 Task: Find a place to stay in Kaset Sombun, Thailand, from 10th to 25th July for 4 guests, with a price range of ₹15,000 to ₹25,000, and amenities like WiFi, TV, and free parking.
Action: Mouse moved to (444, 95)
Screenshot: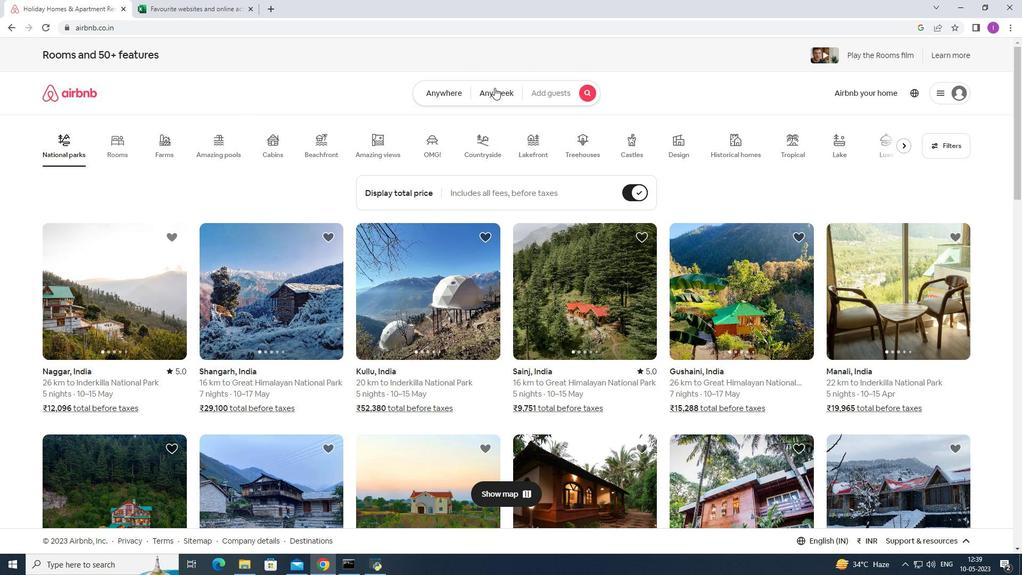 
Action: Mouse pressed left at (444, 95)
Screenshot: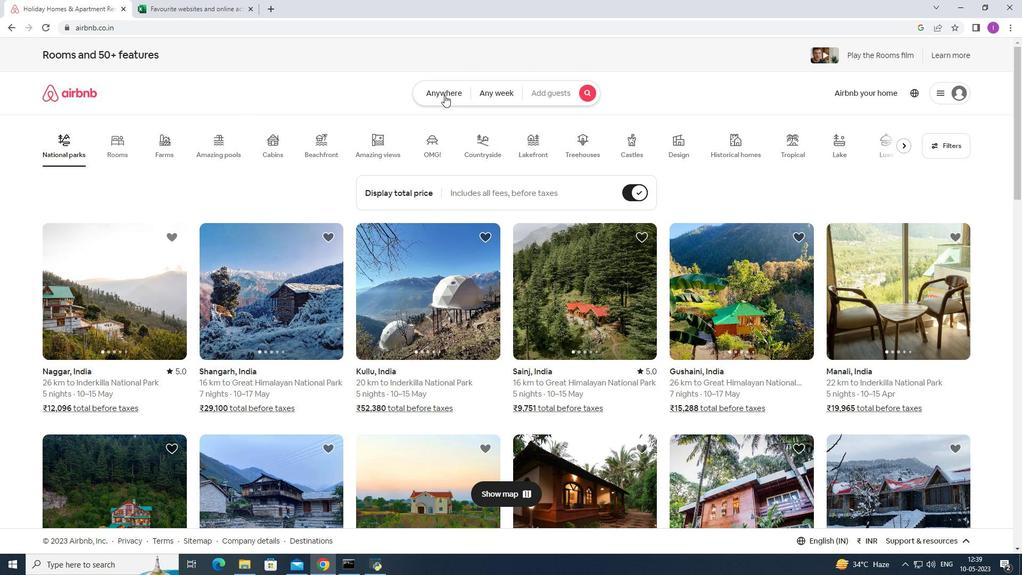 
Action: Mouse moved to (318, 141)
Screenshot: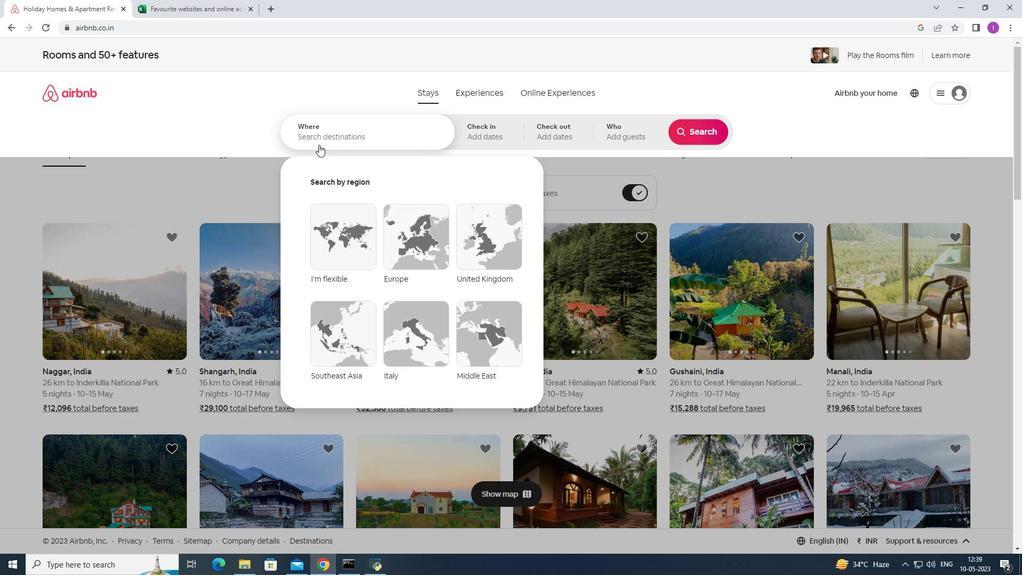 
Action: Mouse pressed left at (318, 141)
Screenshot: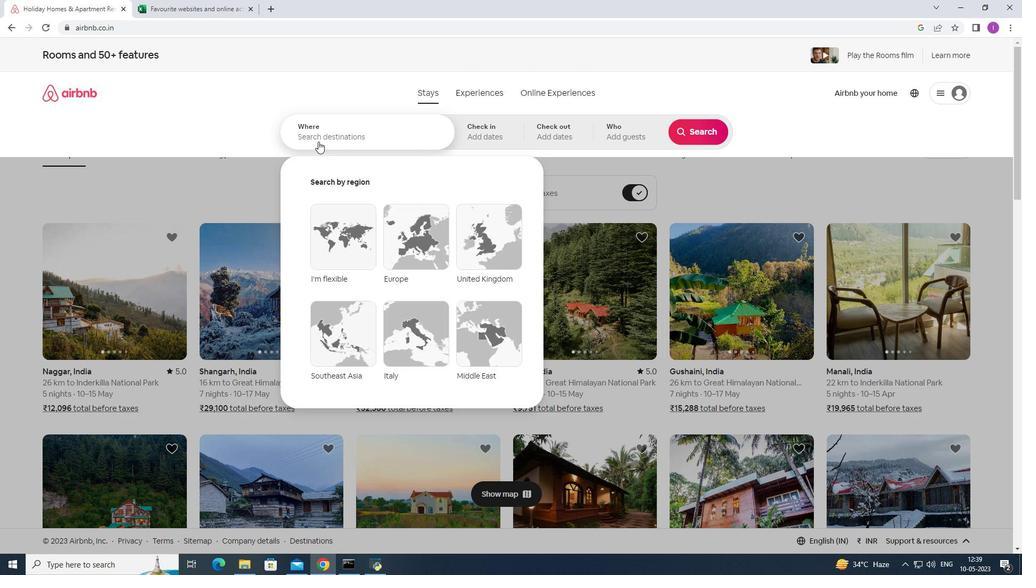 
Action: Mouse moved to (392, 128)
Screenshot: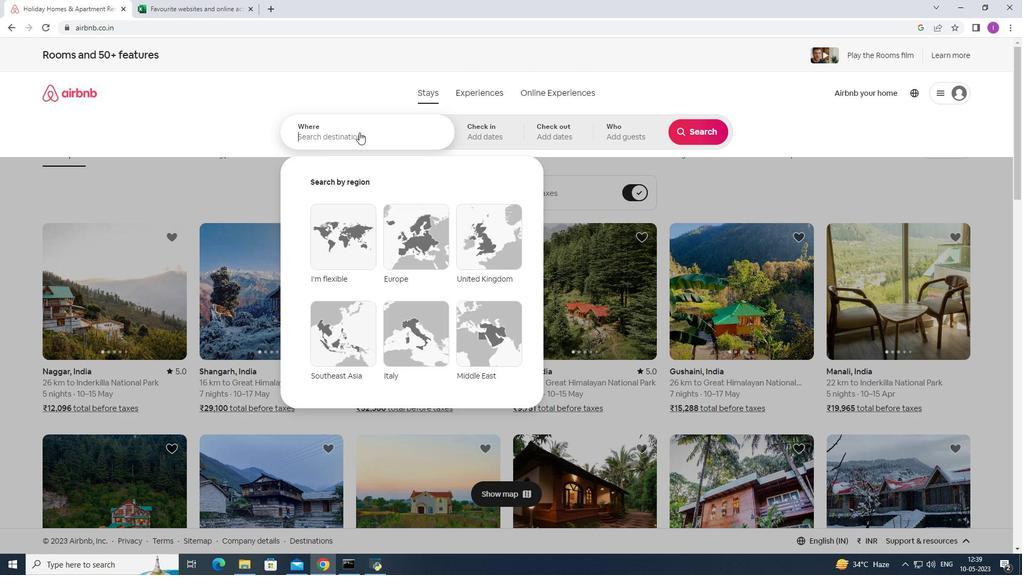 
Action: Key pressed <Key.shift>Kaset,<Key.shift><Key.shift><Key.shift><Key.shift><Key.shift><Key.shift><Key.shift><Key.shift><Key.shift><Key.shift><Key.shift><Key.shift><Key.shift><Key.shift><Key.shift><Key.shift><Key.shift><Key.shift><Key.shift><Key.shift><Key.shift><Key.shift><Key.shift><Key.shift><Key.shift>Sombun
Screenshot: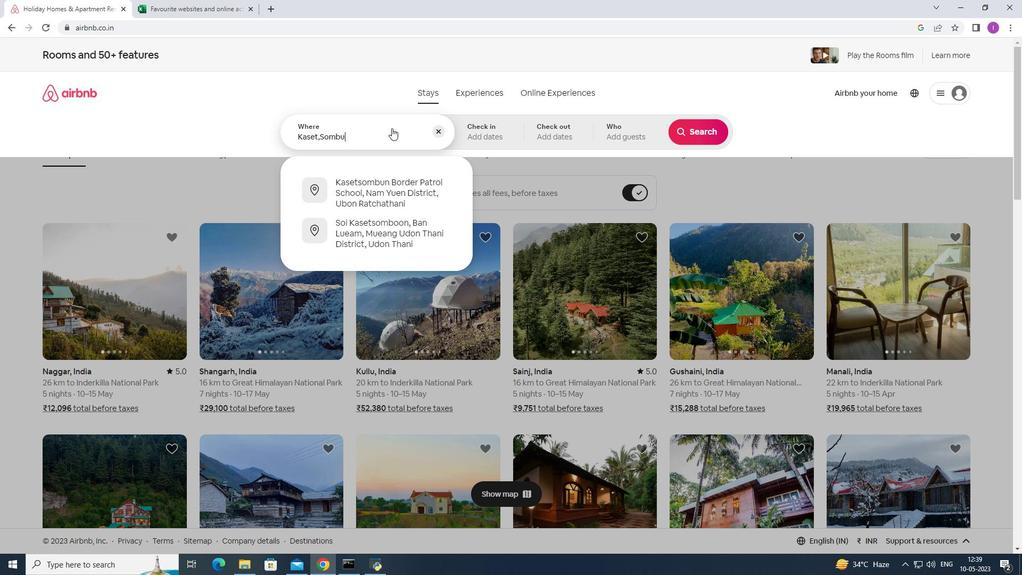 
Action: Mouse moved to (480, 131)
Screenshot: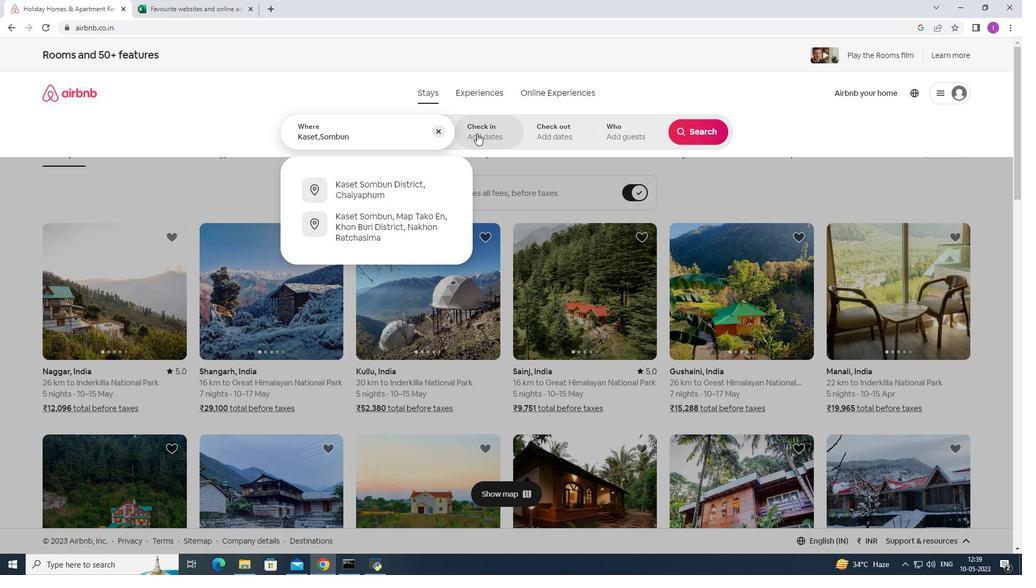 
Action: Mouse pressed left at (480, 131)
Screenshot: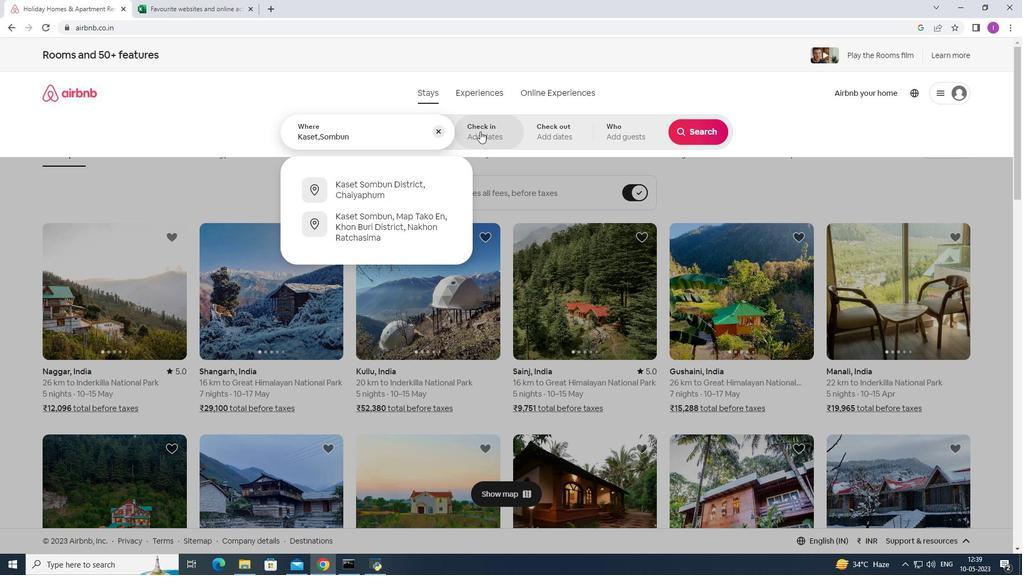 
Action: Mouse moved to (353, 133)
Screenshot: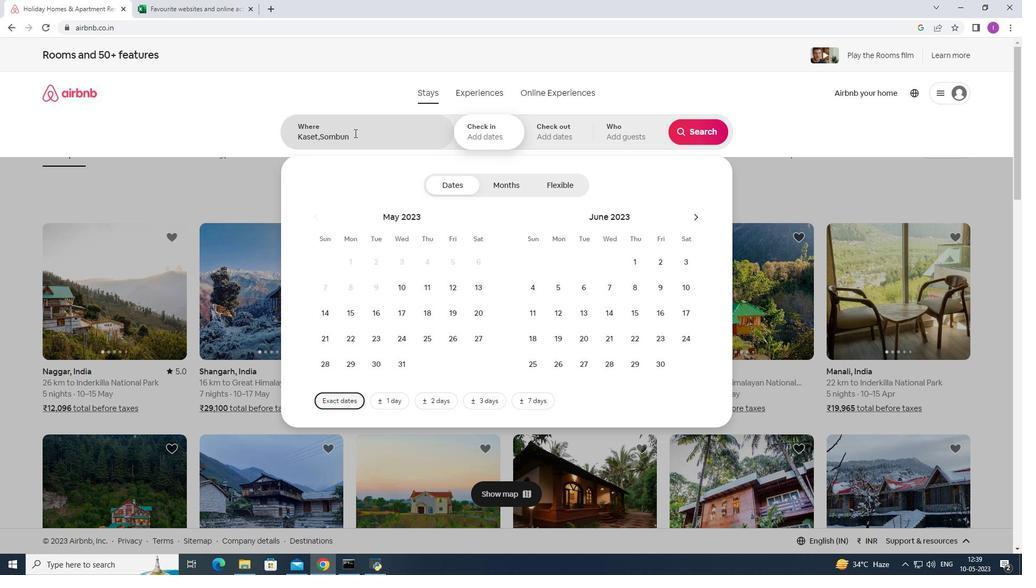 
Action: Mouse pressed left at (353, 133)
Screenshot: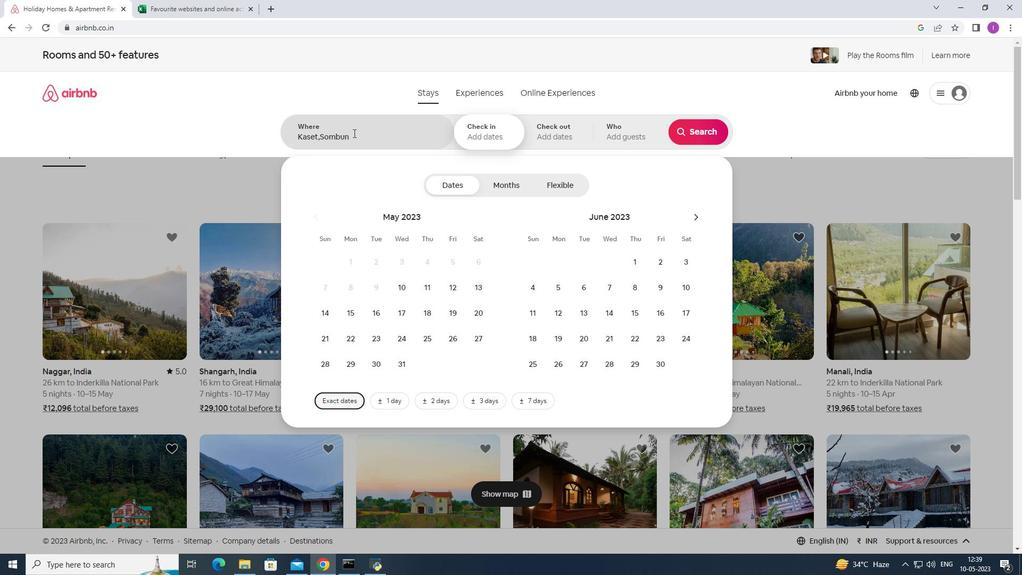 
Action: Mouse moved to (320, 135)
Screenshot: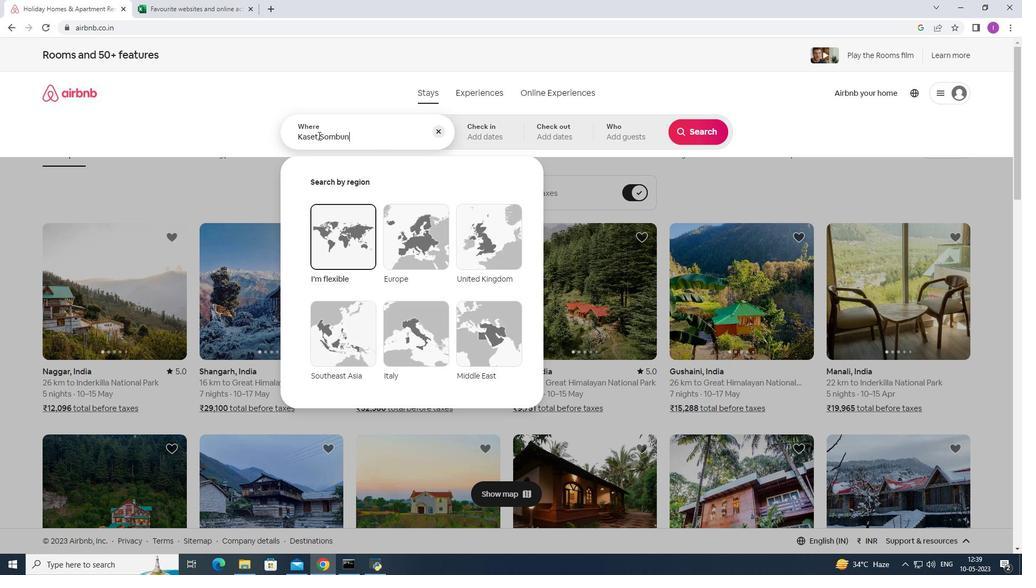 
Action: Mouse pressed left at (320, 135)
Screenshot: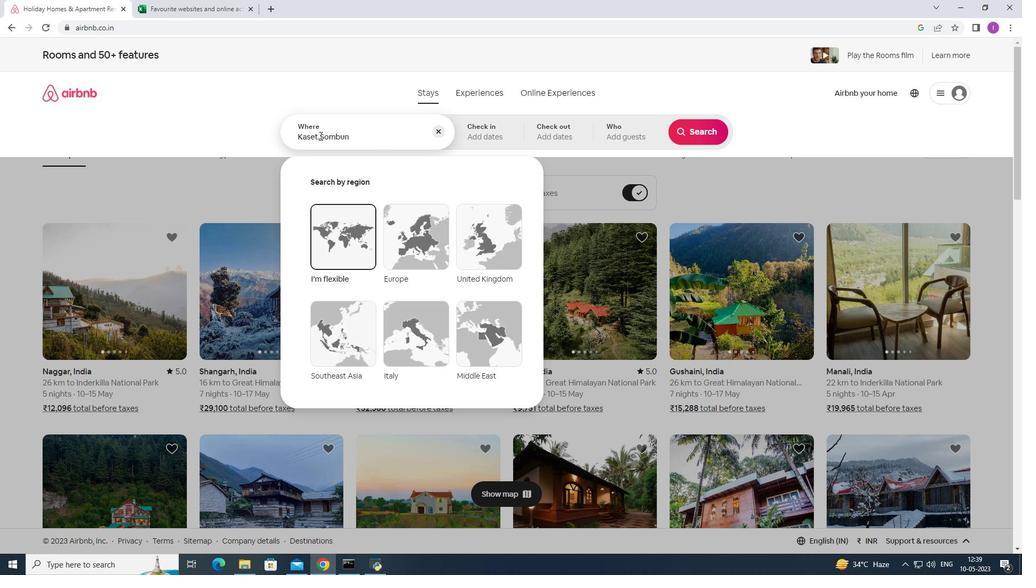 
Action: Mouse moved to (340, 143)
Screenshot: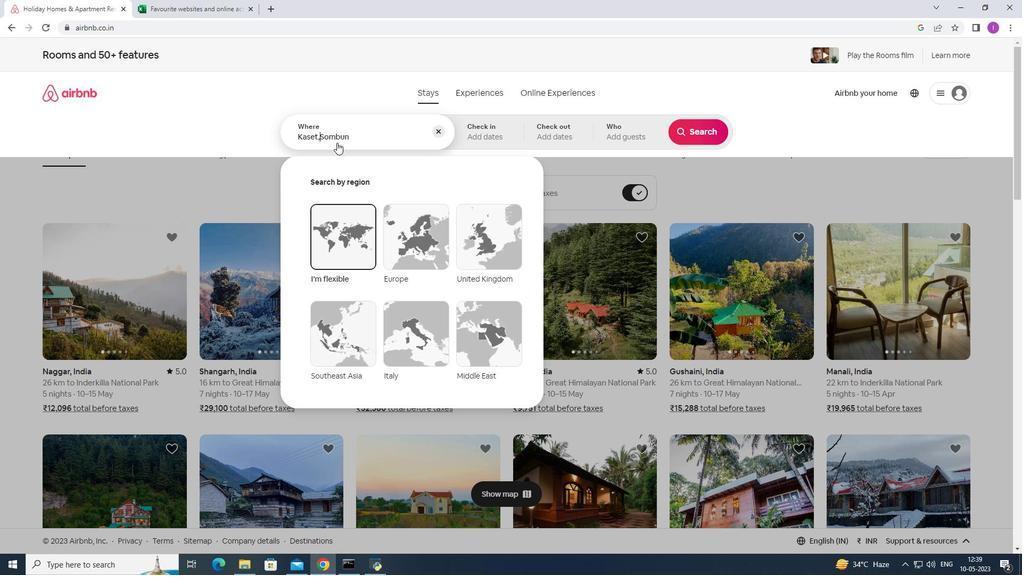 
Action: Key pressed <Key.backspace><Key.space><Key.shift><Key.shift><Key.shift><Key.shift><Key.shift><Key.shift><Key.shift><Key.shift><<Key.shift>Thailand<Key.backspace><Key.backspace><Key.backspace><Key.backspace><Key.backspace><Key.backspace><Key.backspace><Key.backspace><Key.backspace>
Screenshot: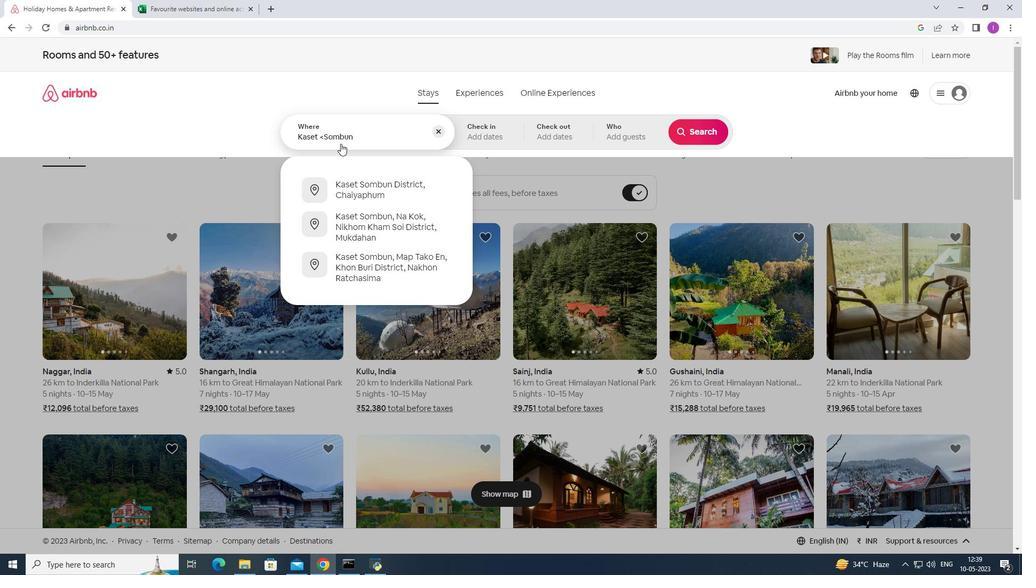 
Action: Mouse moved to (370, 136)
Screenshot: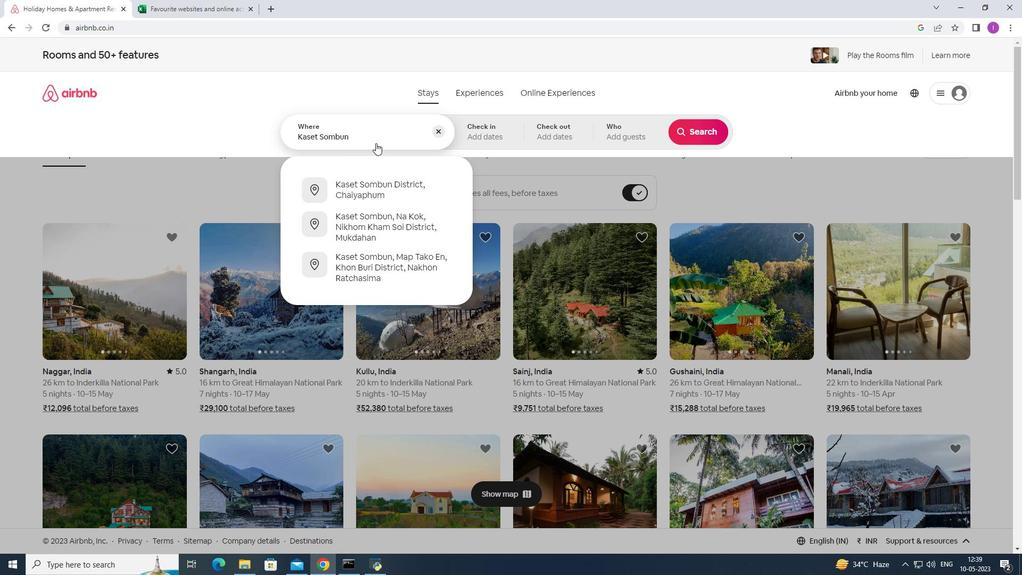 
Action: Mouse pressed left at (370, 136)
Screenshot: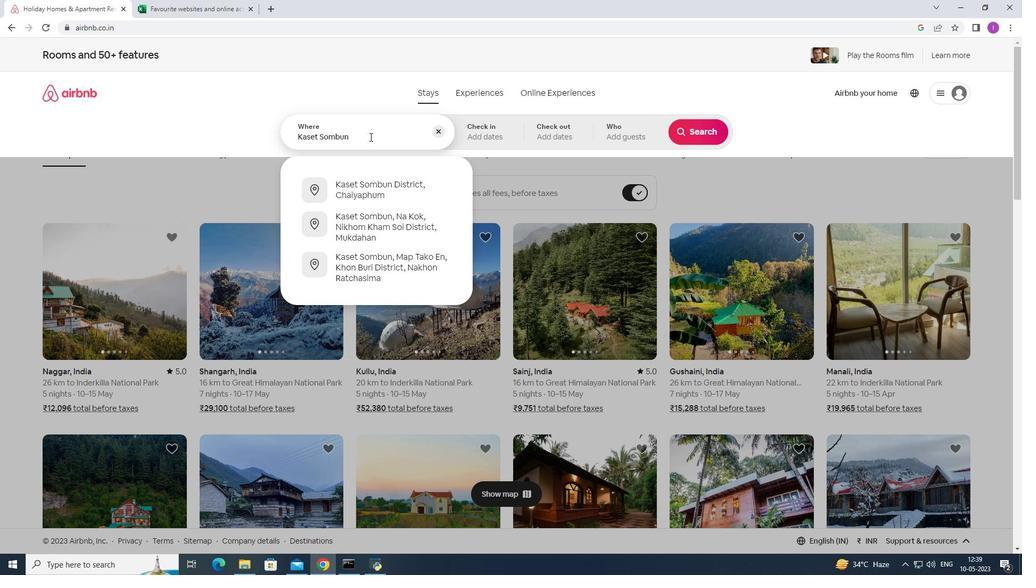 
Action: Mouse moved to (370, 142)
Screenshot: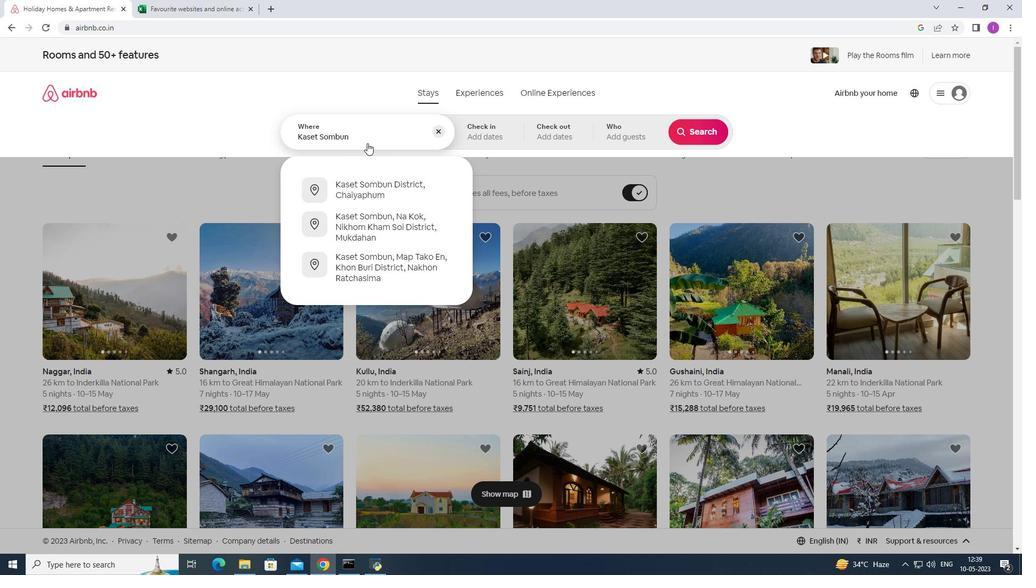 
Action: Key pressed ,<Key.shift>Thau<Key.backspace>iland
Screenshot: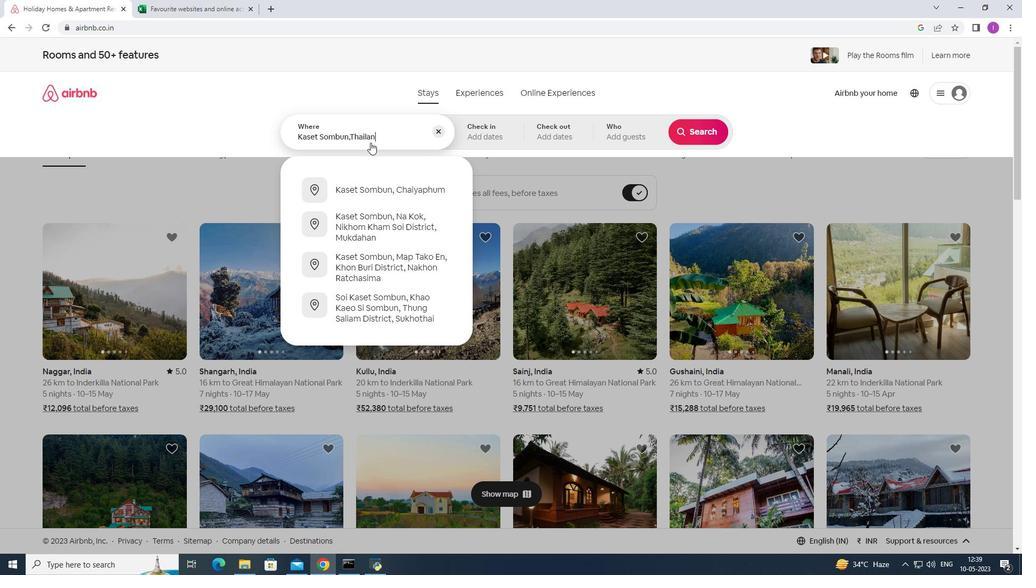 
Action: Mouse moved to (457, 135)
Screenshot: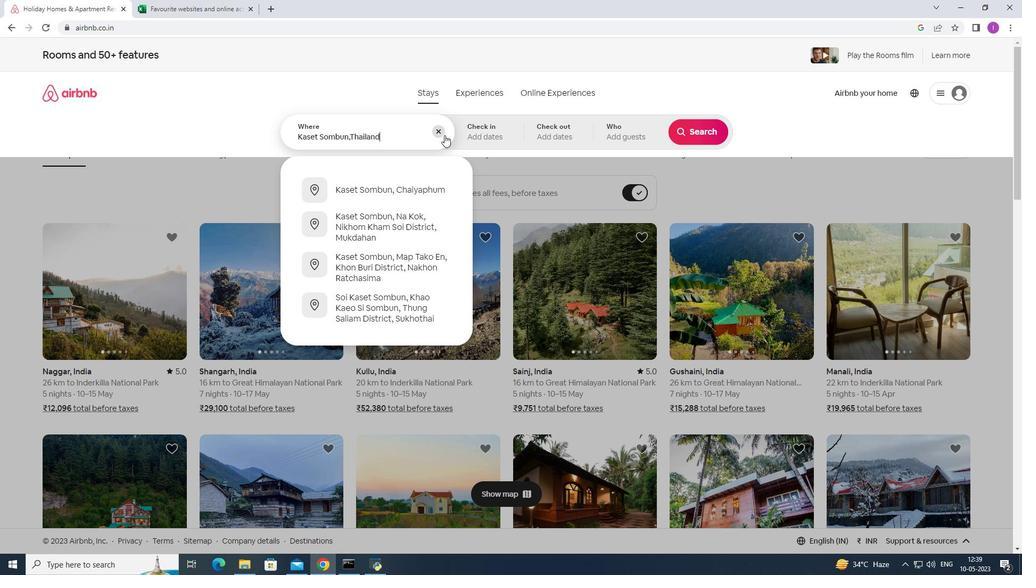 
Action: Mouse pressed left at (457, 135)
Screenshot: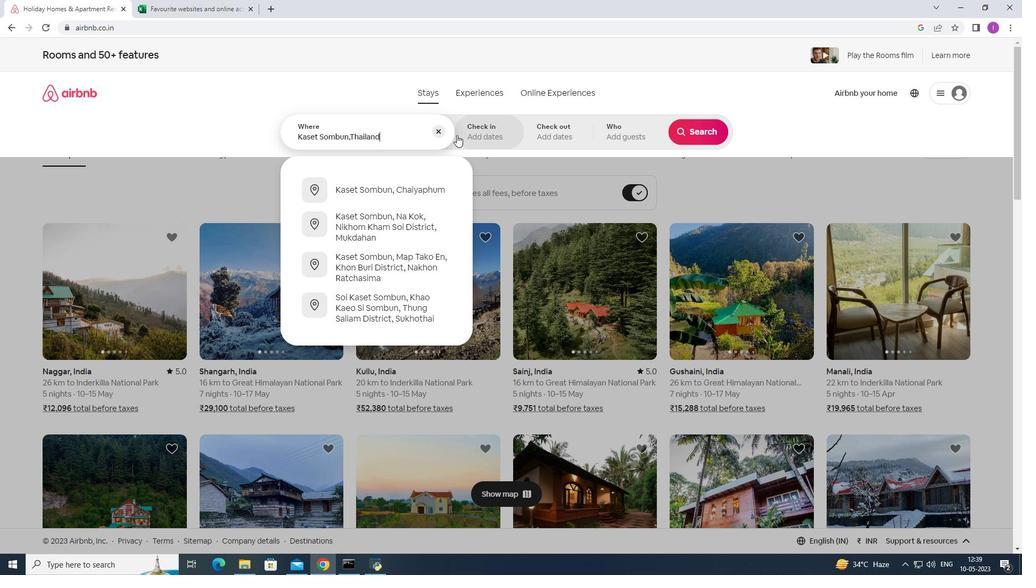 
Action: Mouse moved to (696, 219)
Screenshot: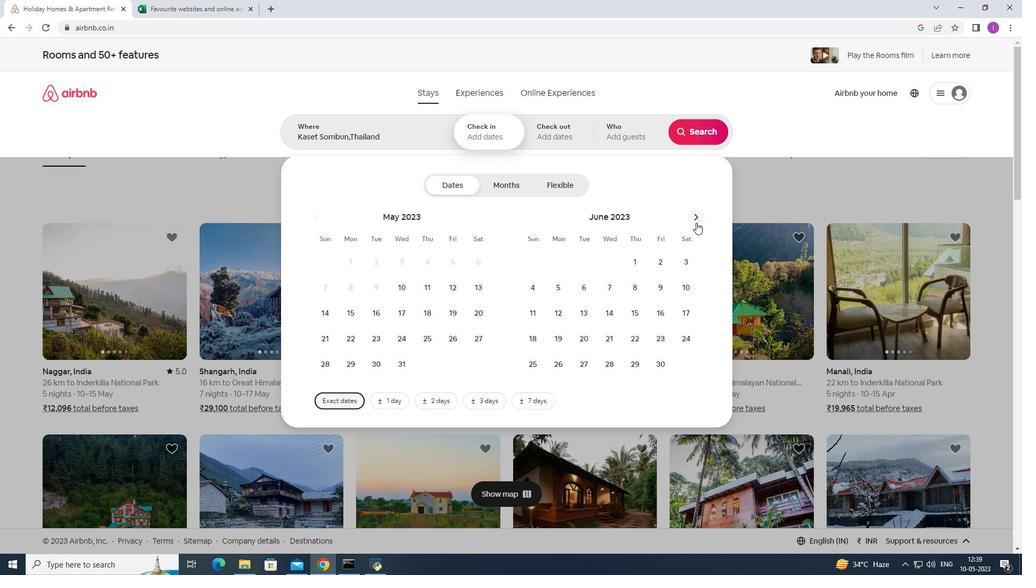 
Action: Mouse pressed left at (696, 219)
Screenshot: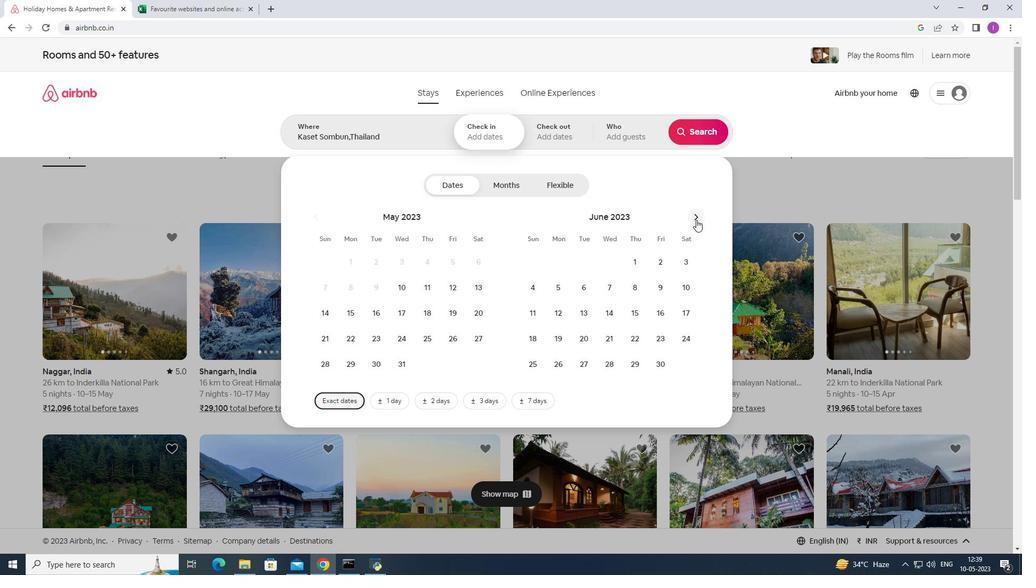 
Action: Mouse pressed left at (696, 219)
Screenshot: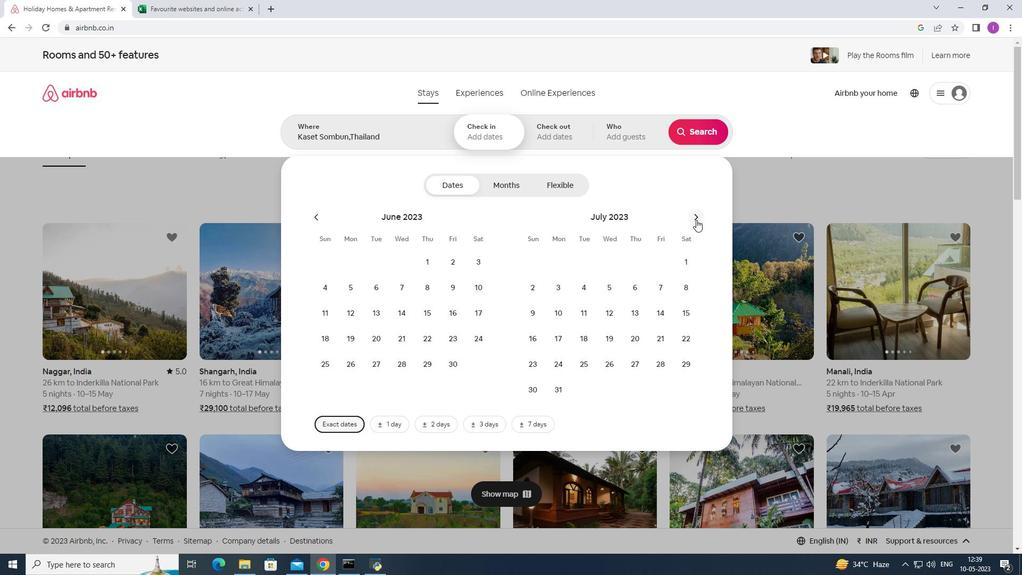 
Action: Mouse moved to (353, 308)
Screenshot: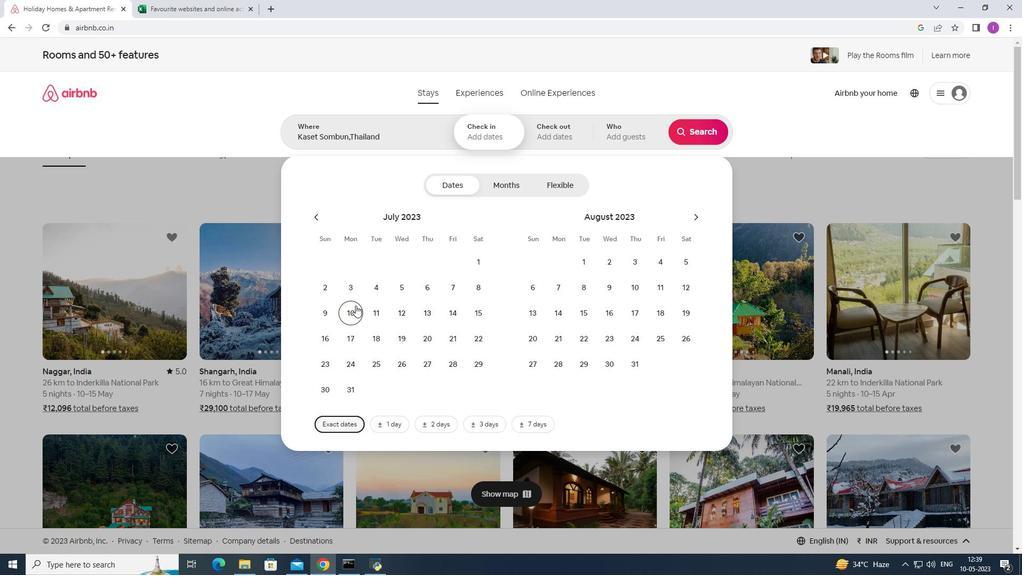 
Action: Mouse pressed left at (353, 308)
Screenshot: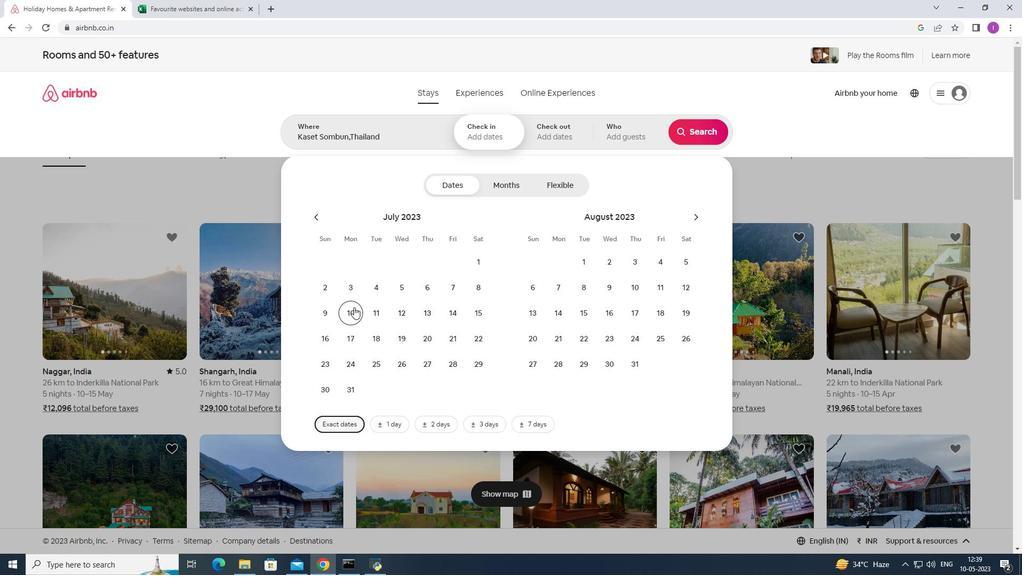 
Action: Mouse moved to (479, 315)
Screenshot: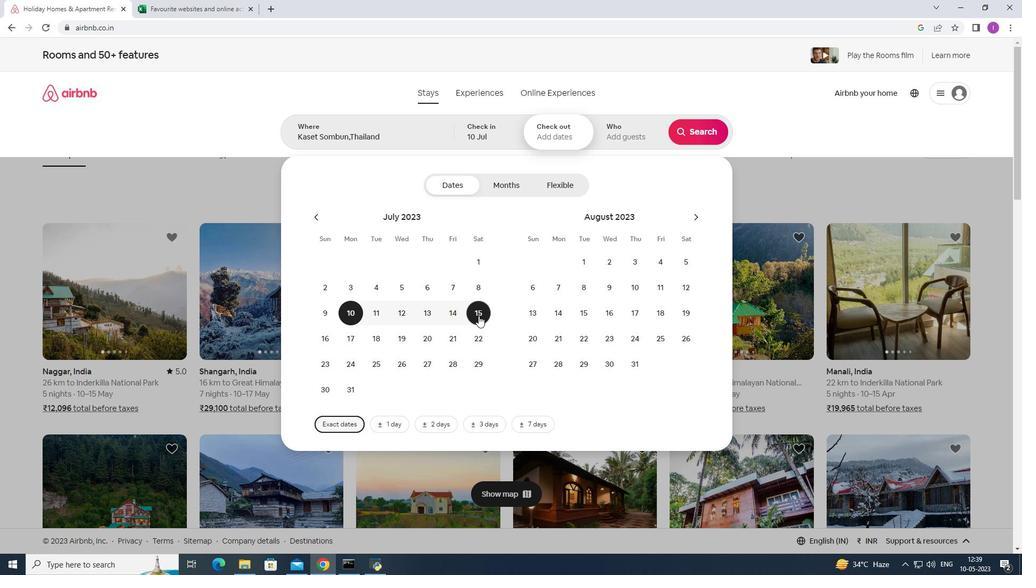 
Action: Mouse pressed left at (479, 315)
Screenshot: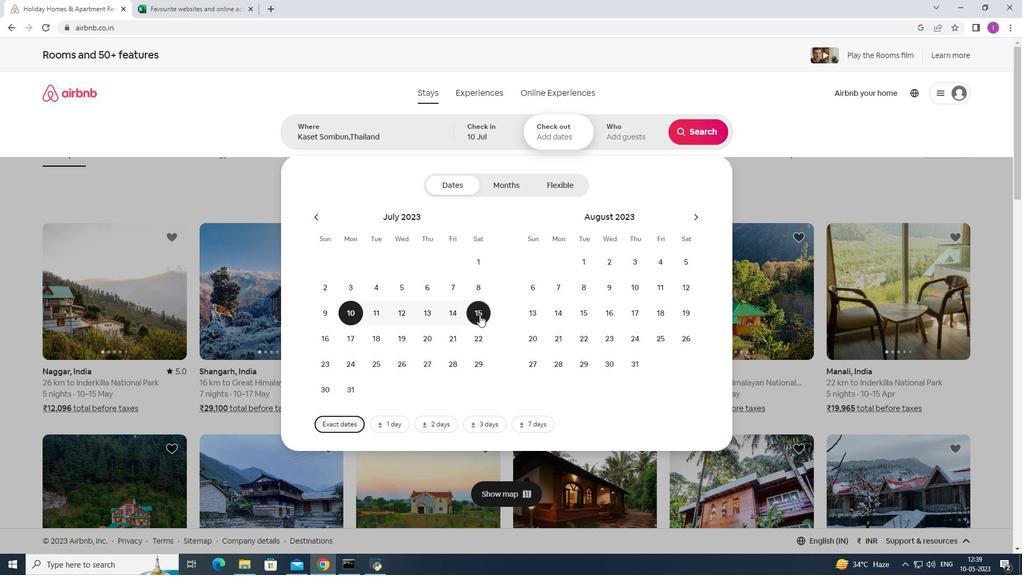 
Action: Mouse moved to (375, 365)
Screenshot: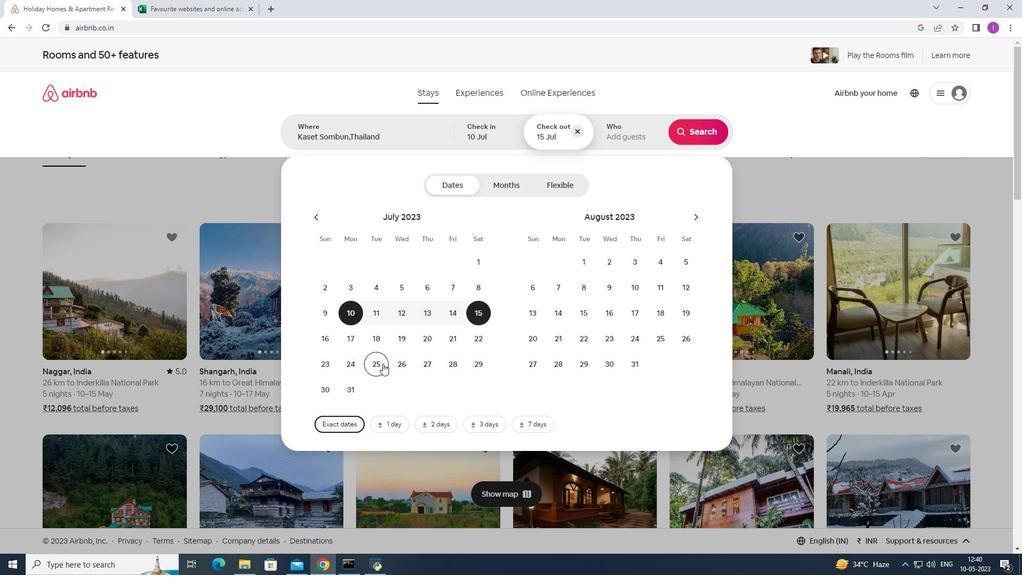 
Action: Mouse pressed left at (375, 365)
Screenshot: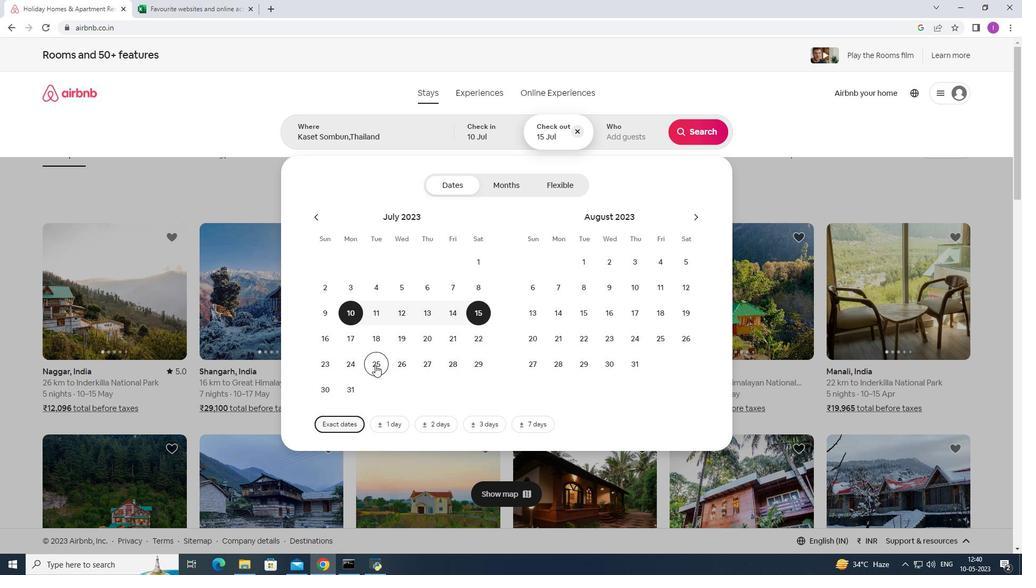 
Action: Mouse moved to (623, 131)
Screenshot: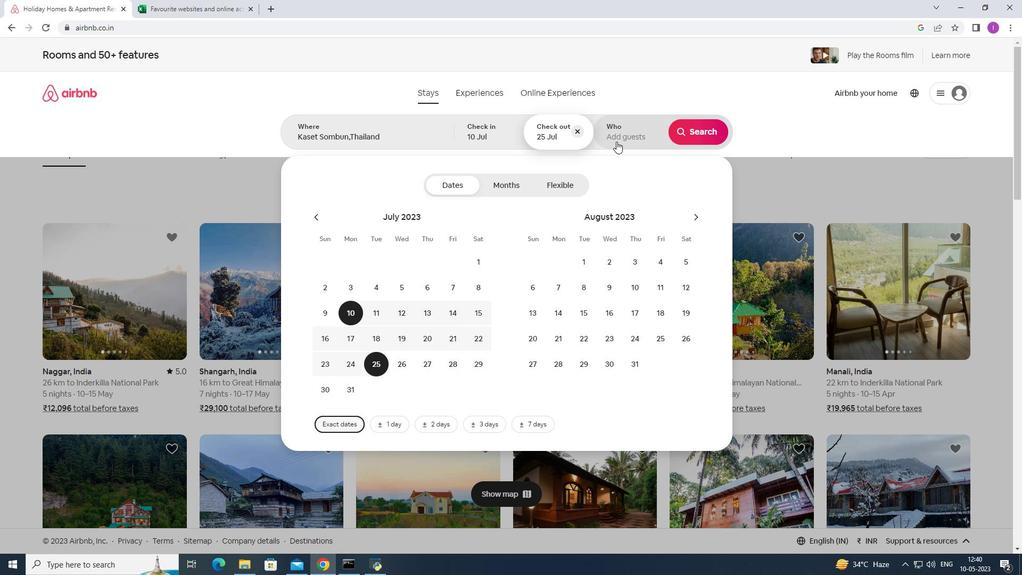 
Action: Mouse pressed left at (623, 131)
Screenshot: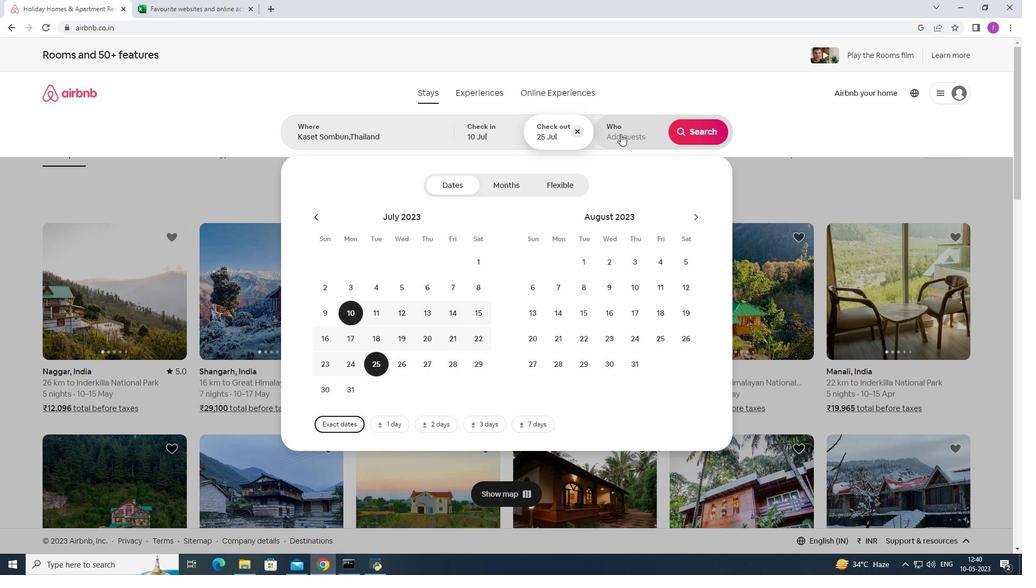 
Action: Mouse moved to (703, 189)
Screenshot: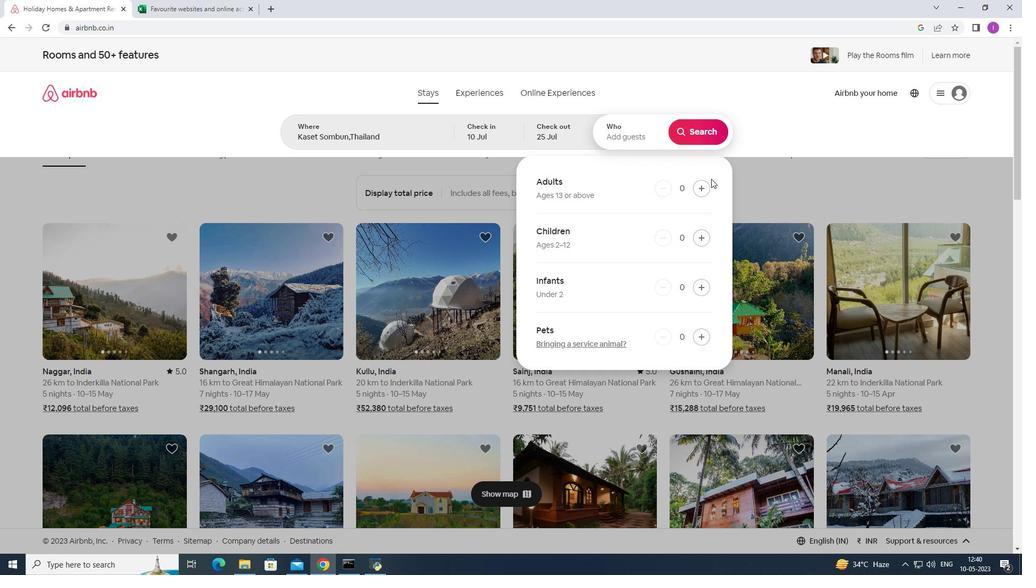 
Action: Mouse pressed left at (703, 189)
Screenshot: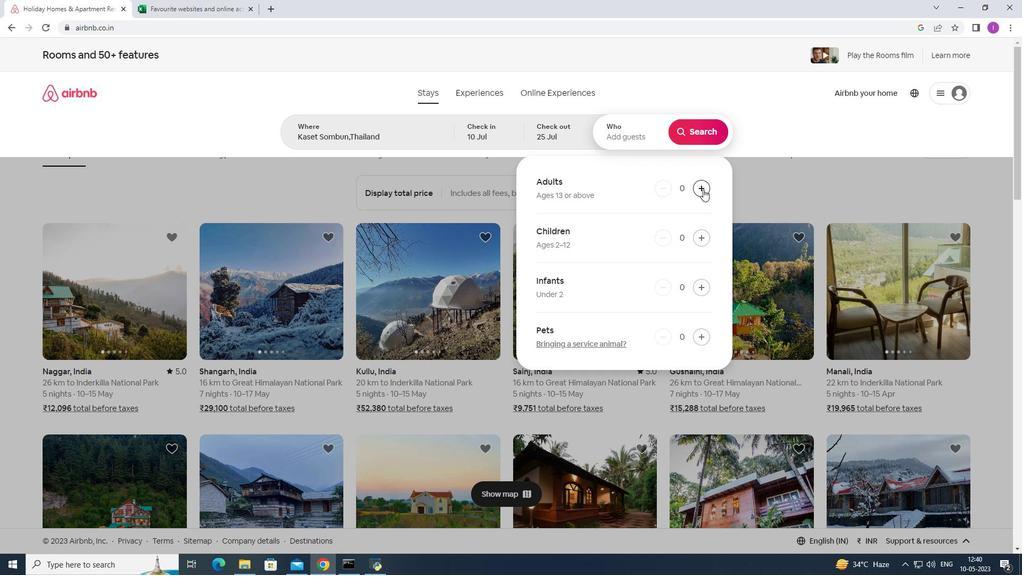 
Action: Mouse pressed left at (703, 189)
Screenshot: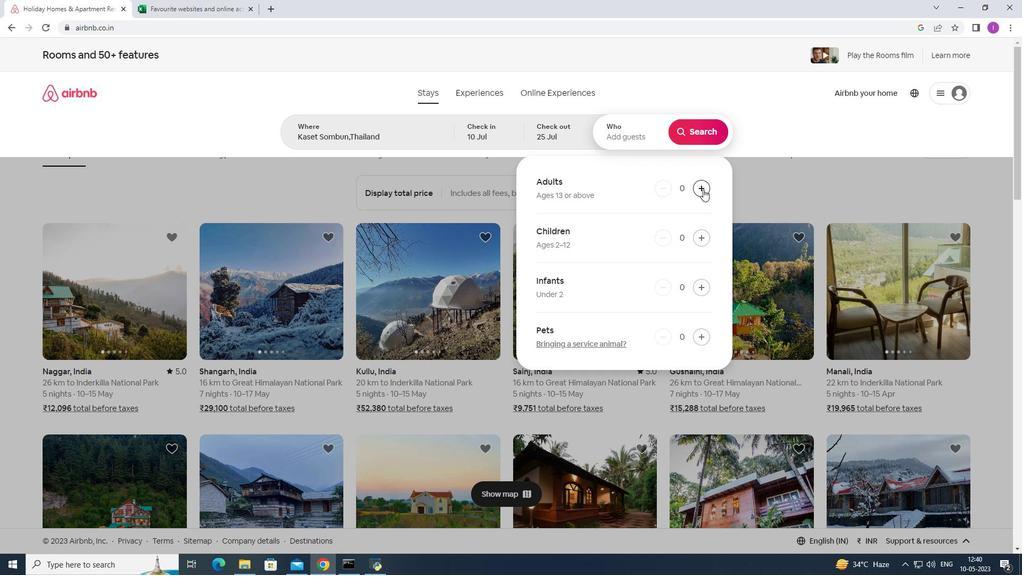 
Action: Mouse pressed left at (703, 189)
Screenshot: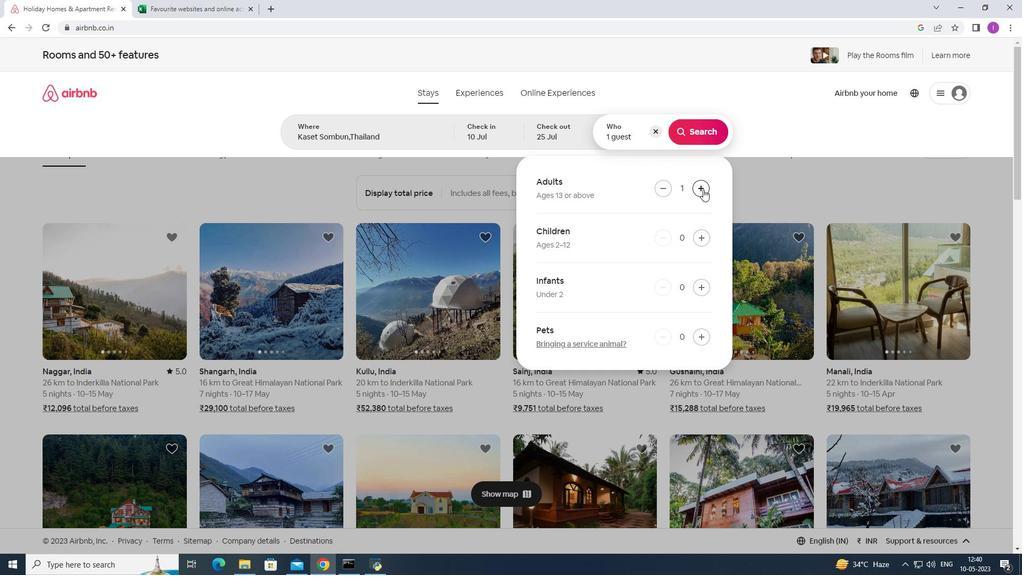 
Action: Mouse moved to (706, 236)
Screenshot: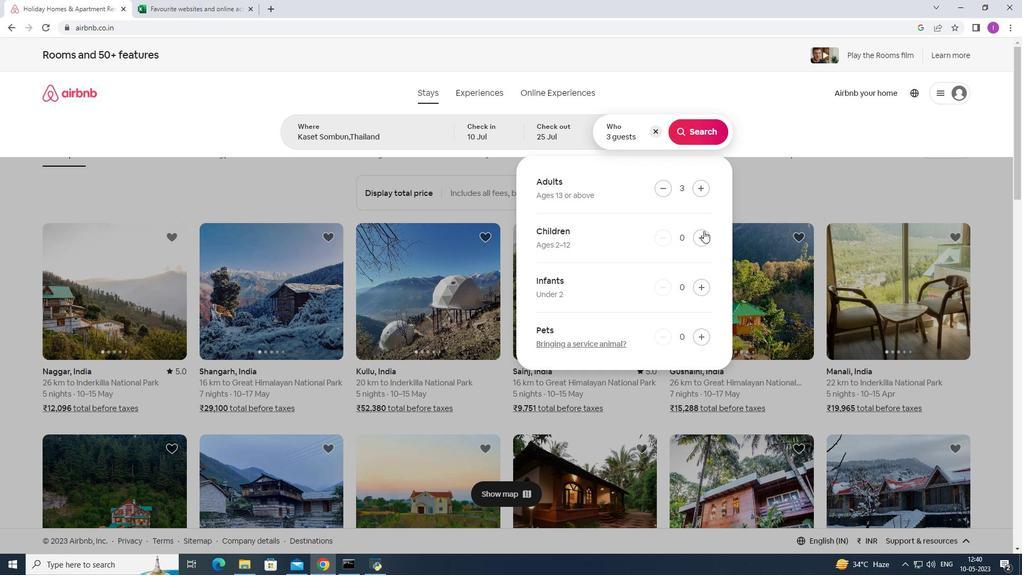 
Action: Mouse pressed left at (706, 236)
Screenshot: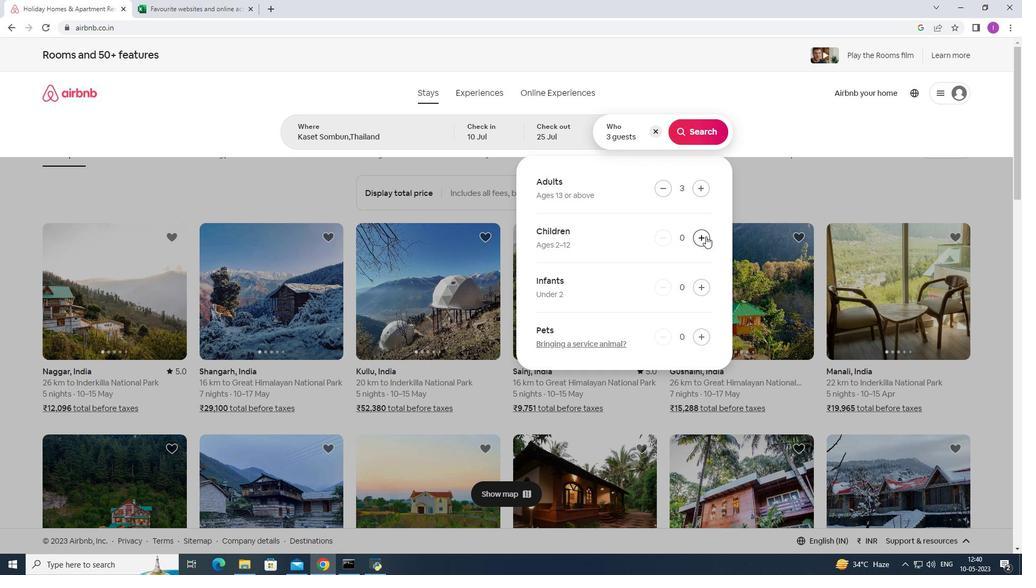 
Action: Mouse moved to (692, 128)
Screenshot: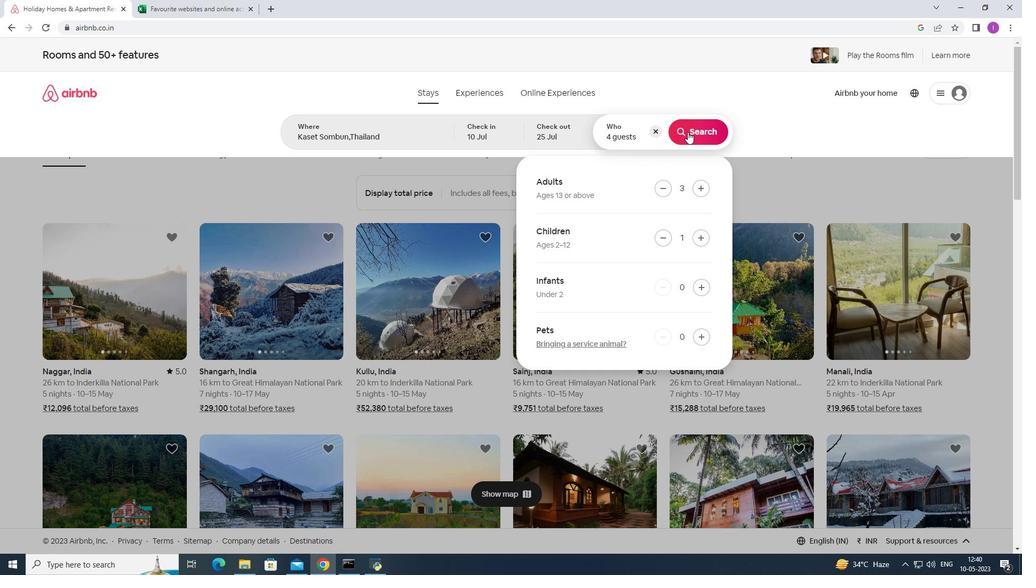 
Action: Mouse pressed left at (692, 128)
Screenshot: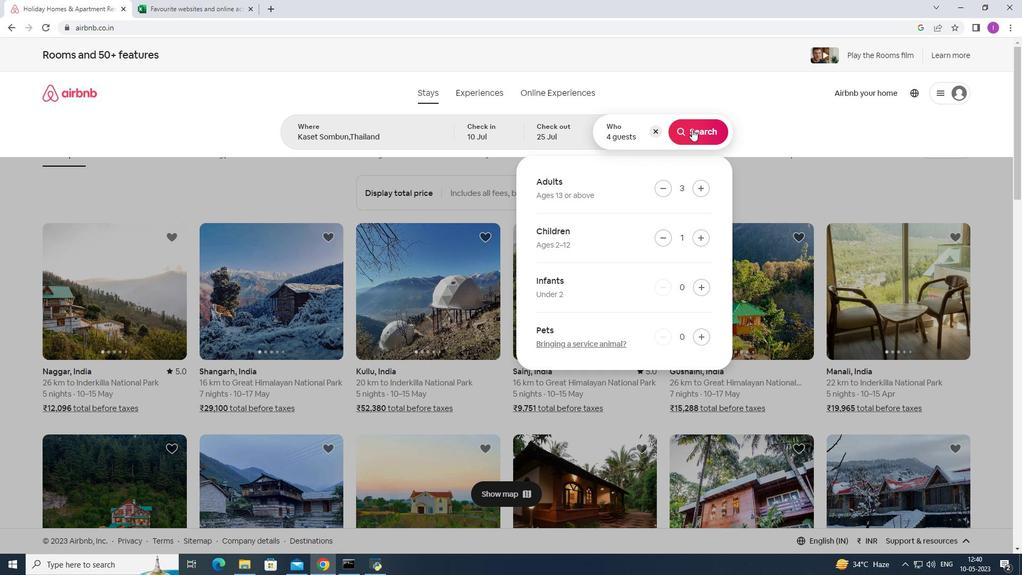 
Action: Mouse moved to (983, 100)
Screenshot: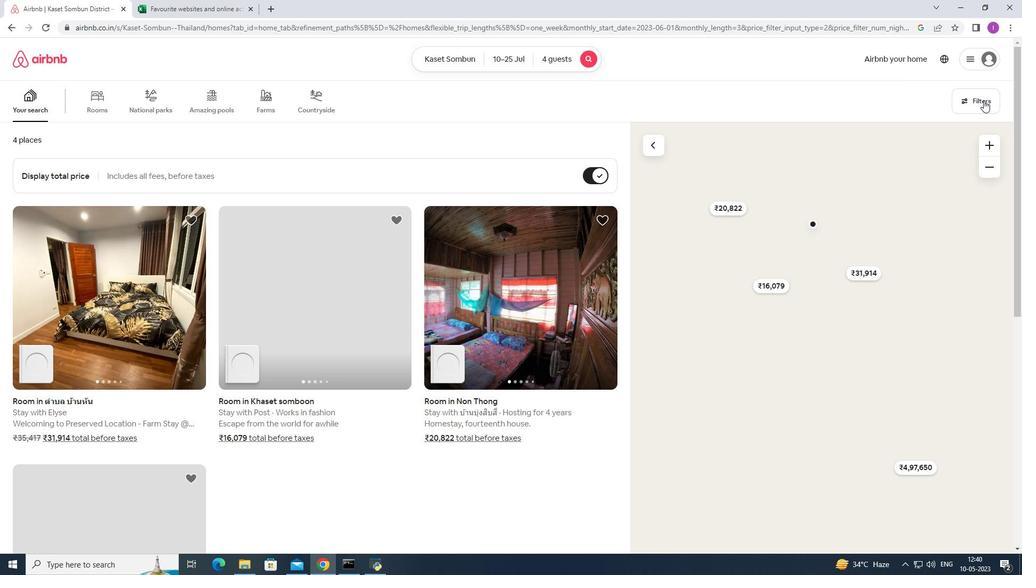
Action: Mouse pressed left at (983, 100)
Screenshot: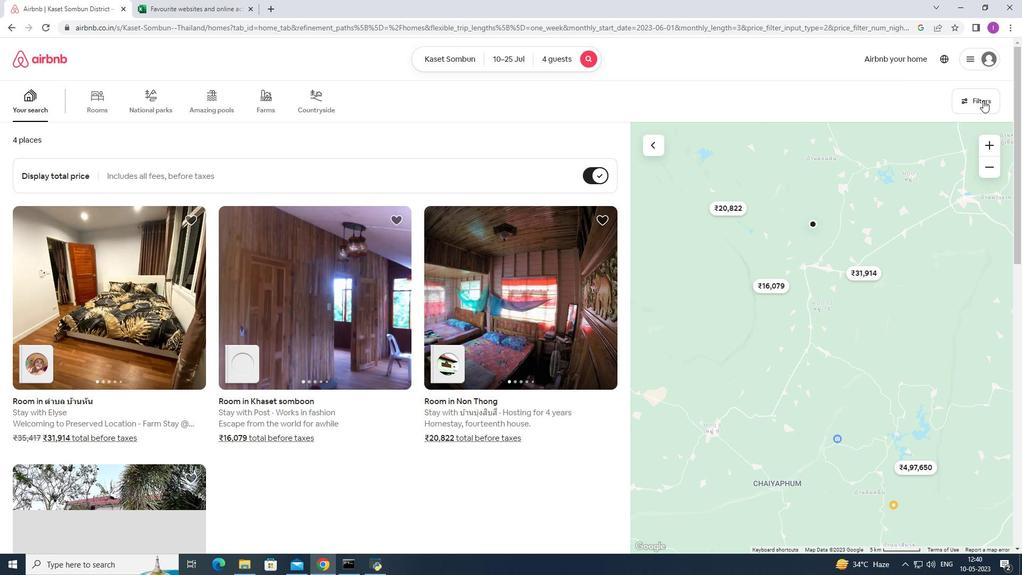 
Action: Mouse moved to (588, 359)
Screenshot: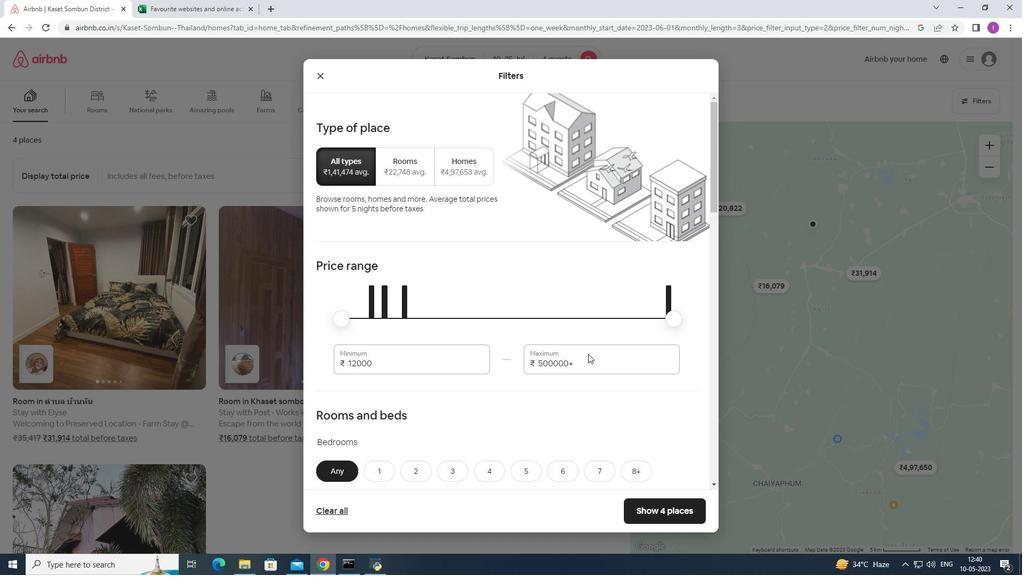
Action: Mouse pressed left at (588, 359)
Screenshot: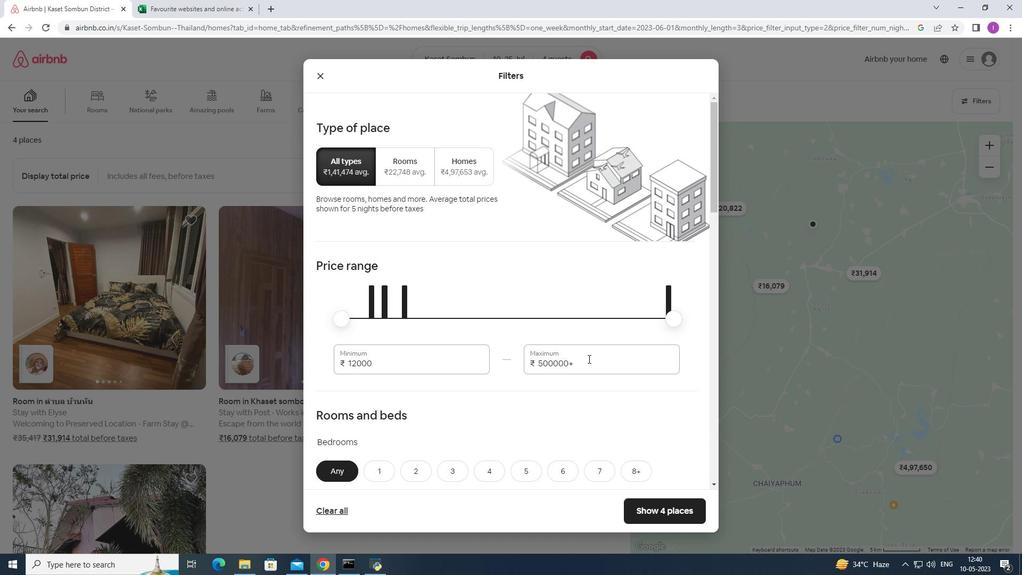 
Action: Mouse moved to (533, 353)
Screenshot: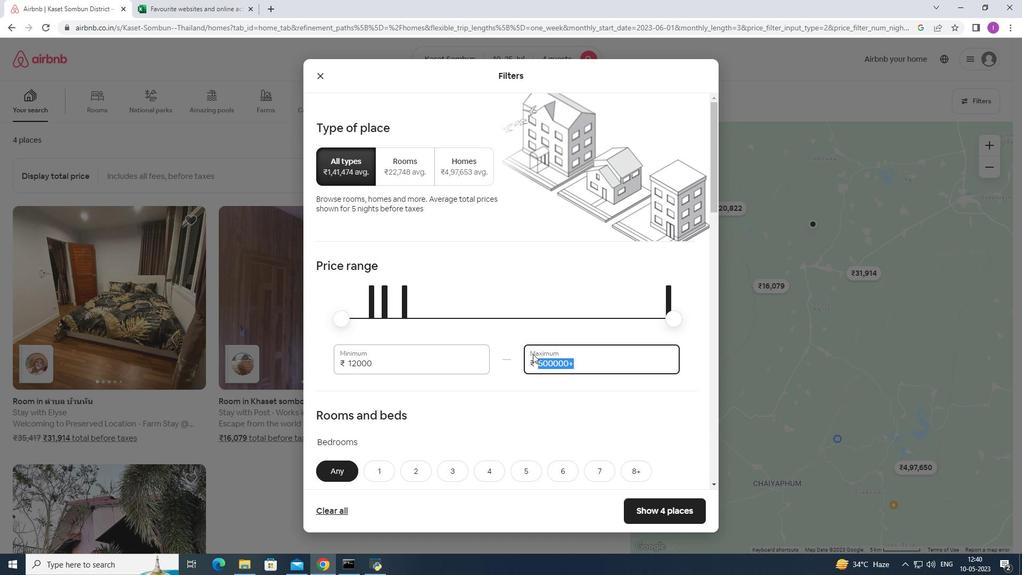 
Action: Key pressed 2
Screenshot: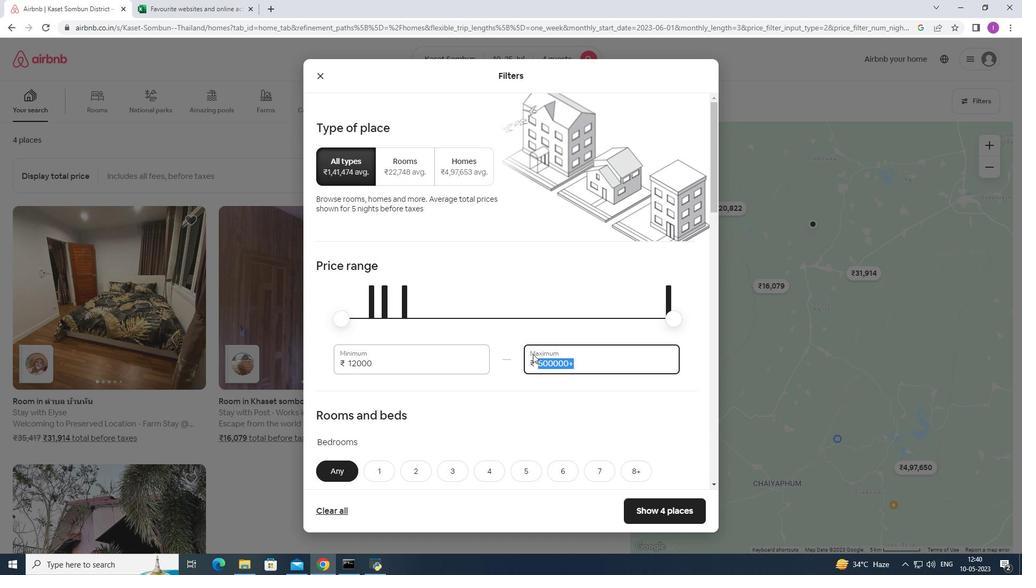 
Action: Mouse moved to (533, 351)
Screenshot: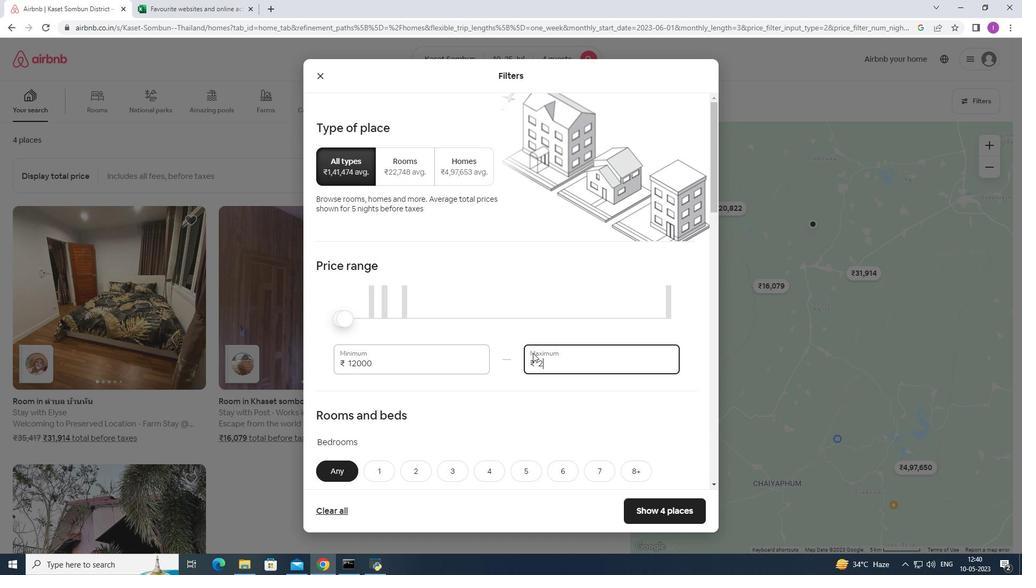 
Action: Key pressed 5
Screenshot: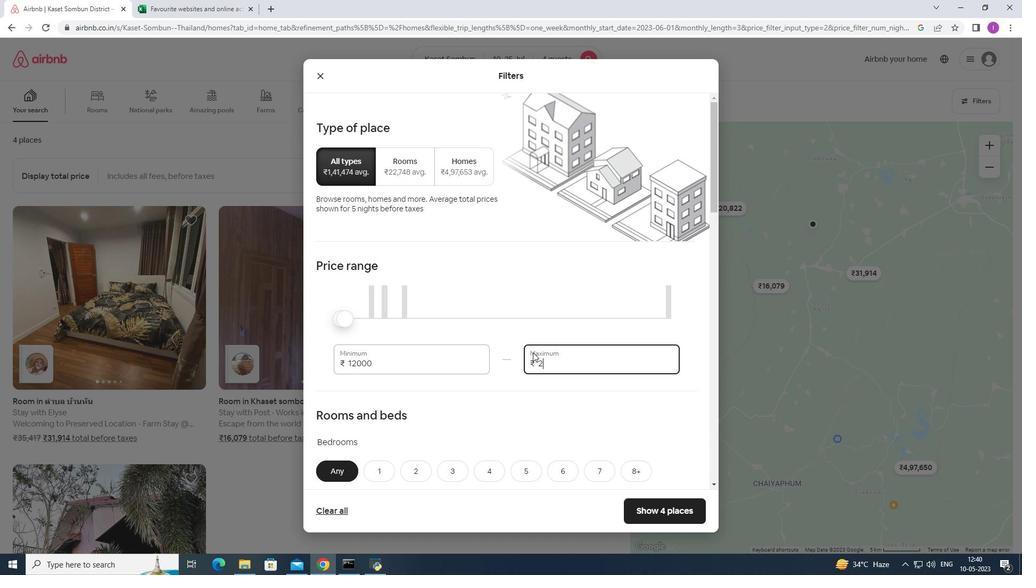 
Action: Mouse moved to (530, 338)
Screenshot: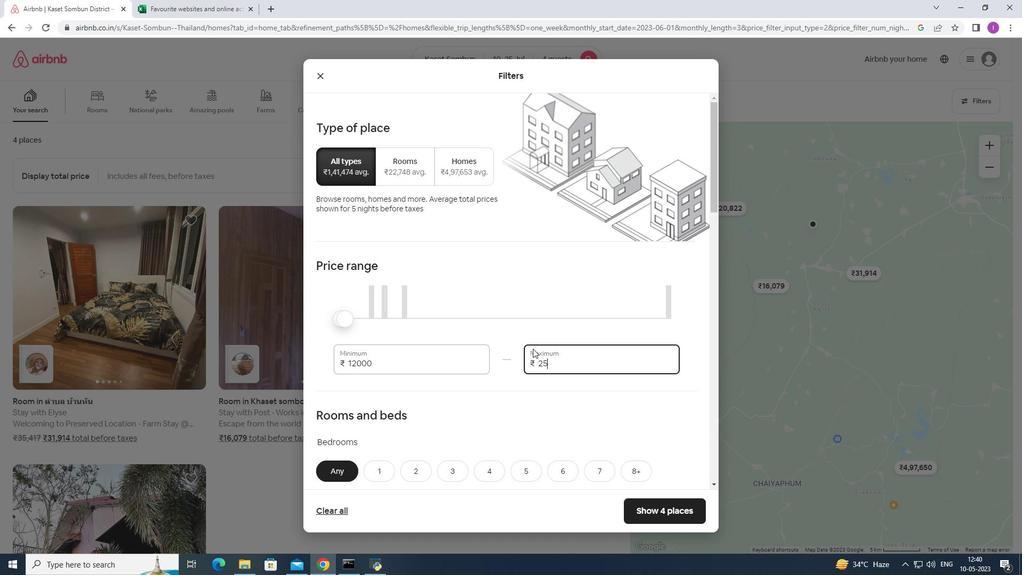 
Action: Key pressed 0
Screenshot: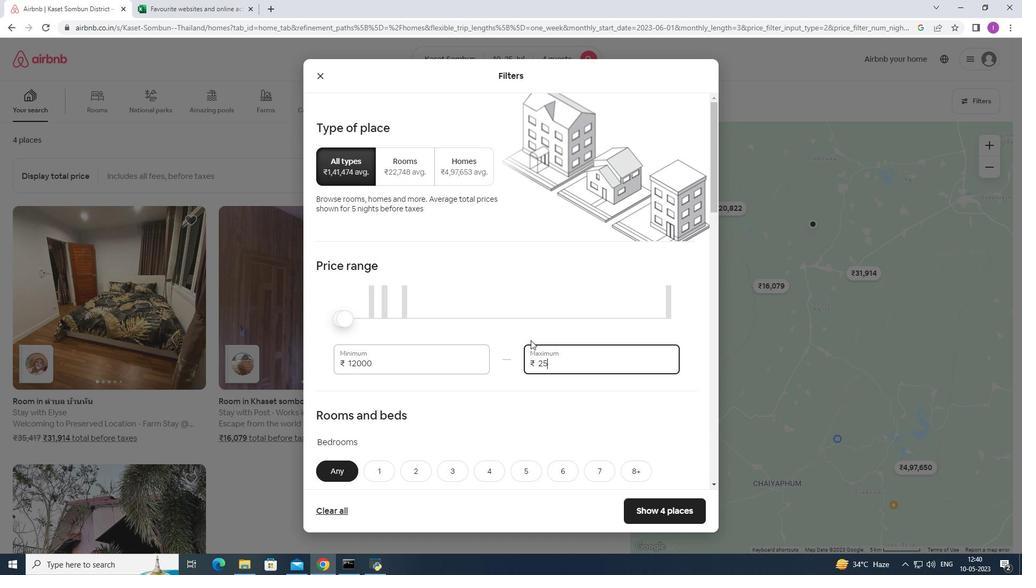 
Action: Mouse moved to (530, 344)
Screenshot: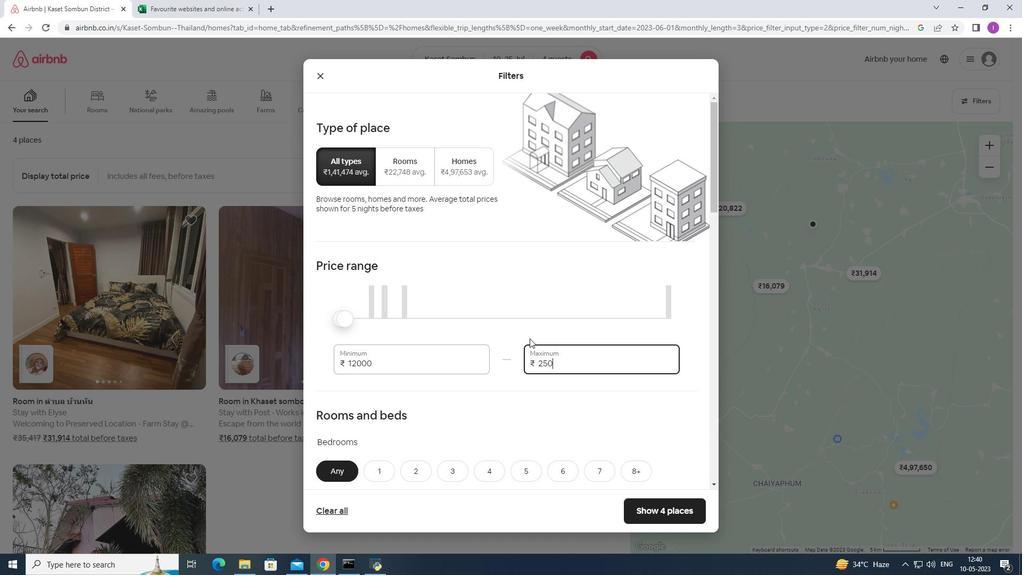 
Action: Key pressed 00
Screenshot: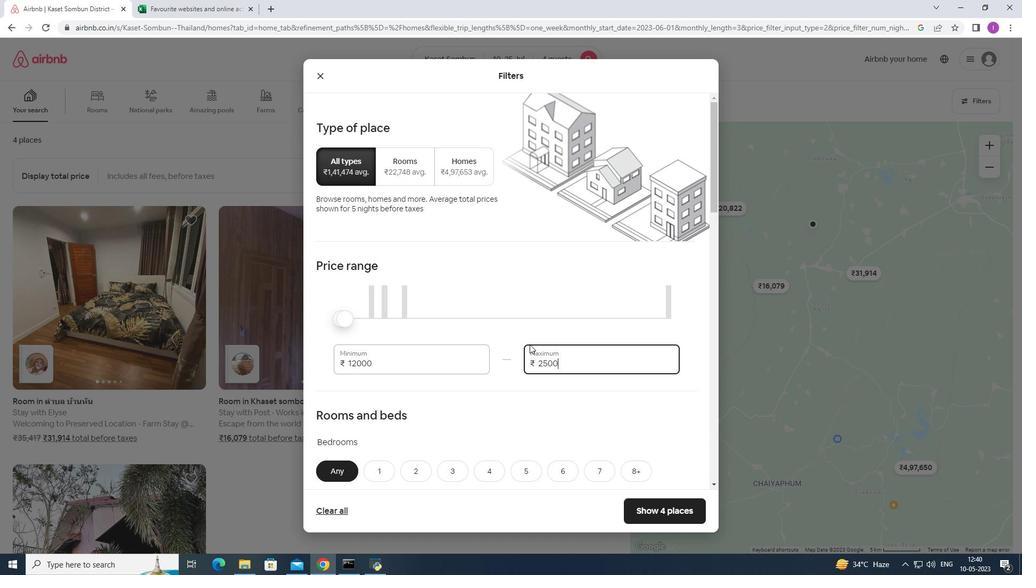 
Action: Mouse moved to (395, 368)
Screenshot: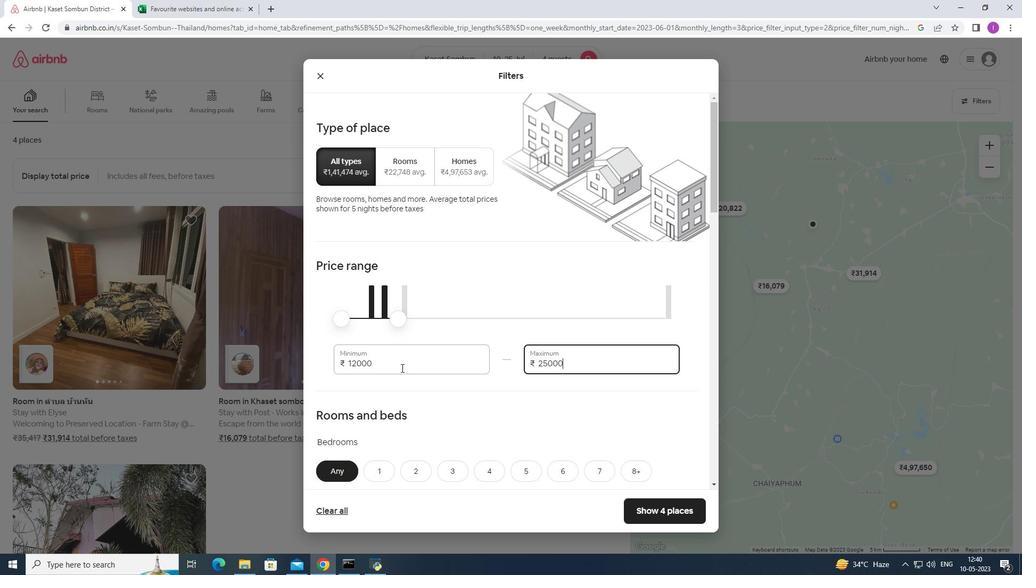 
Action: Mouse pressed left at (395, 368)
Screenshot: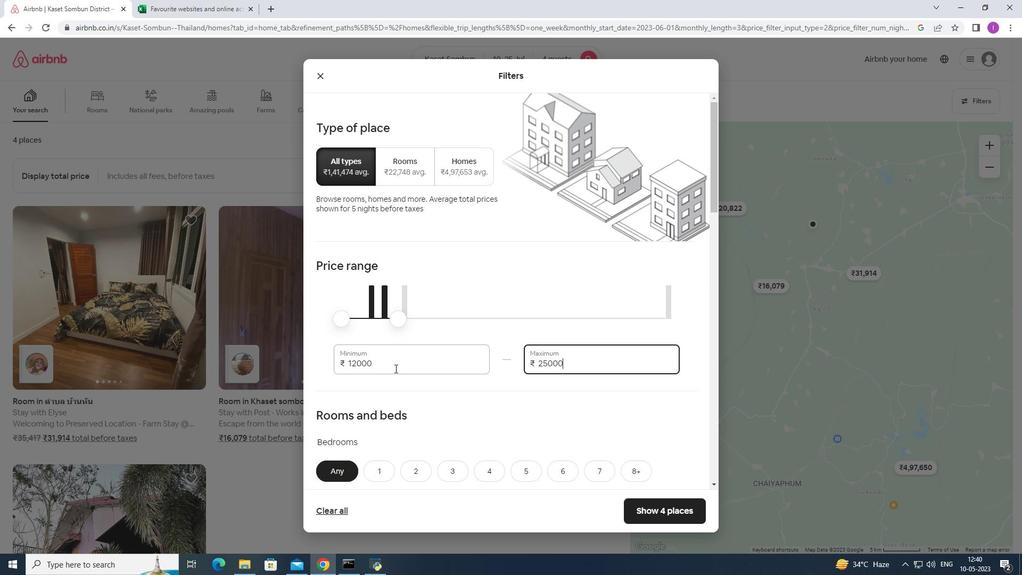 
Action: Mouse moved to (342, 357)
Screenshot: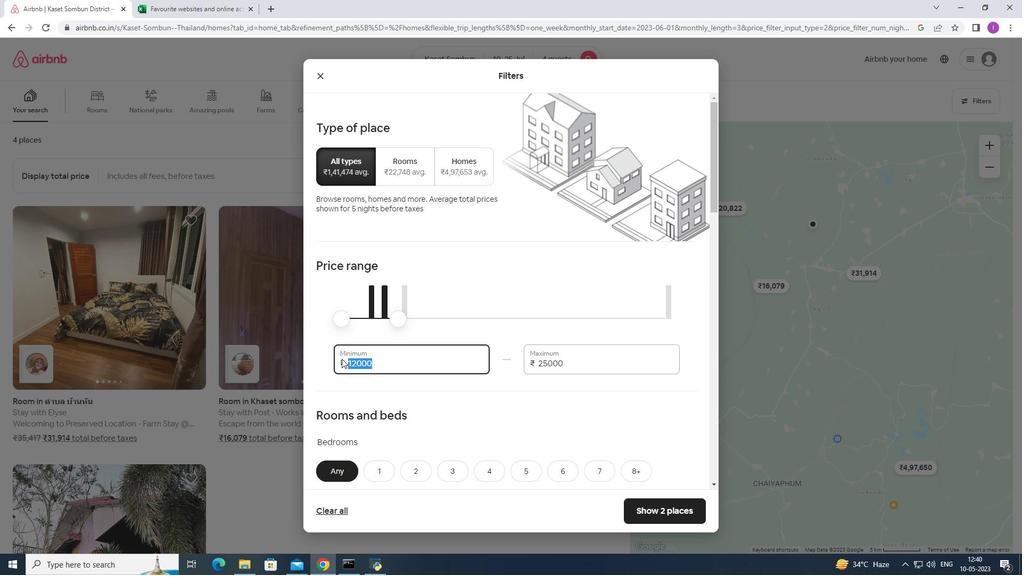 
Action: Key pressed 1
Screenshot: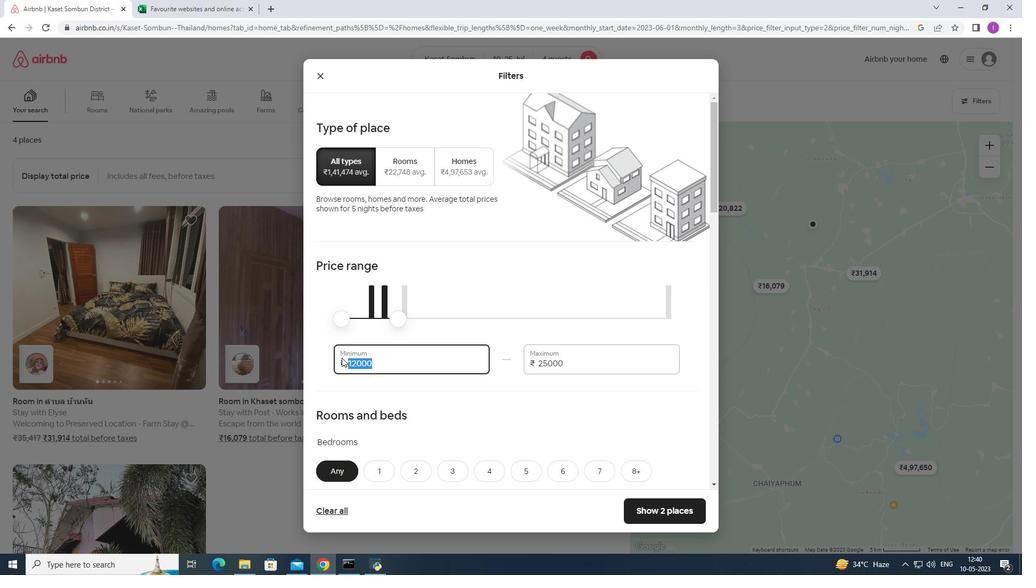 
Action: Mouse moved to (343, 353)
Screenshot: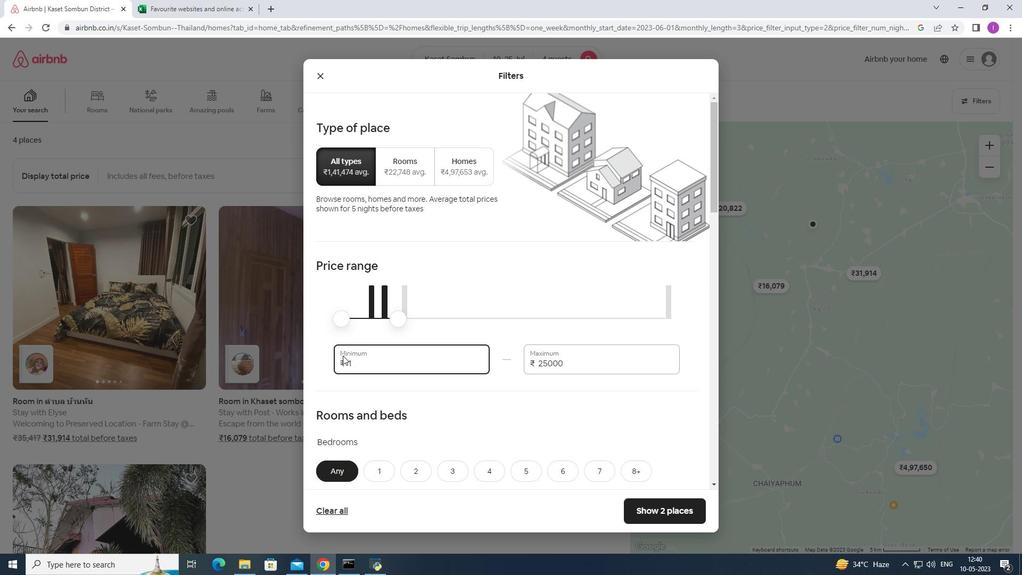 
Action: Key pressed 5
Screenshot: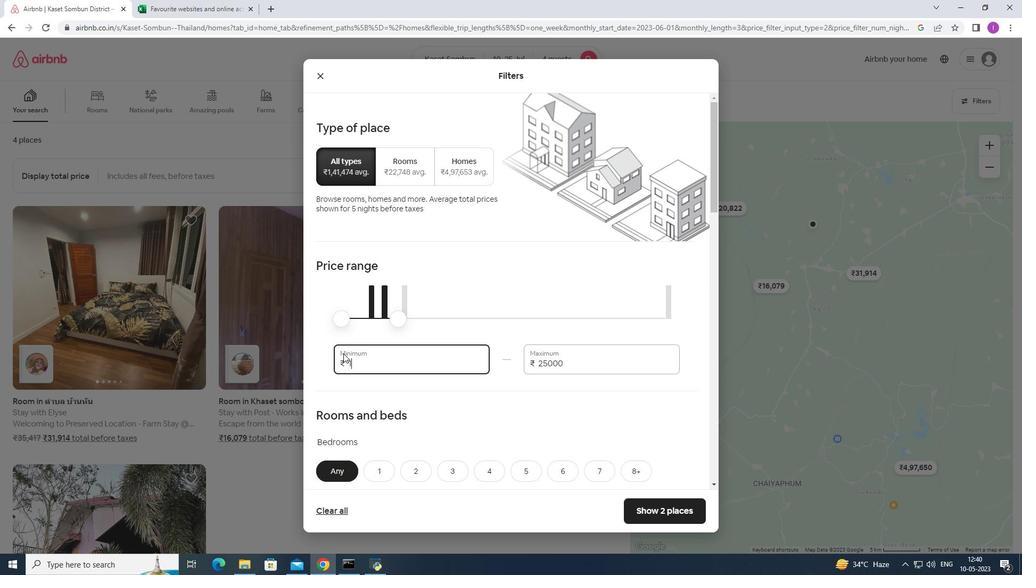 
Action: Mouse moved to (343, 353)
Screenshot: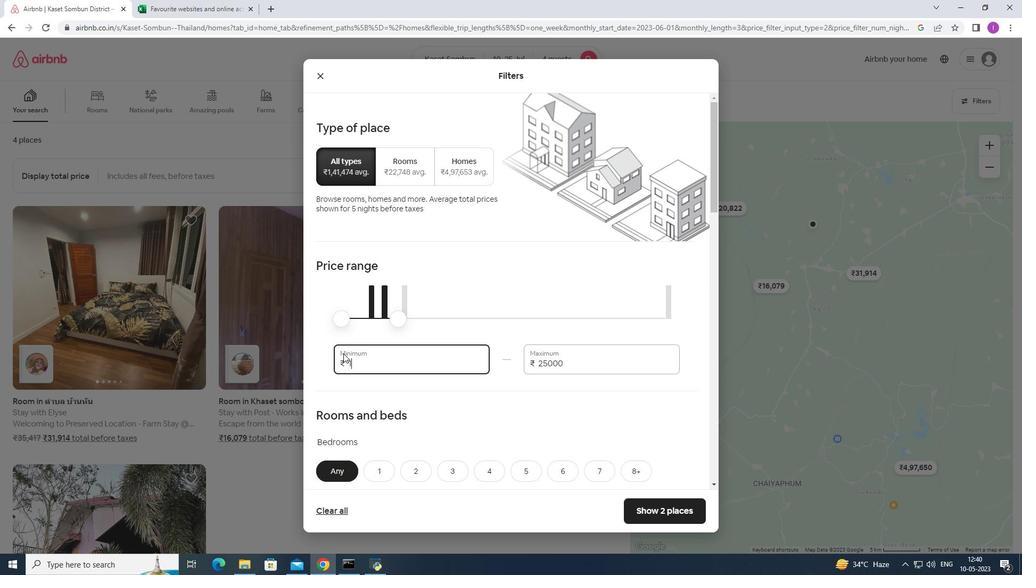 
Action: Key pressed 000
Screenshot: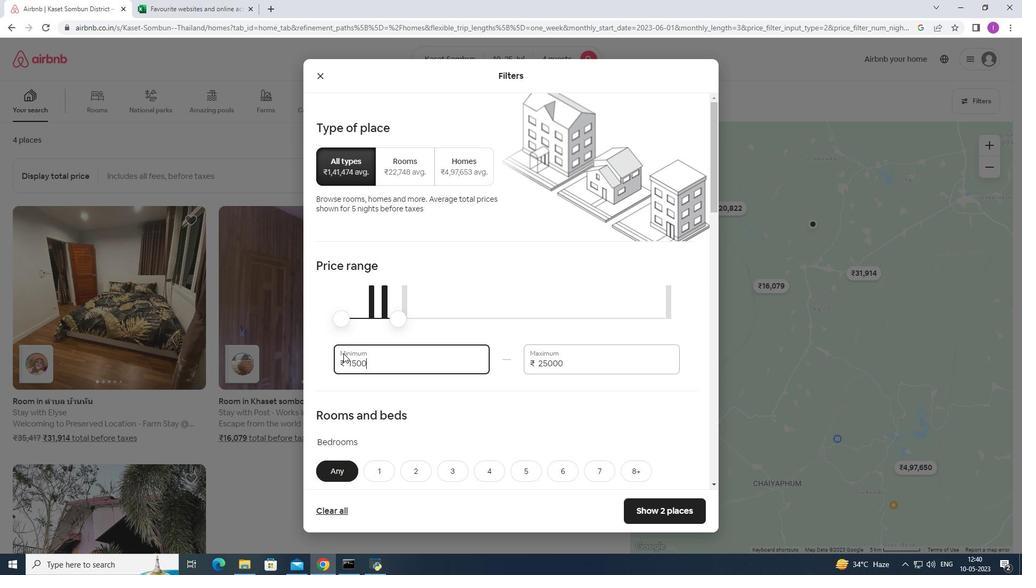 
Action: Mouse moved to (370, 384)
Screenshot: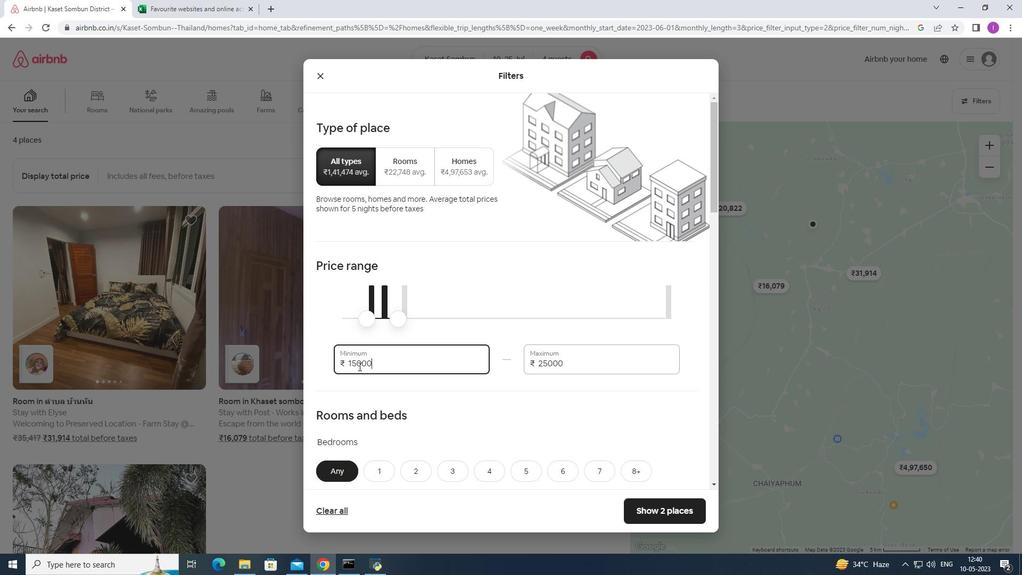 
Action: Mouse scrolled (370, 384) with delta (0, 0)
Screenshot: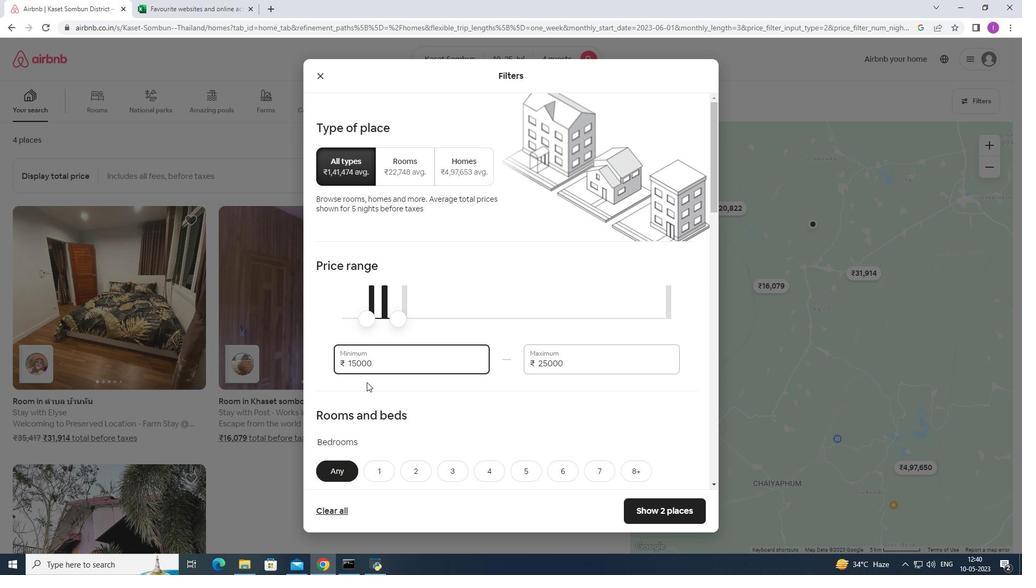 
Action: Mouse scrolled (370, 384) with delta (0, 0)
Screenshot: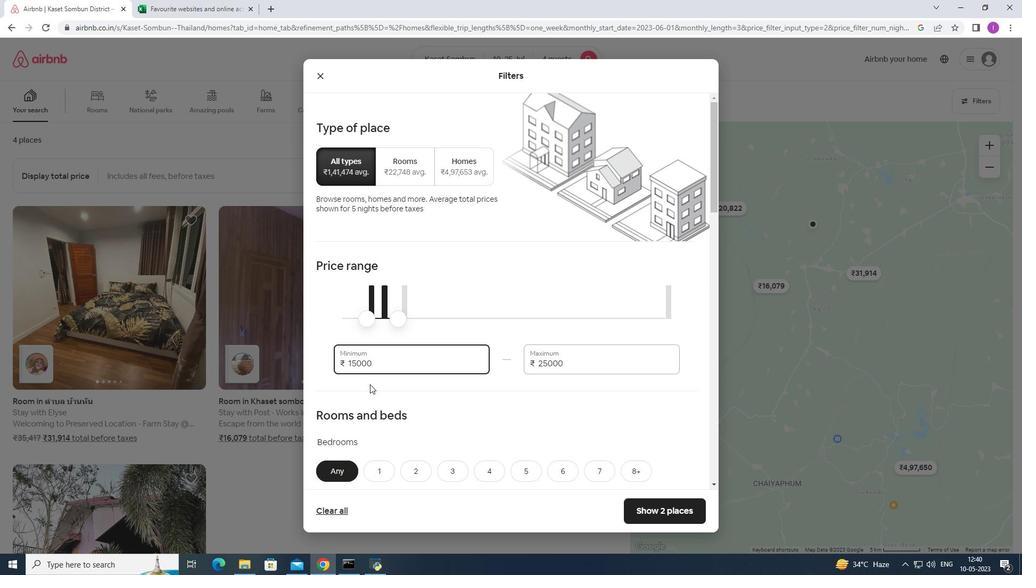 
Action: Mouse moved to (375, 380)
Screenshot: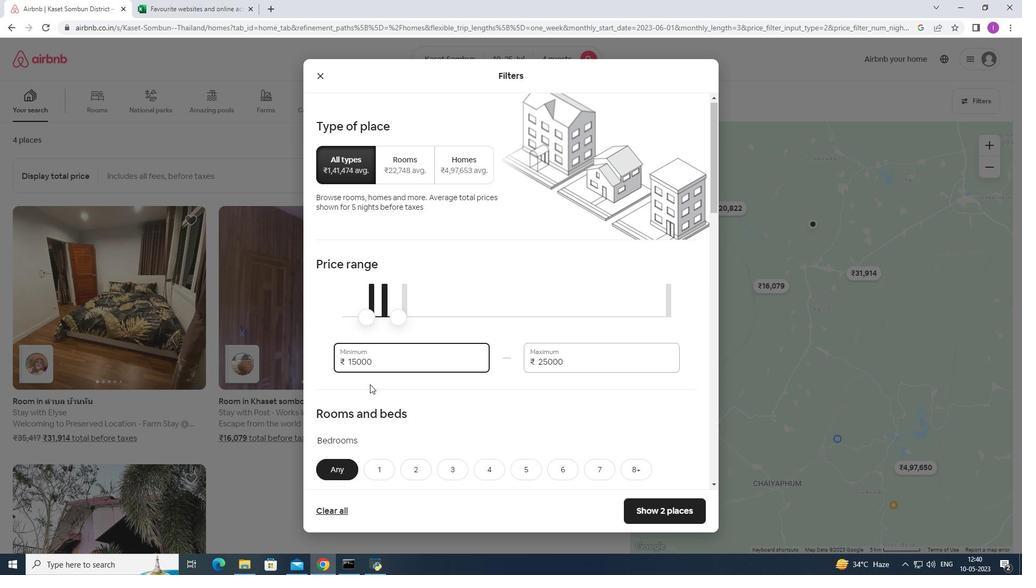 
Action: Mouse scrolled (373, 380) with delta (0, 0)
Screenshot: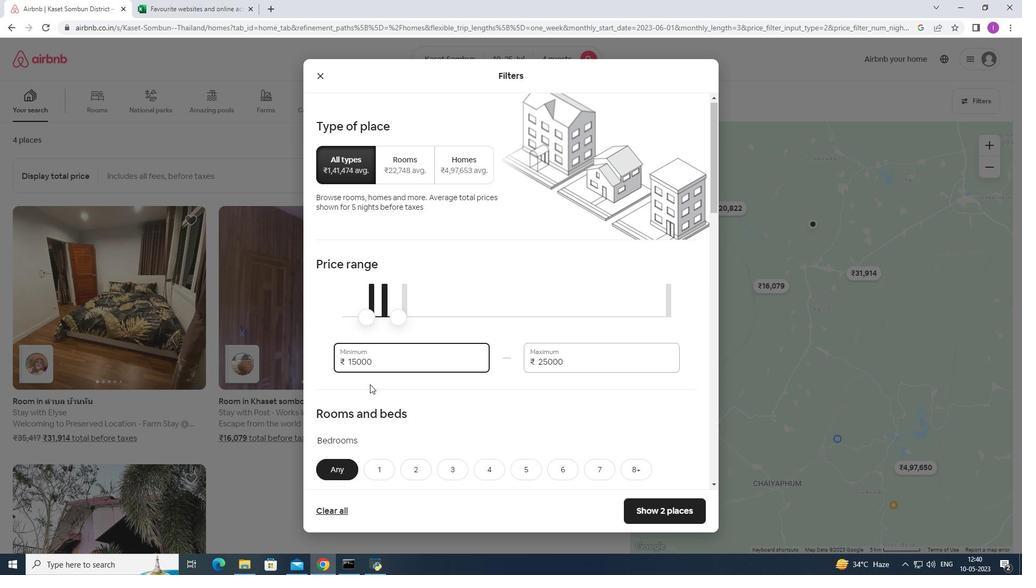 
Action: Mouse moved to (396, 362)
Screenshot: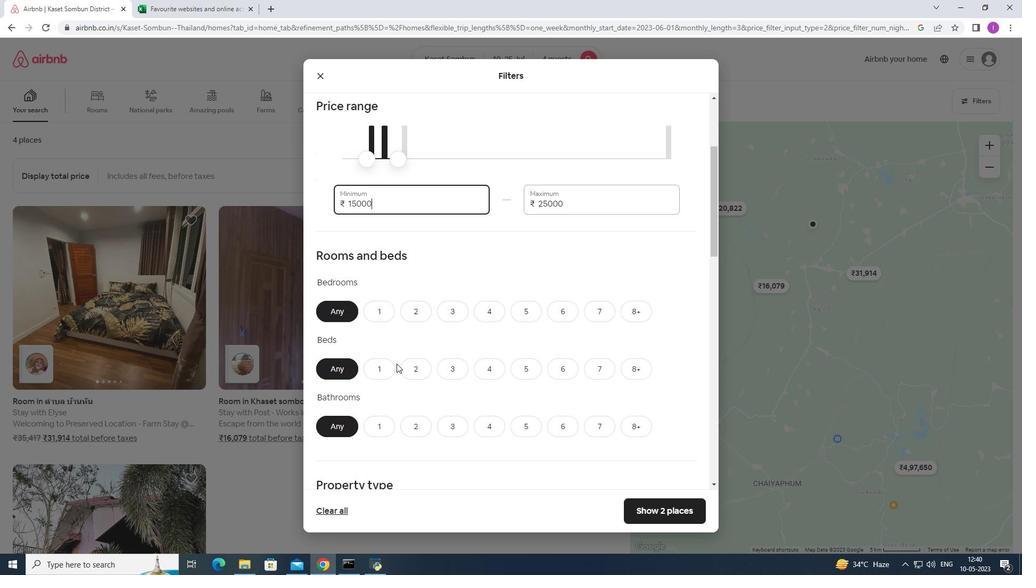 
Action: Mouse scrolled (396, 362) with delta (0, 0)
Screenshot: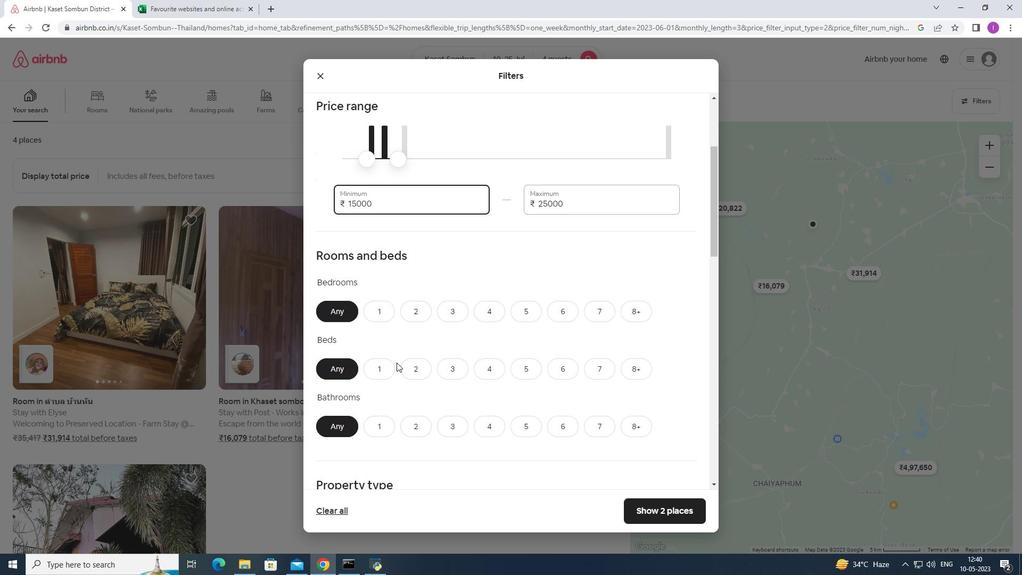 
Action: Mouse moved to (422, 255)
Screenshot: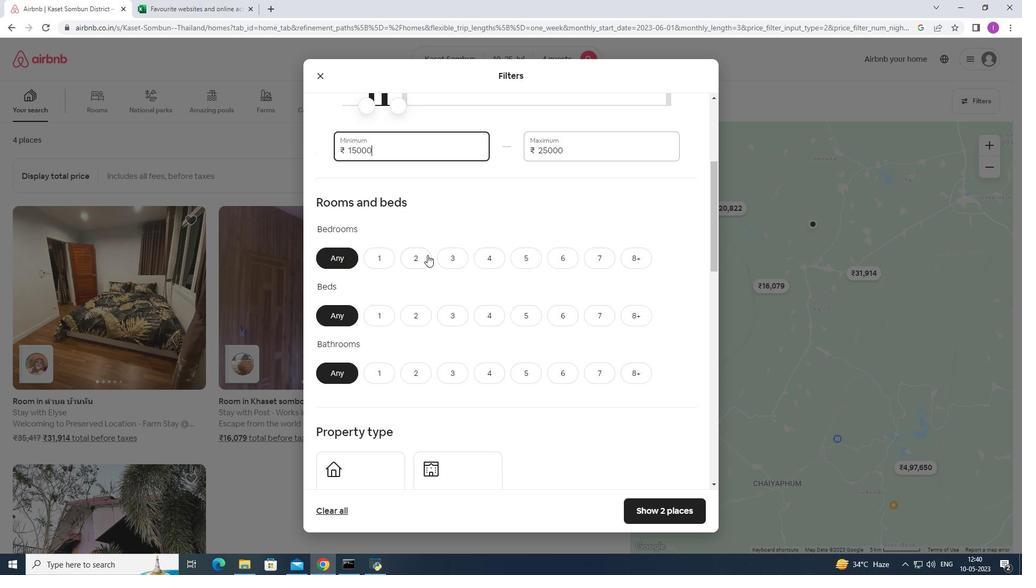 
Action: Mouse pressed left at (422, 255)
Screenshot: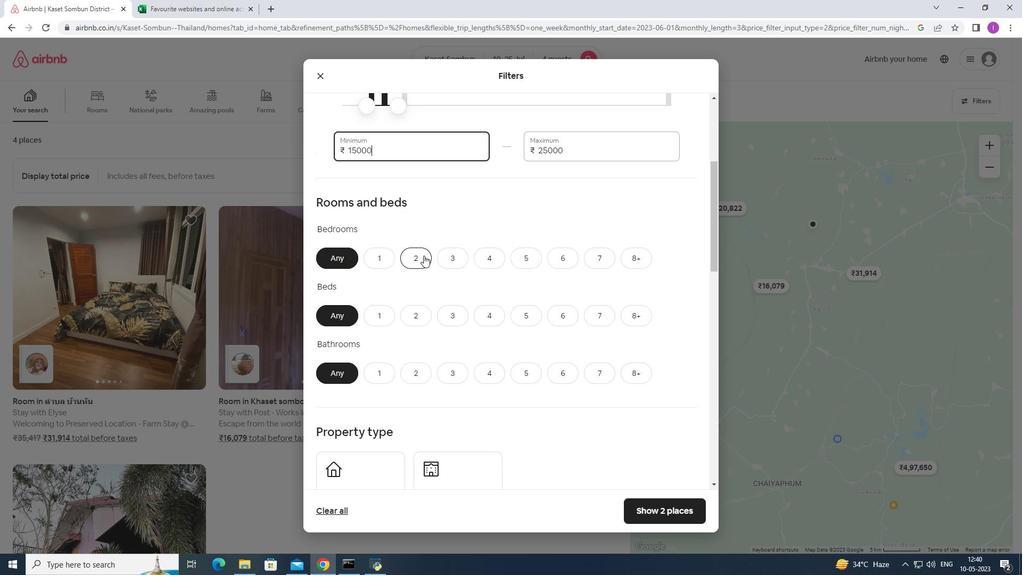 
Action: Mouse moved to (450, 312)
Screenshot: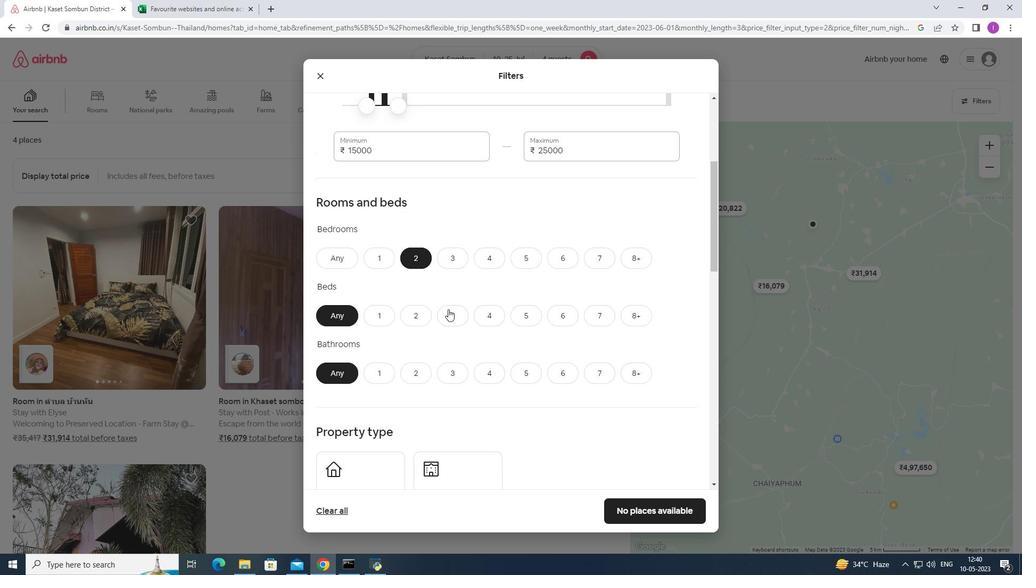 
Action: Mouse pressed left at (450, 312)
Screenshot: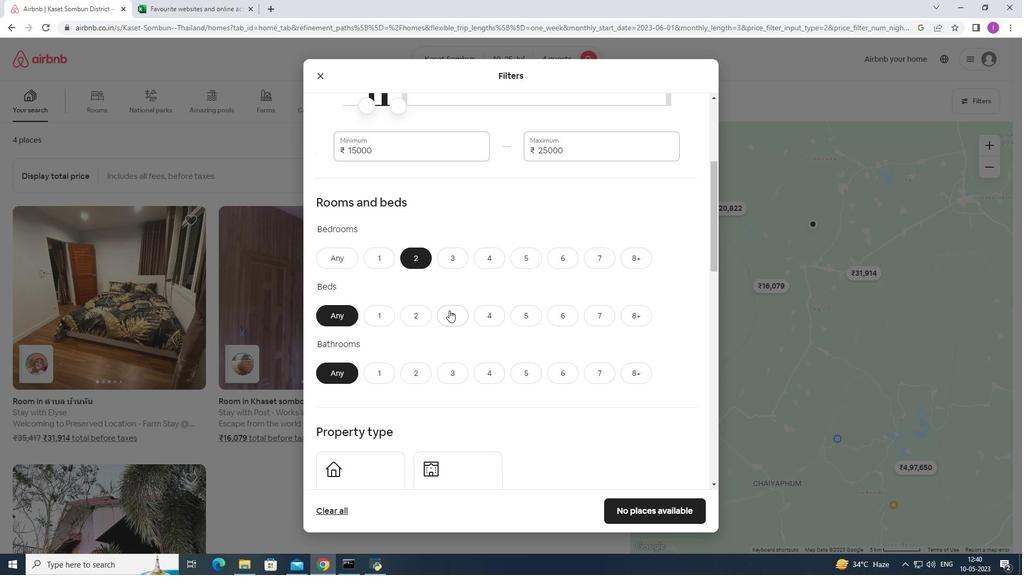 
Action: Mouse moved to (420, 377)
Screenshot: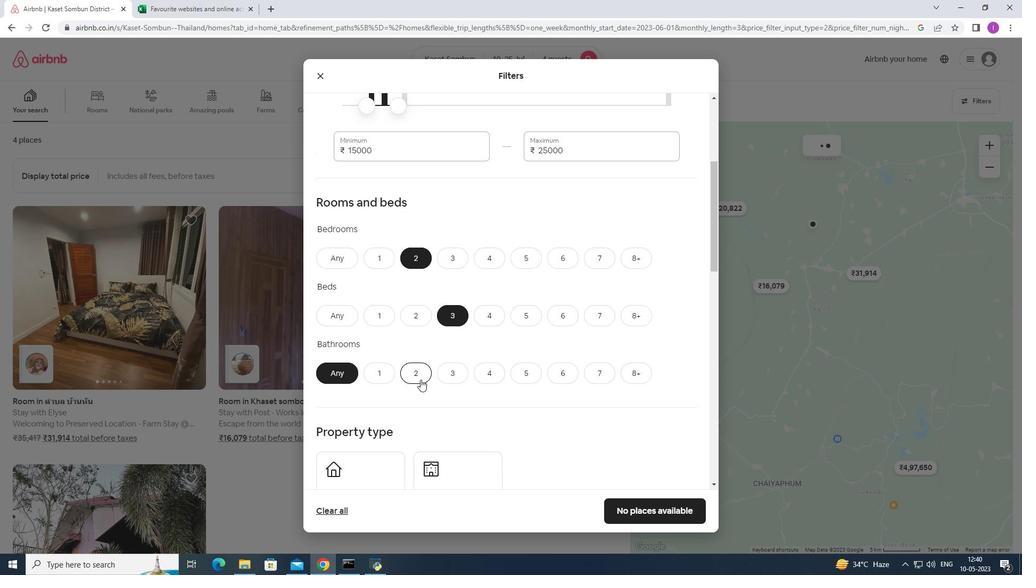 
Action: Mouse pressed left at (420, 377)
Screenshot: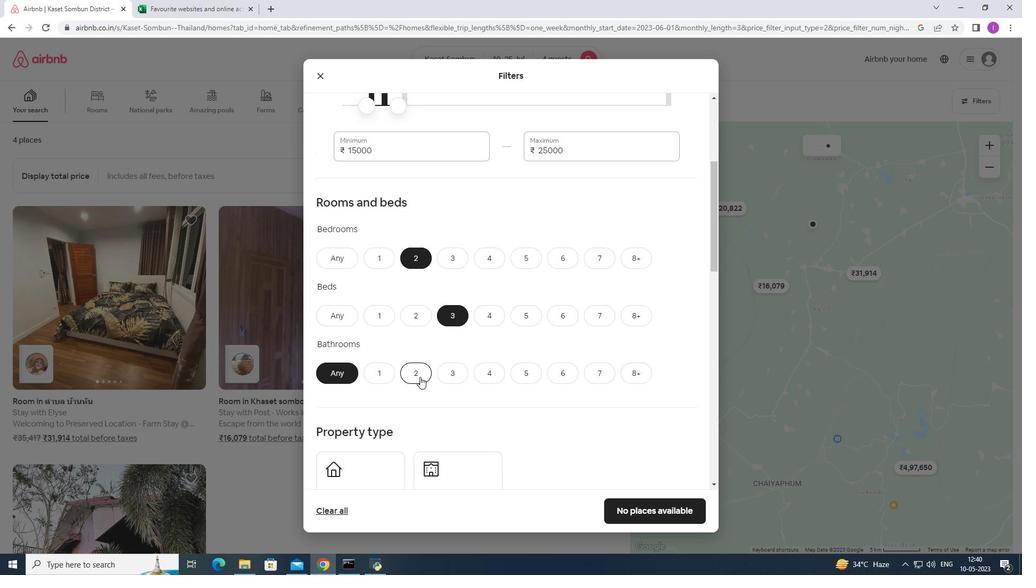 
Action: Mouse moved to (426, 366)
Screenshot: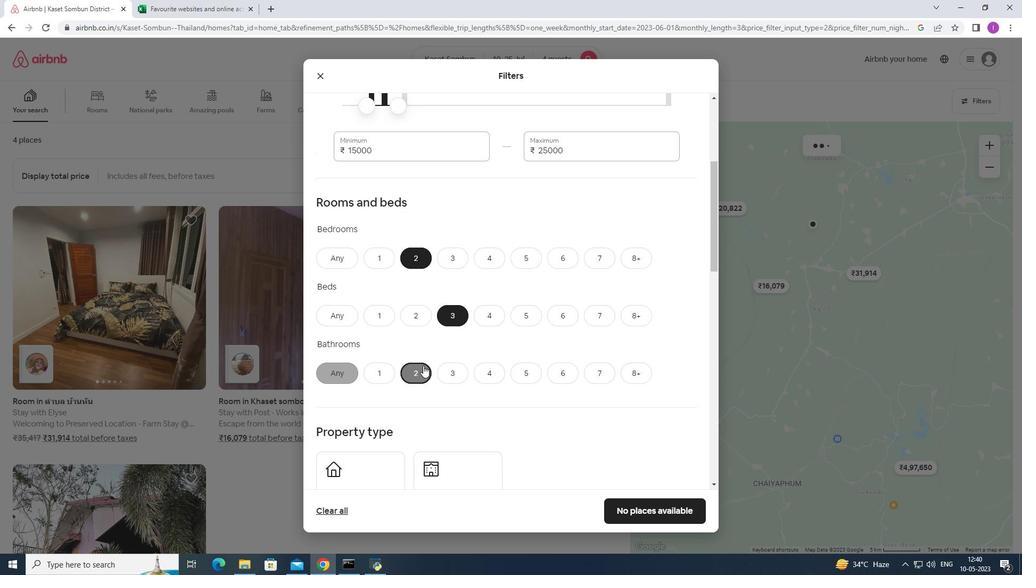 
Action: Mouse scrolled (426, 365) with delta (0, 0)
Screenshot: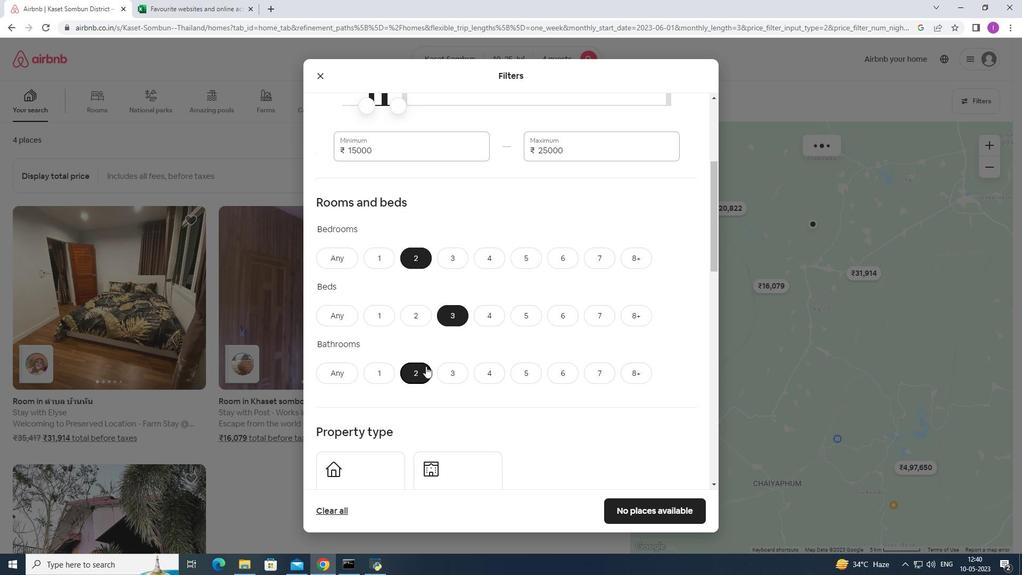 
Action: Mouse scrolled (426, 365) with delta (0, 0)
Screenshot: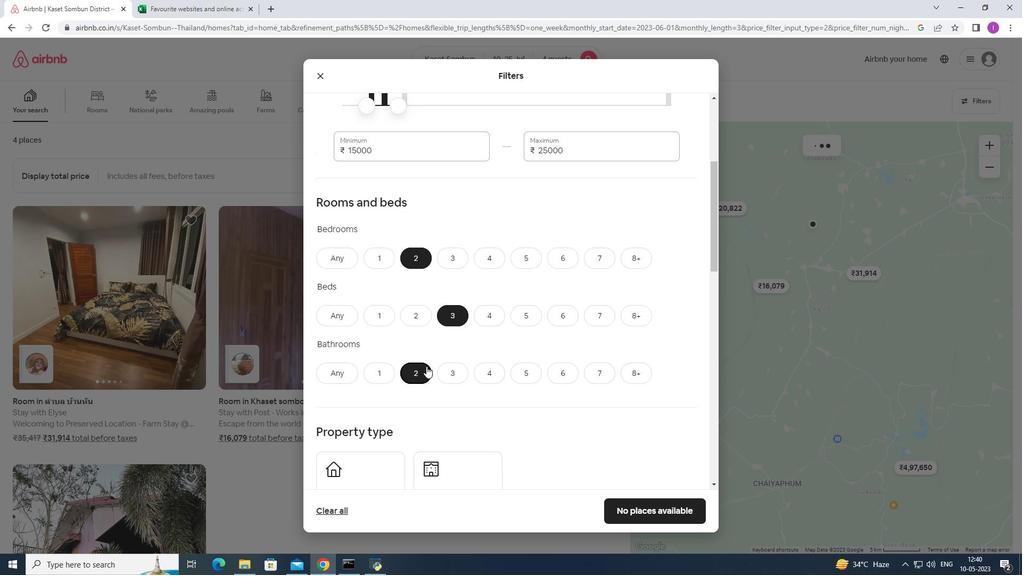 
Action: Mouse scrolled (426, 365) with delta (0, 0)
Screenshot: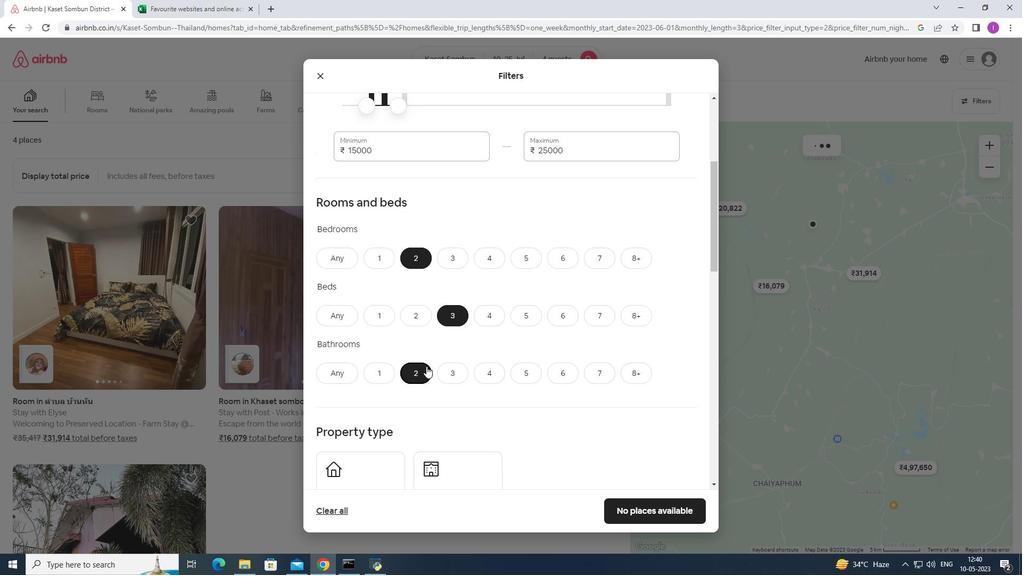 
Action: Mouse moved to (380, 331)
Screenshot: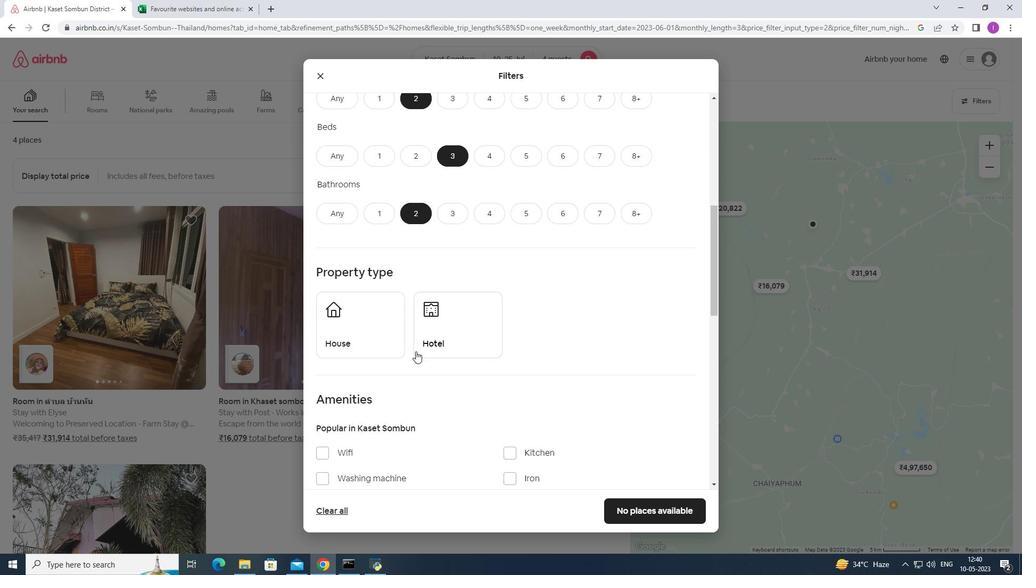 
Action: Mouse pressed left at (380, 331)
Screenshot: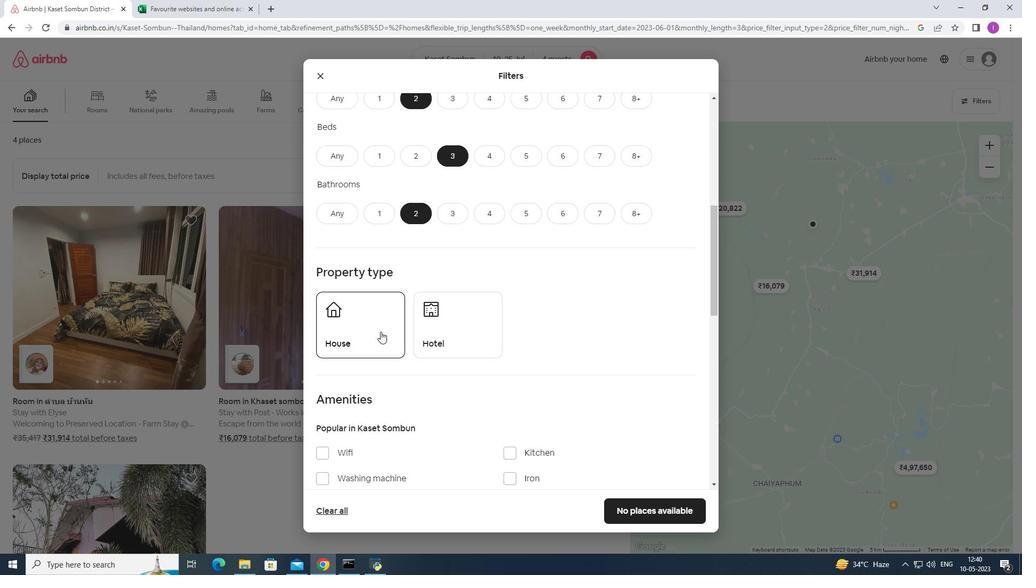 
Action: Mouse moved to (479, 338)
Screenshot: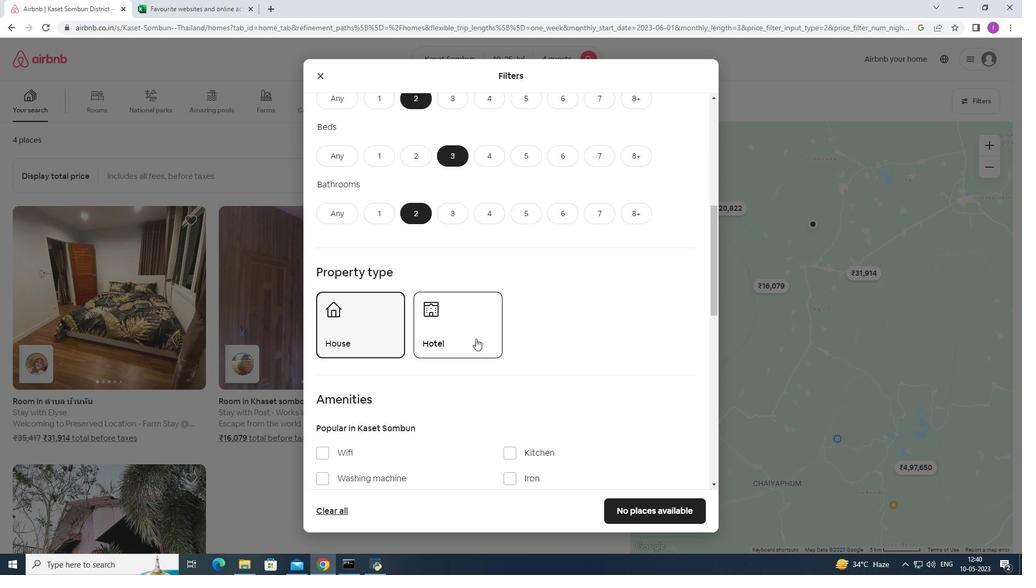 
Action: Mouse scrolled (479, 338) with delta (0, 0)
Screenshot: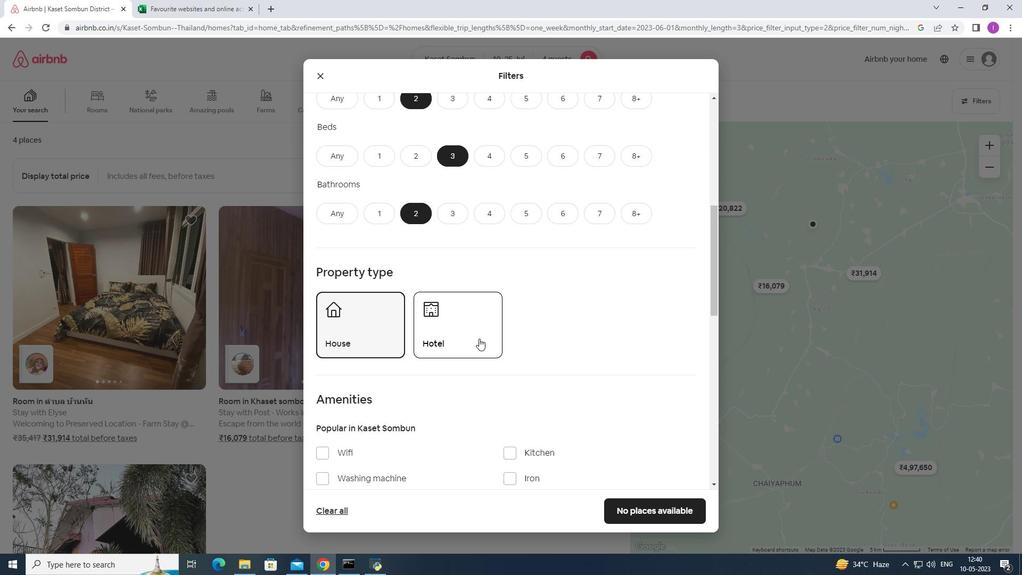 
Action: Mouse scrolled (479, 338) with delta (0, 0)
Screenshot: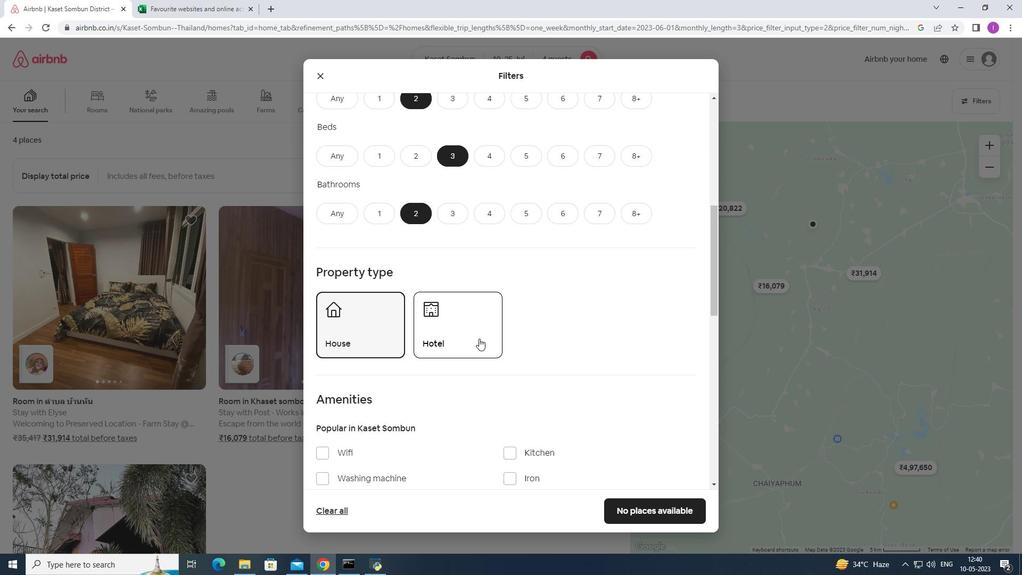 
Action: Mouse moved to (309, 339)
Screenshot: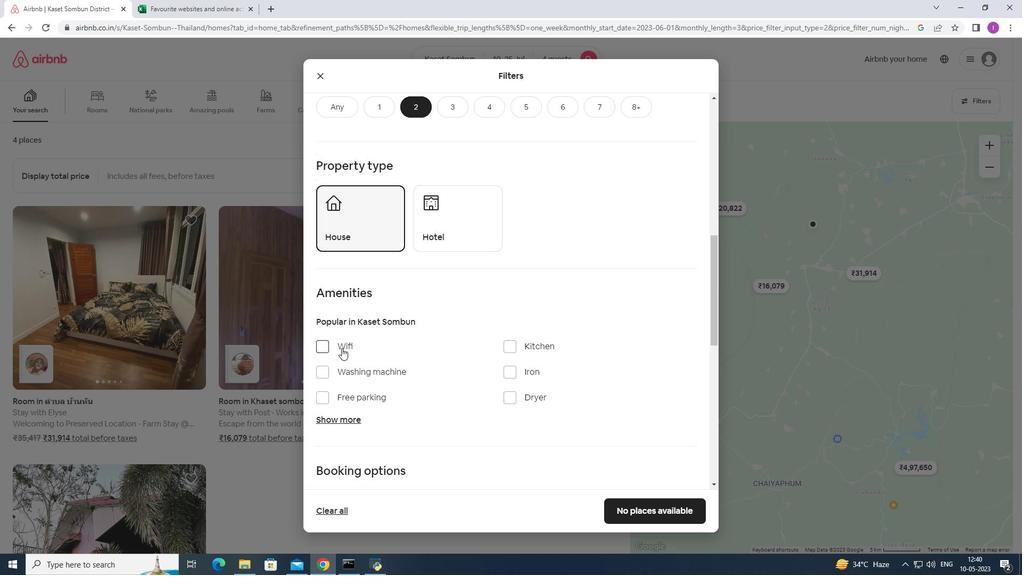 
Action: Mouse pressed left at (309, 339)
Screenshot: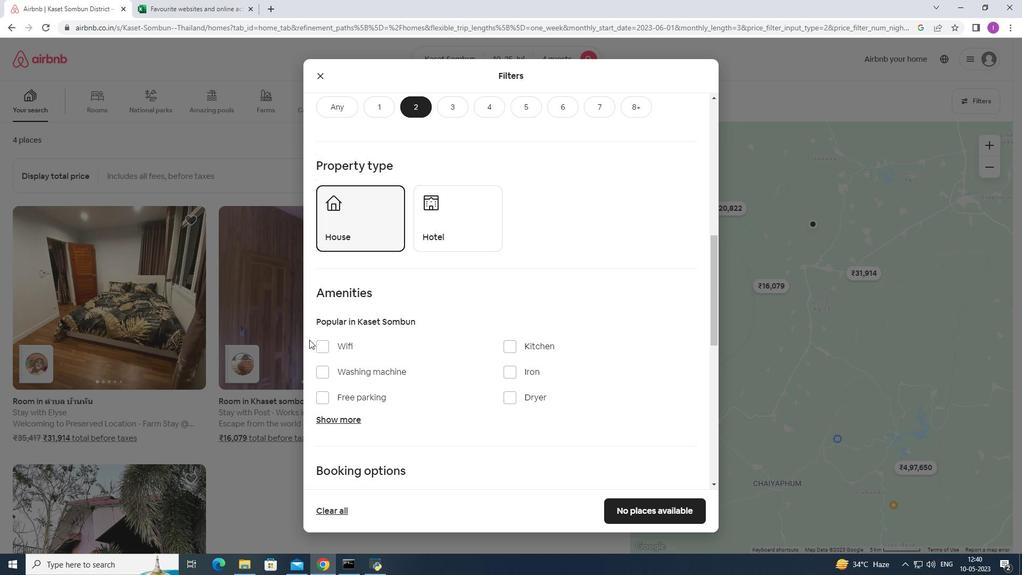 
Action: Mouse moved to (334, 350)
Screenshot: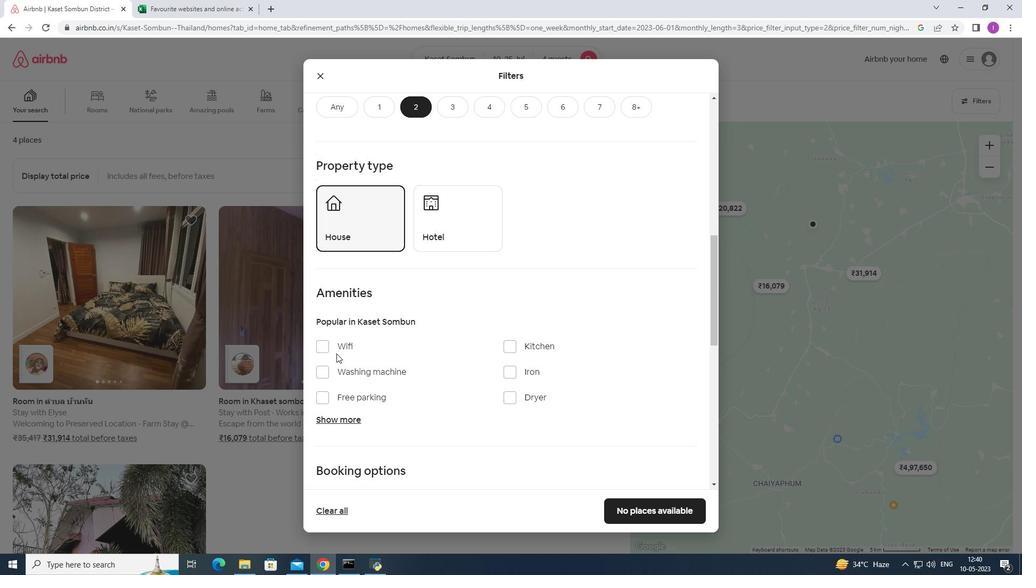
Action: Mouse pressed left at (334, 350)
Screenshot: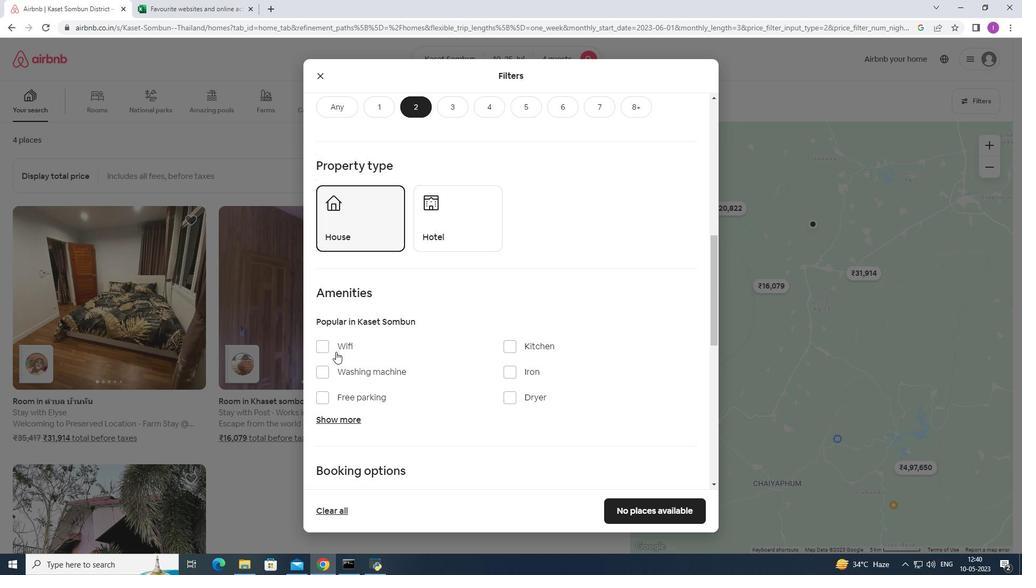 
Action: Mouse moved to (332, 376)
Screenshot: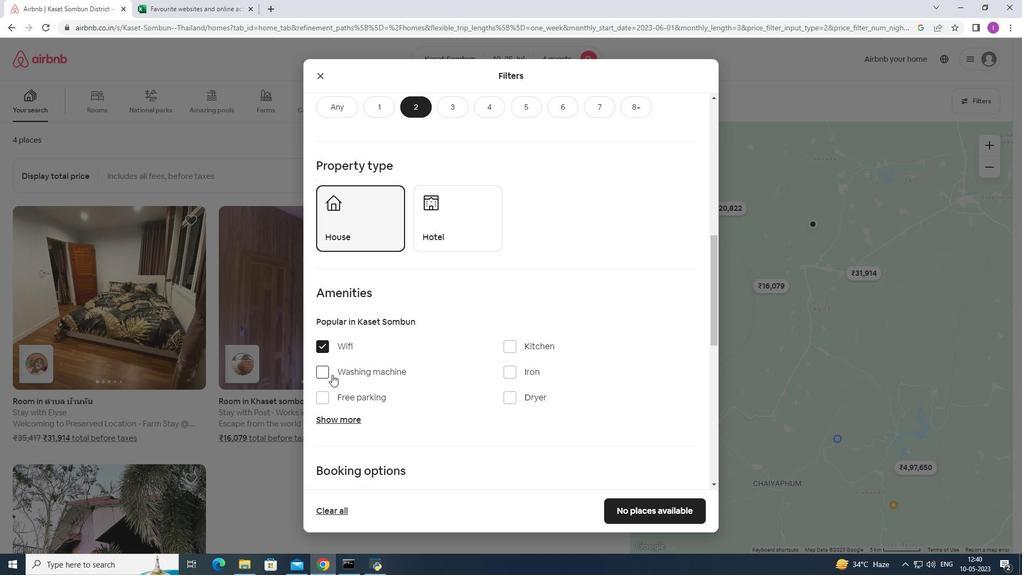 
Action: Mouse scrolled (332, 375) with delta (0, 0)
Screenshot: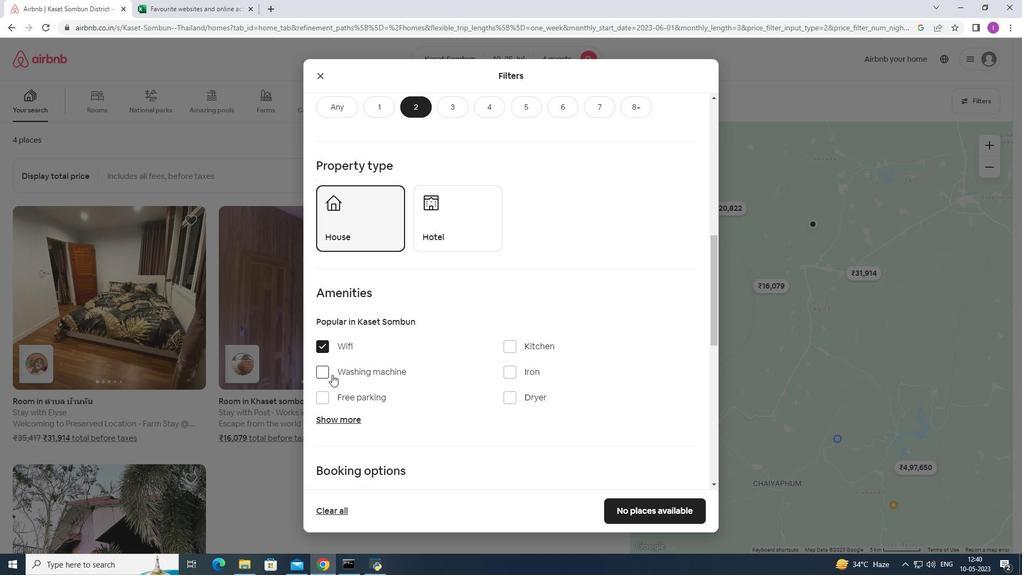 
Action: Mouse scrolled (332, 375) with delta (0, 0)
Screenshot: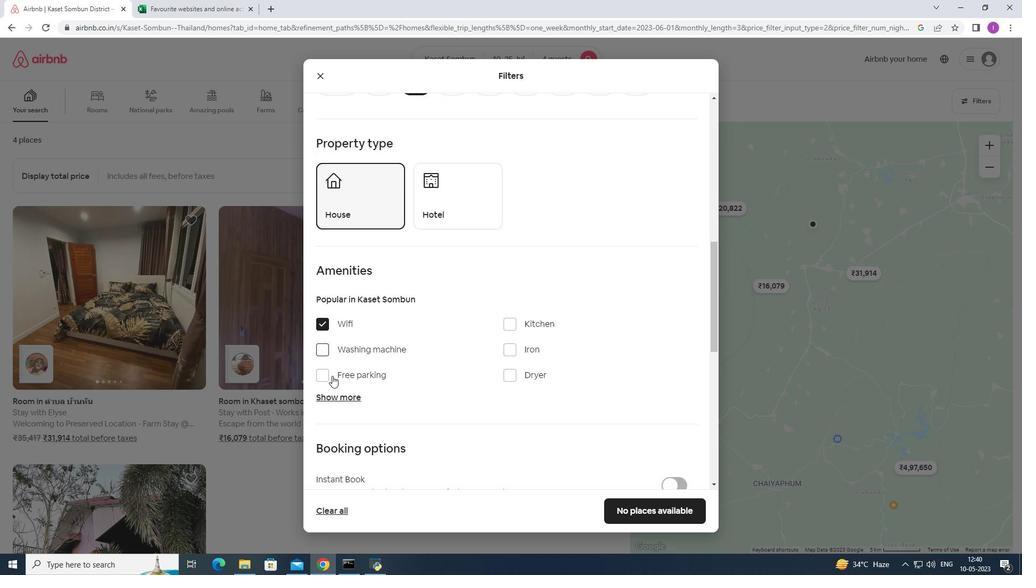 
Action: Mouse moved to (328, 287)
Screenshot: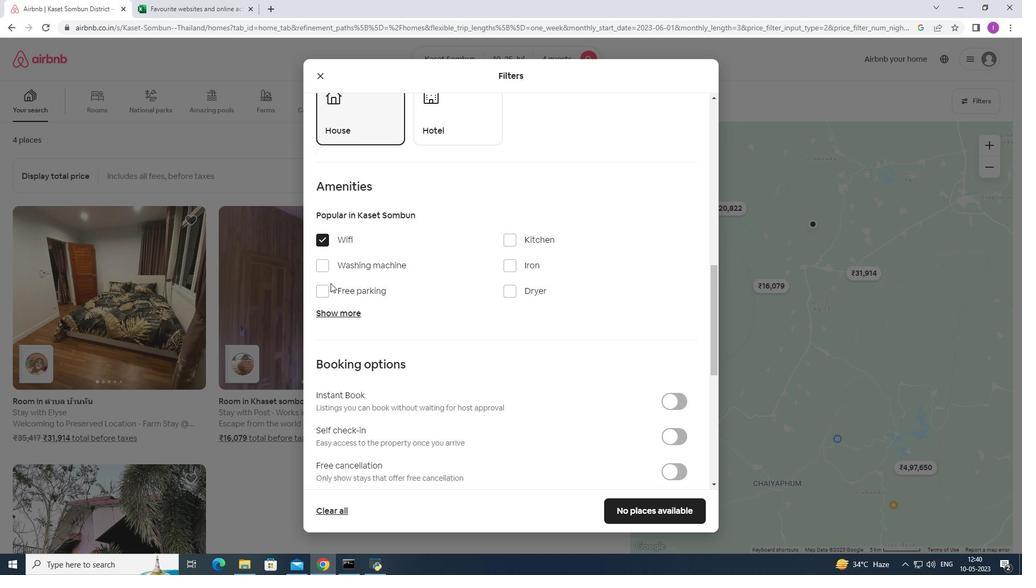
Action: Mouse pressed left at (328, 287)
Screenshot: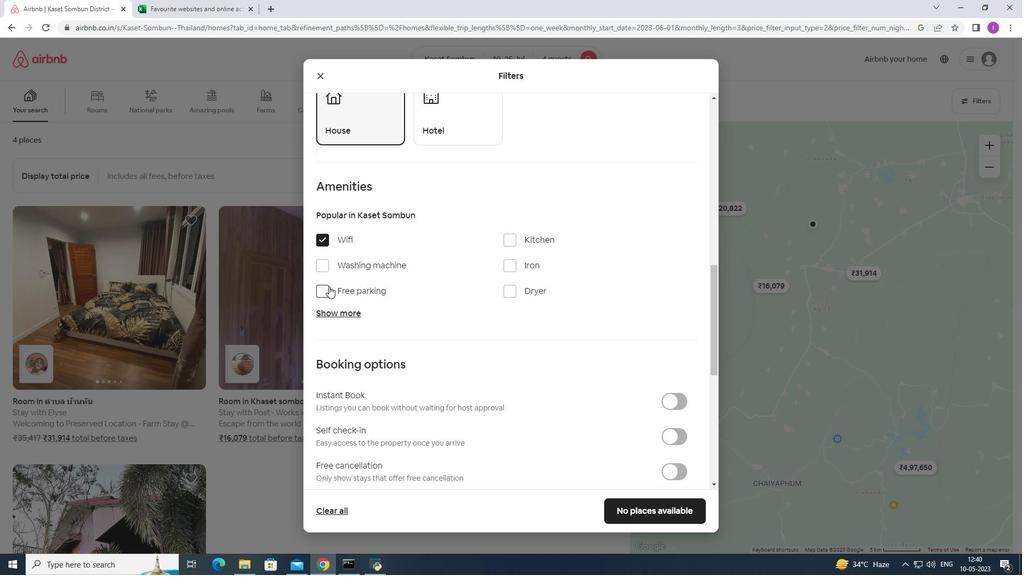 
Action: Mouse moved to (353, 317)
Screenshot: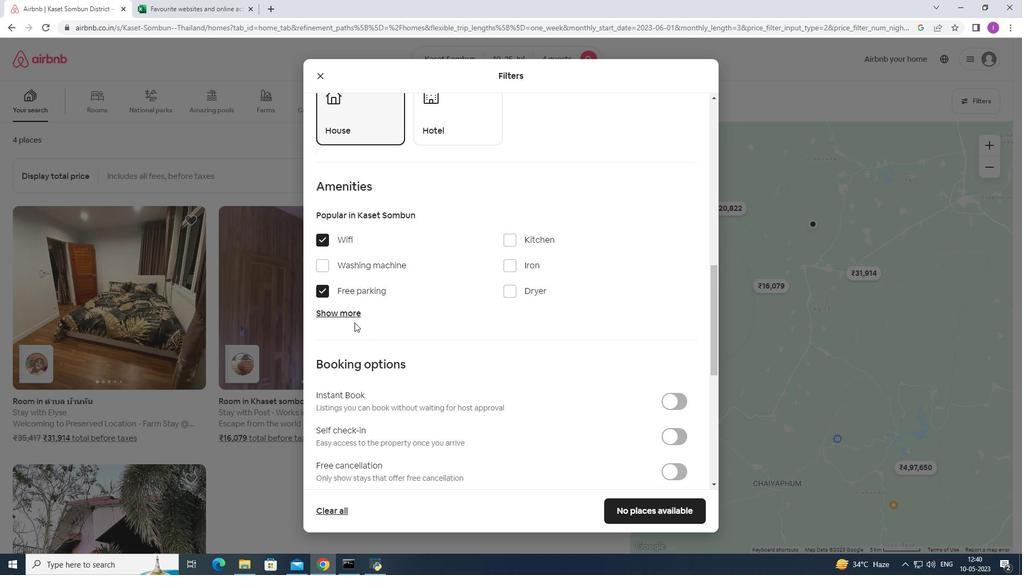 
Action: Mouse pressed left at (353, 317)
Screenshot: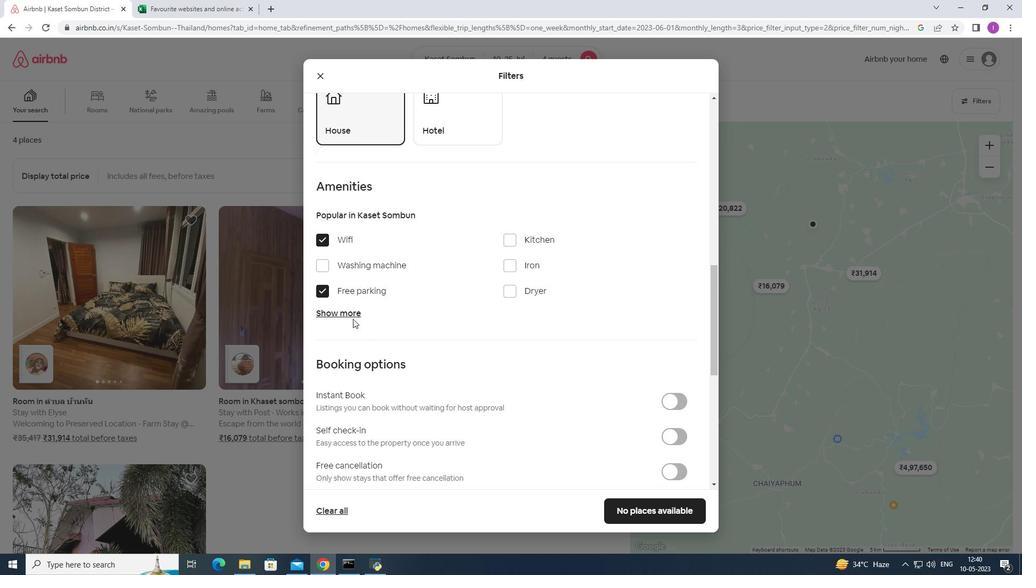 
Action: Mouse moved to (521, 383)
Screenshot: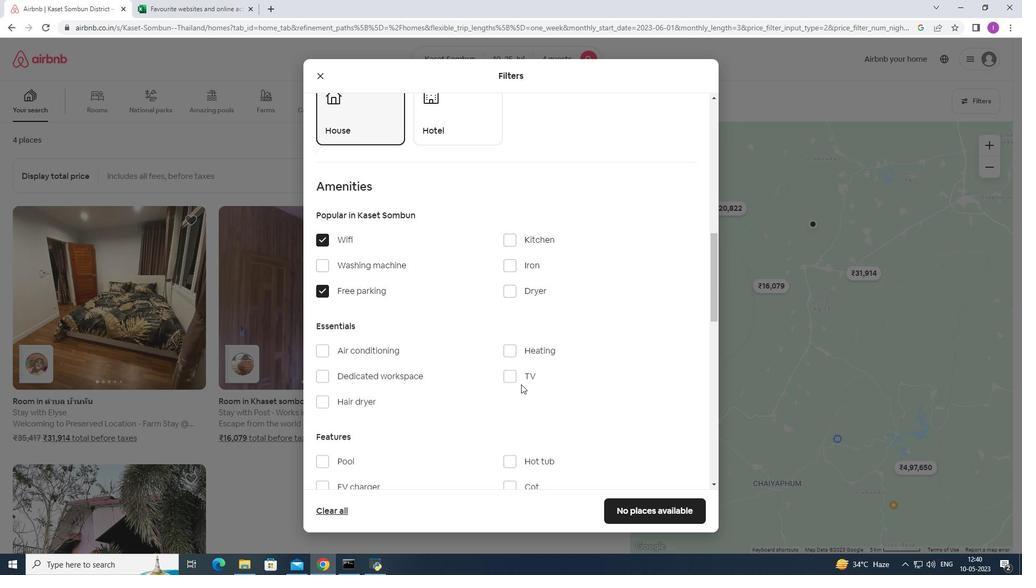 
Action: Mouse pressed left at (521, 383)
Screenshot: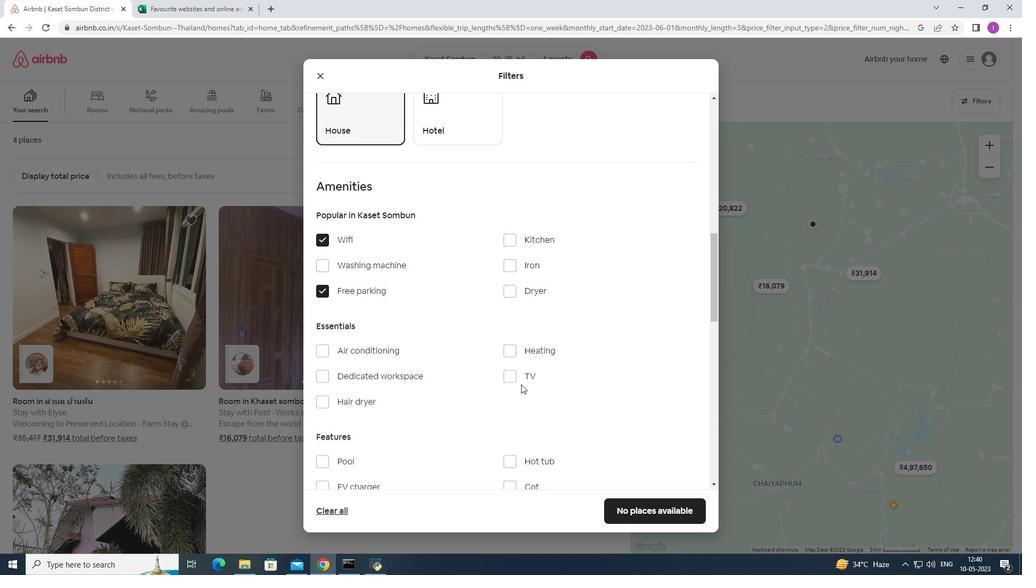 
Action: Mouse moved to (463, 418)
Screenshot: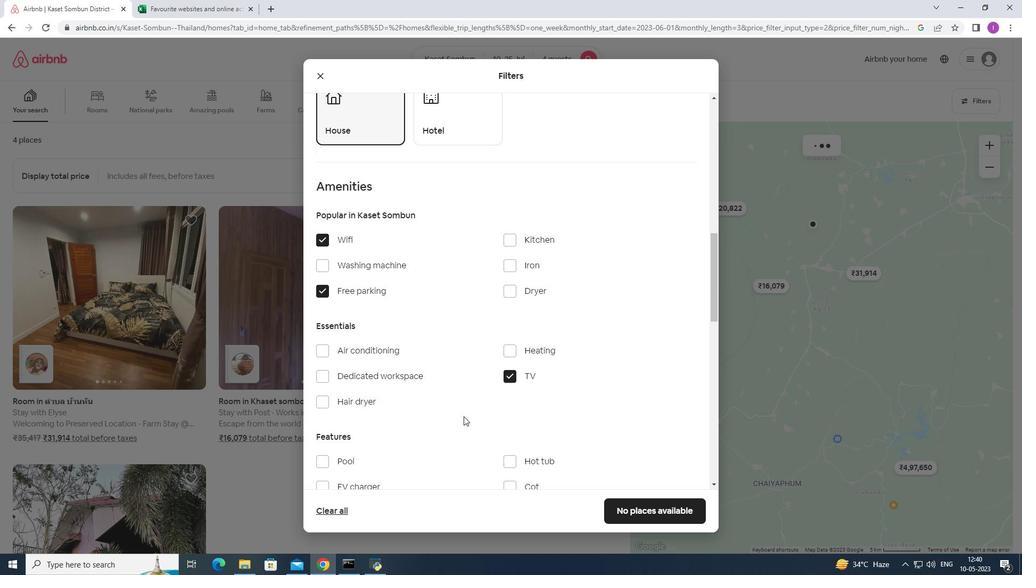 
Action: Mouse scrolled (463, 418) with delta (0, 0)
Screenshot: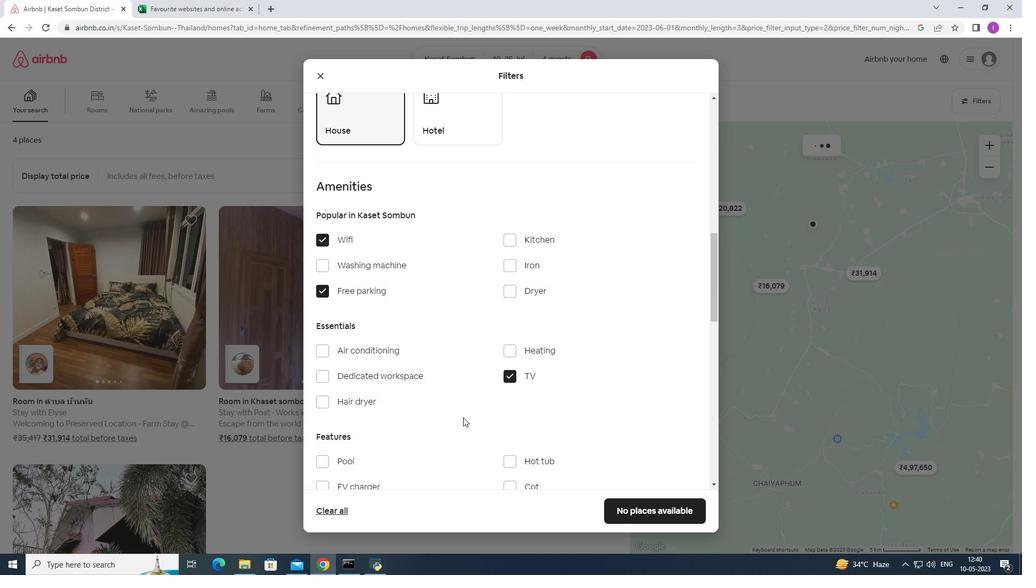 
Action: Mouse scrolled (463, 418) with delta (0, 0)
Screenshot: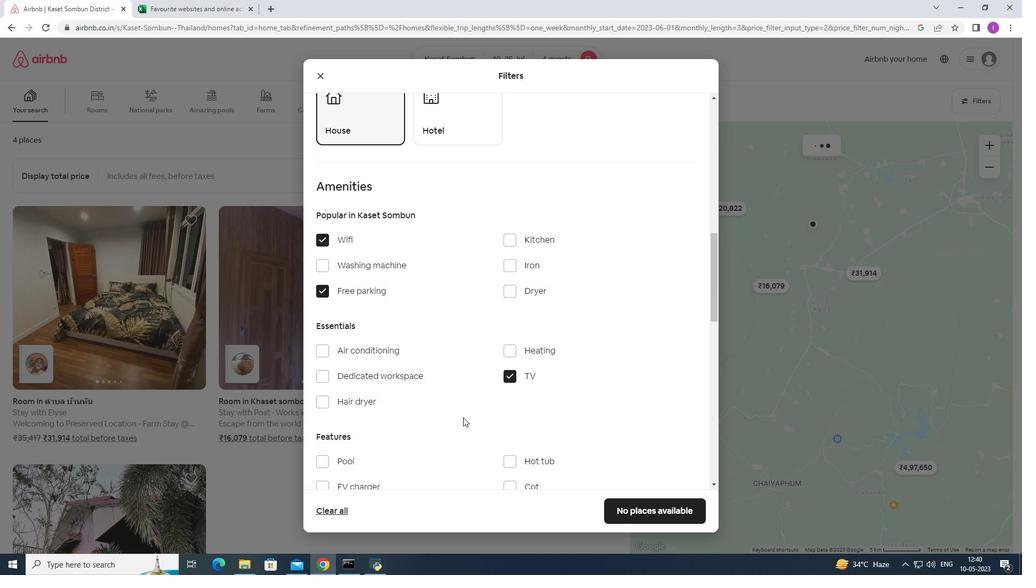 
Action: Mouse scrolled (463, 418) with delta (0, 0)
Screenshot: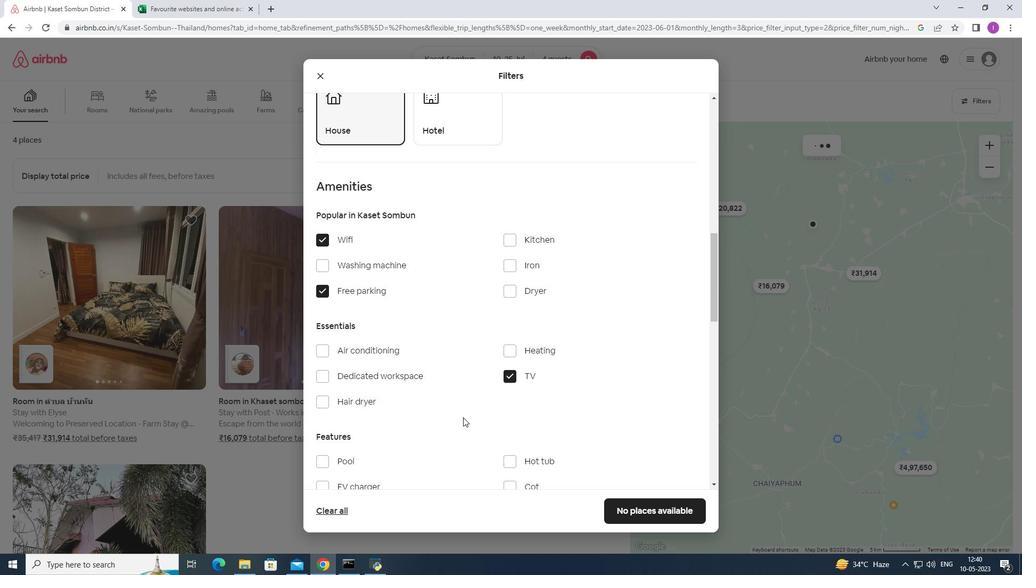 
Action: Mouse scrolled (463, 418) with delta (0, 0)
Screenshot: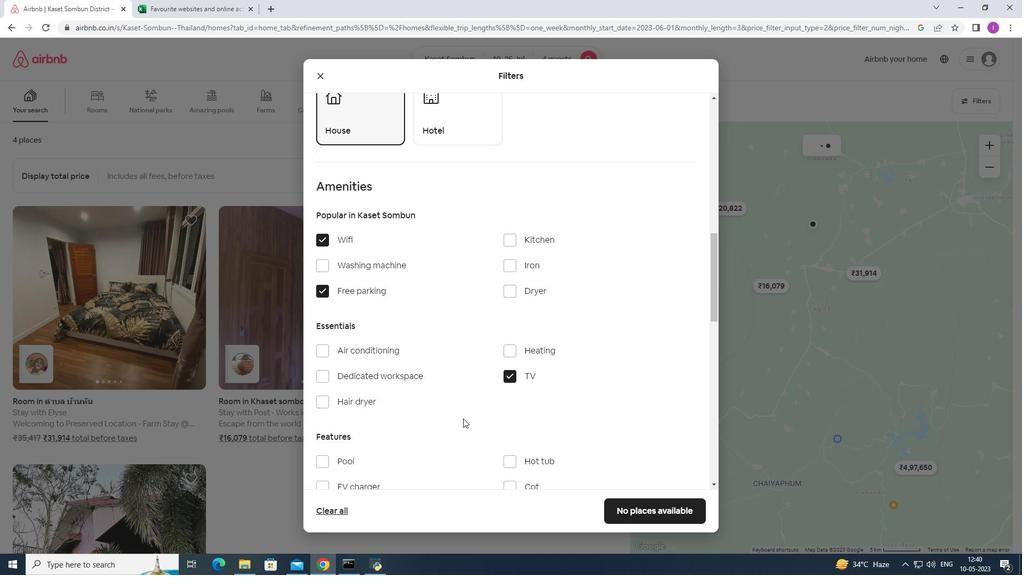 
Action: Mouse moved to (316, 303)
Screenshot: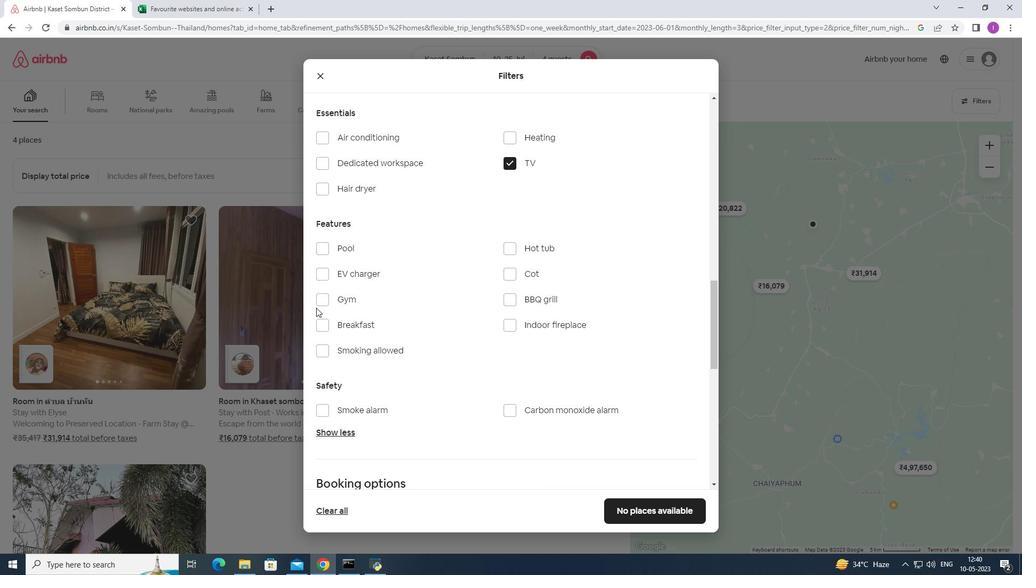 
Action: Mouse pressed left at (316, 303)
Screenshot: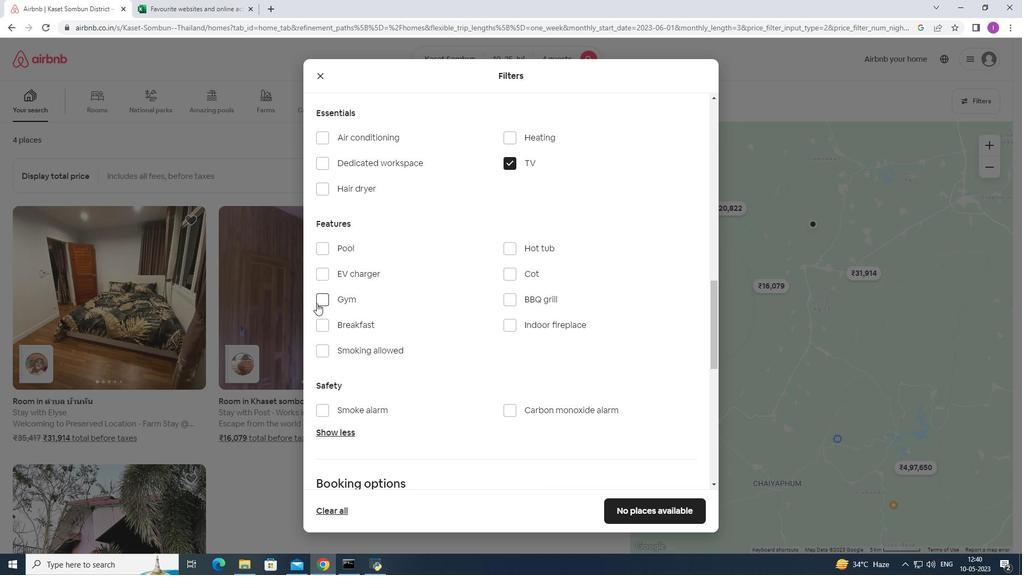 
Action: Mouse moved to (327, 331)
Screenshot: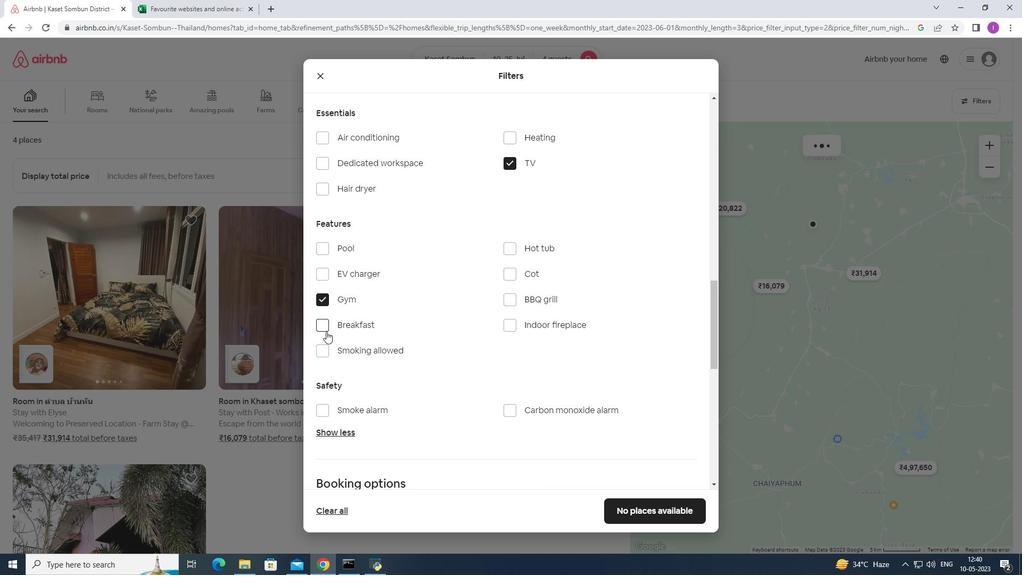 
Action: Mouse pressed left at (327, 331)
Screenshot: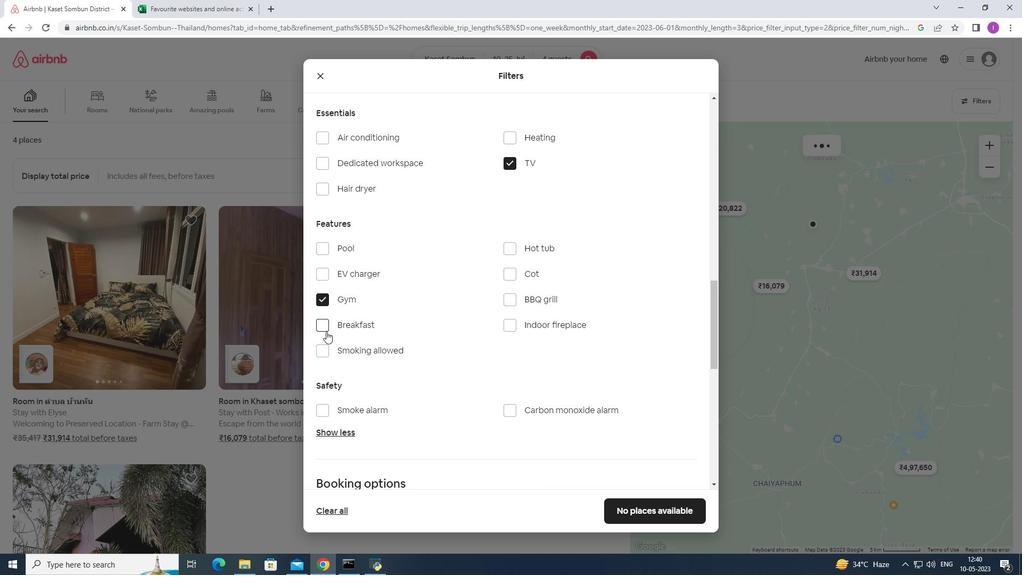 
Action: Mouse moved to (347, 376)
Screenshot: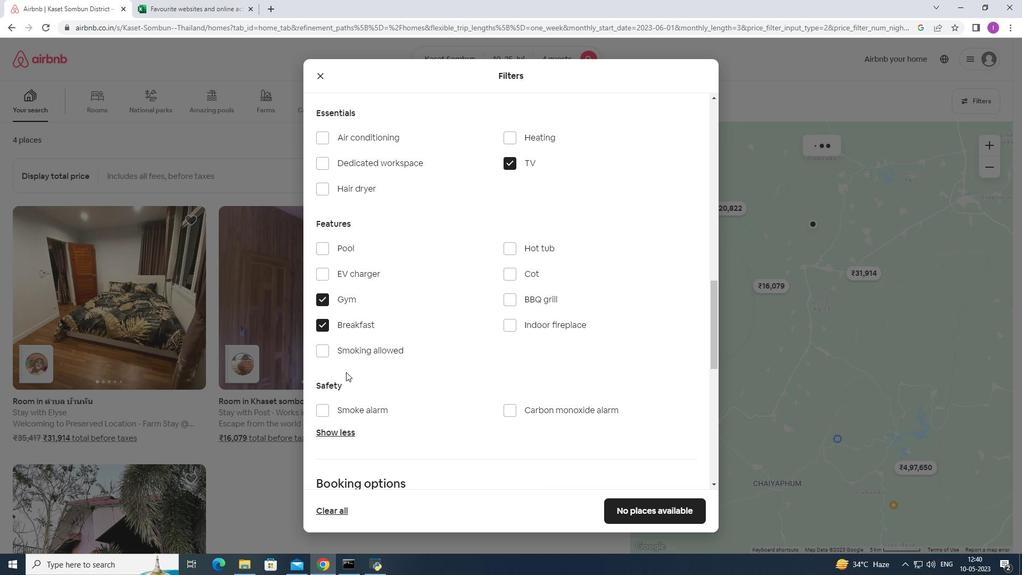 
Action: Mouse scrolled (347, 376) with delta (0, 0)
Screenshot: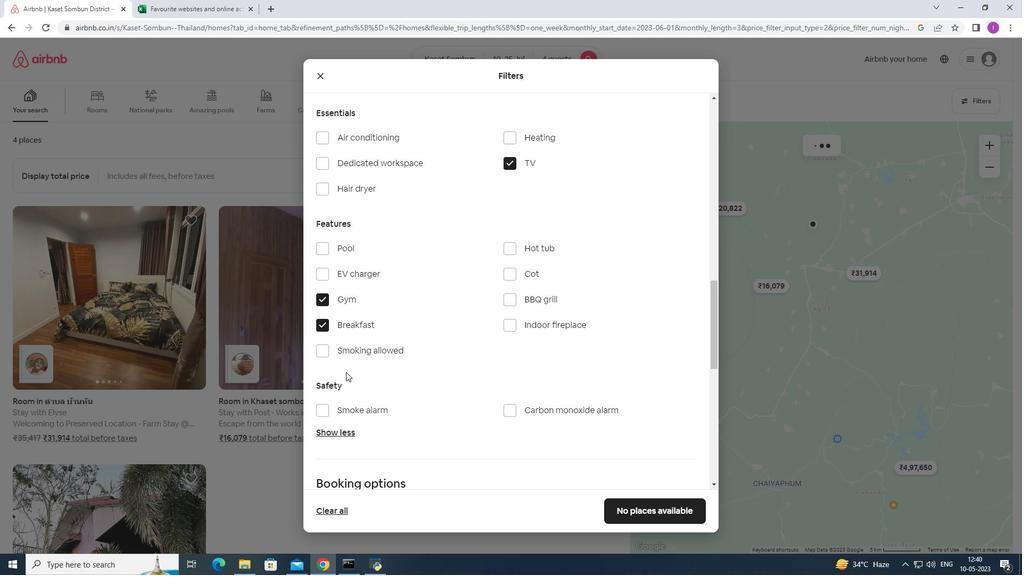 
Action: Mouse scrolled (347, 376) with delta (0, 0)
Screenshot: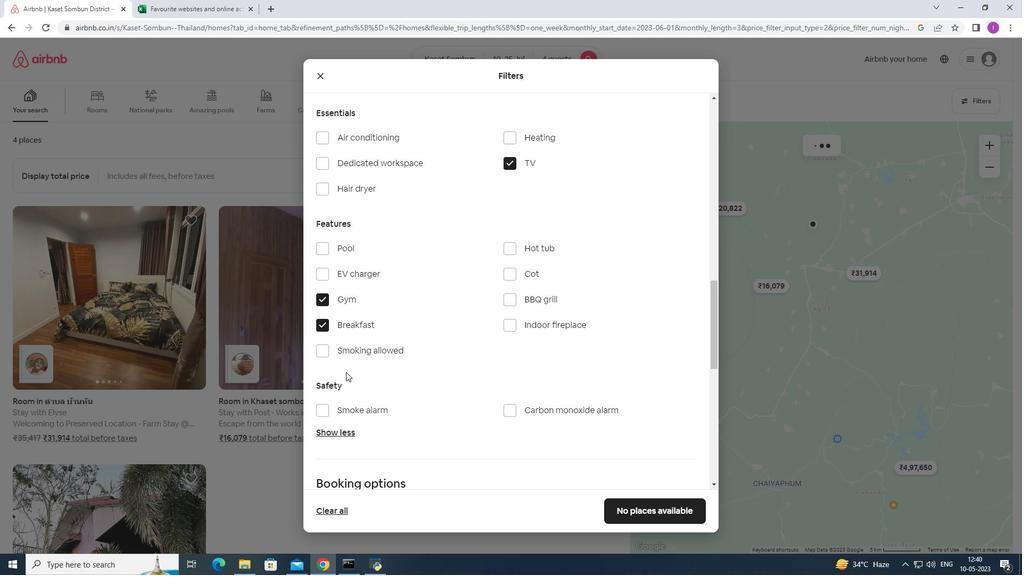 
Action: Mouse moved to (347, 377)
Screenshot: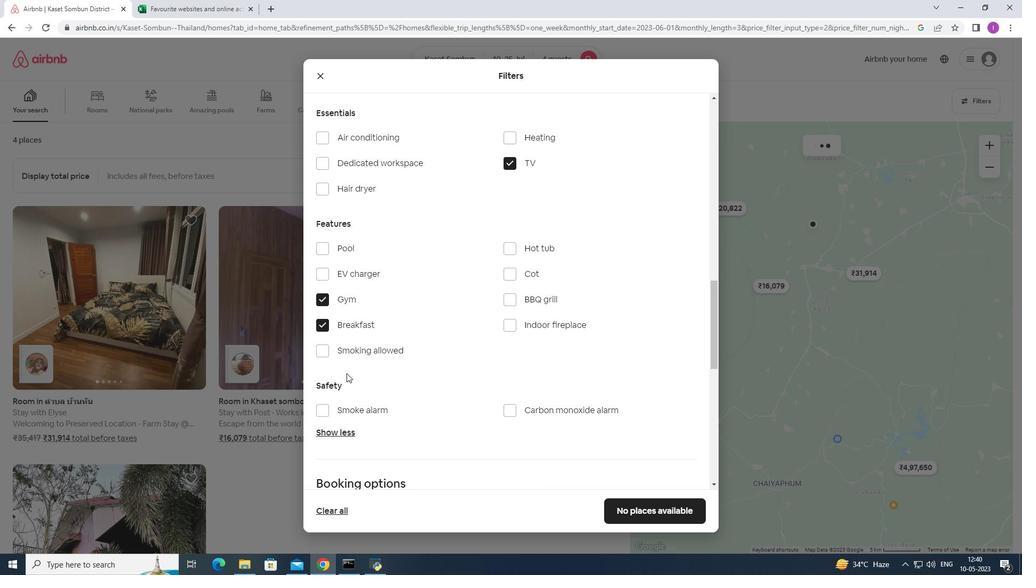 
Action: Mouse scrolled (347, 376) with delta (0, 0)
Screenshot: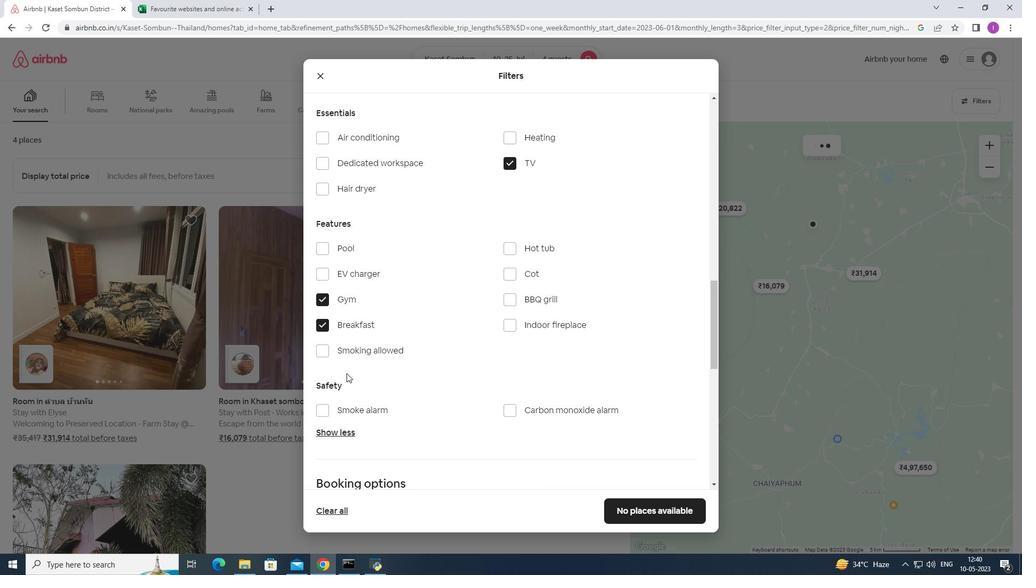 
Action: Mouse moved to (347, 377)
Screenshot: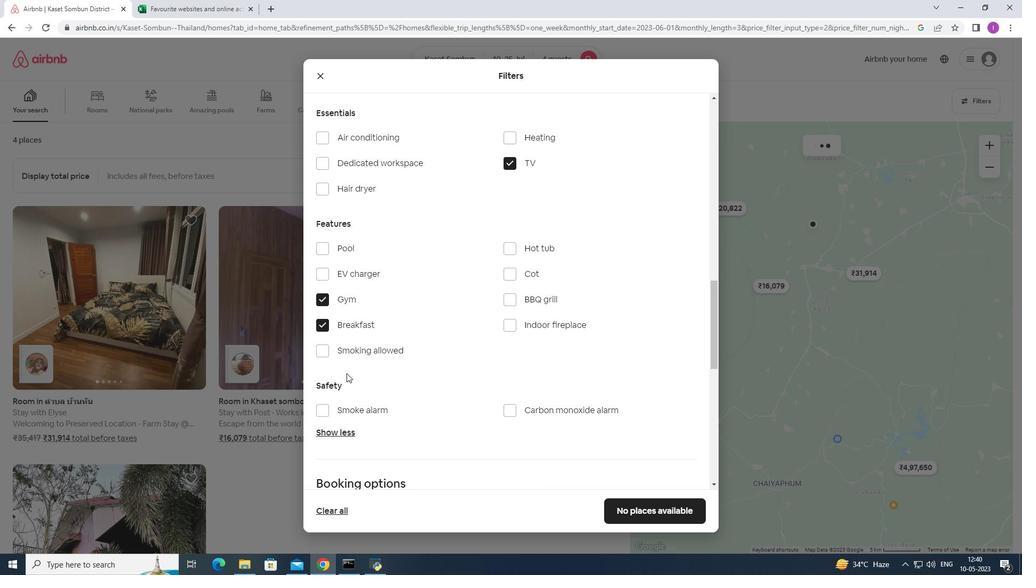 
Action: Mouse scrolled (347, 376) with delta (0, 0)
Screenshot: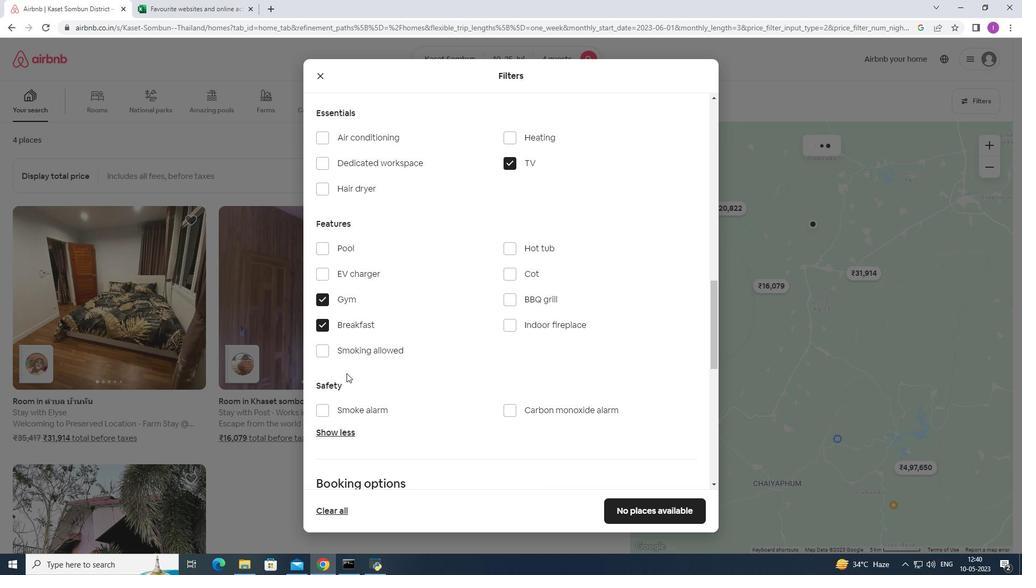 
Action: Mouse moved to (352, 370)
Screenshot: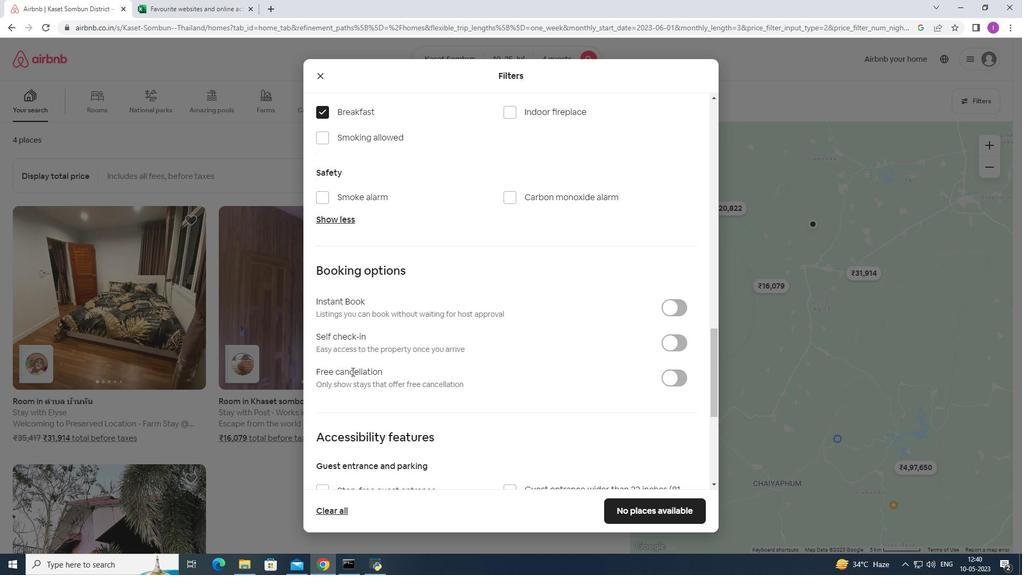 
Action: Mouse scrolled (352, 370) with delta (0, 0)
Screenshot: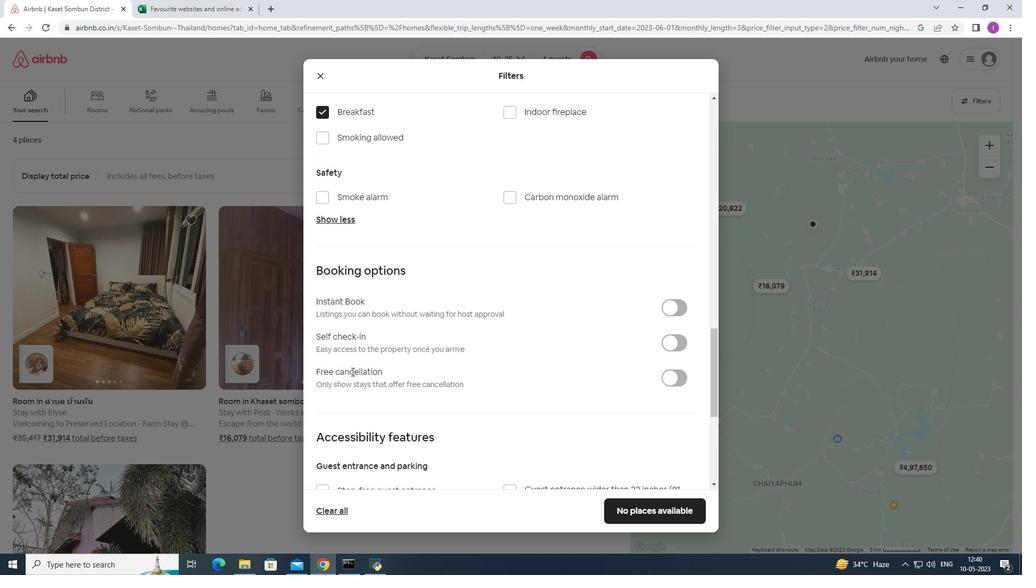 
Action: Mouse scrolled (352, 370) with delta (0, 0)
Screenshot: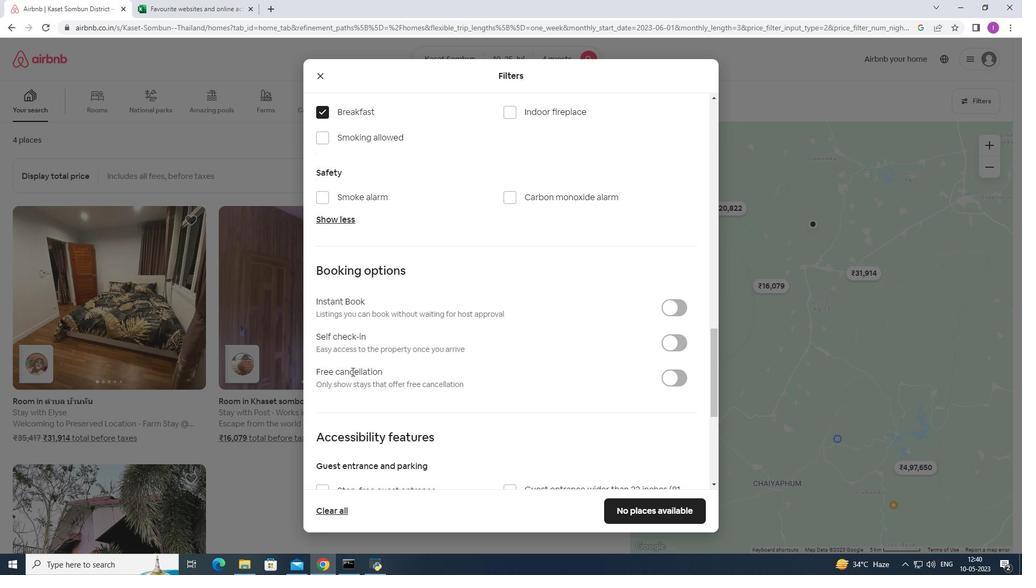 
Action: Mouse moved to (680, 240)
Screenshot: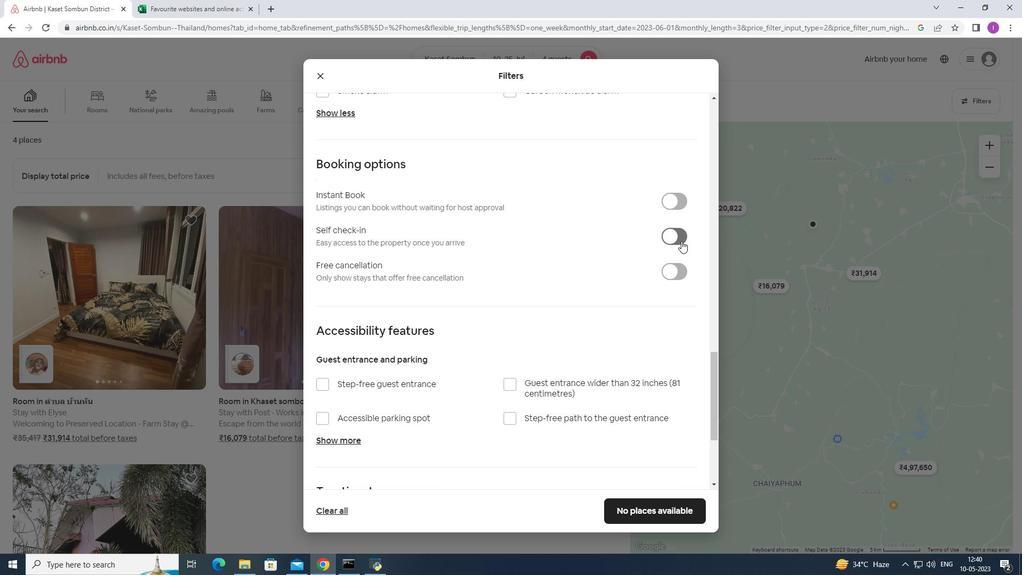 
Action: Mouse pressed left at (680, 240)
Screenshot: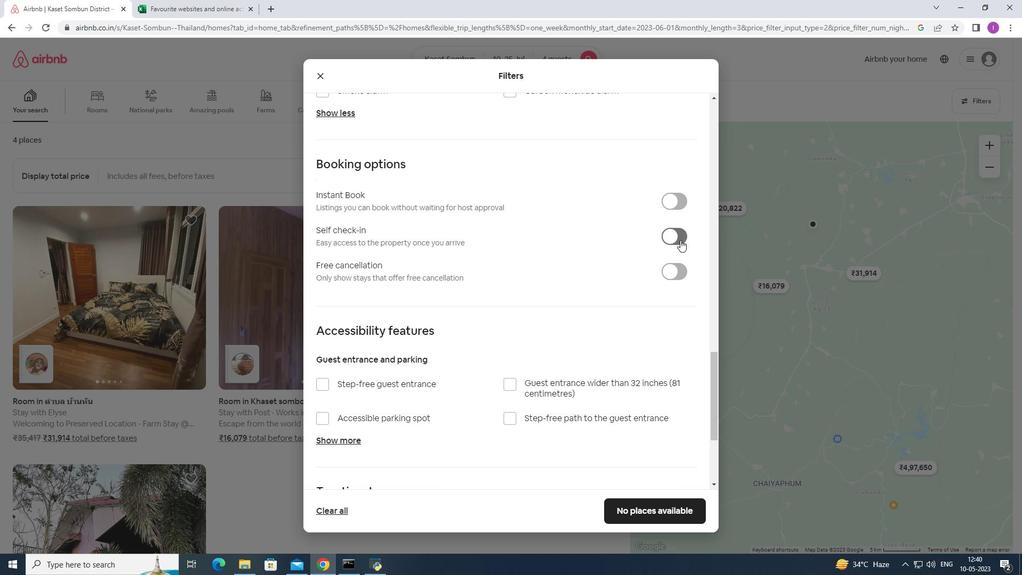 
Action: Mouse moved to (533, 314)
Screenshot: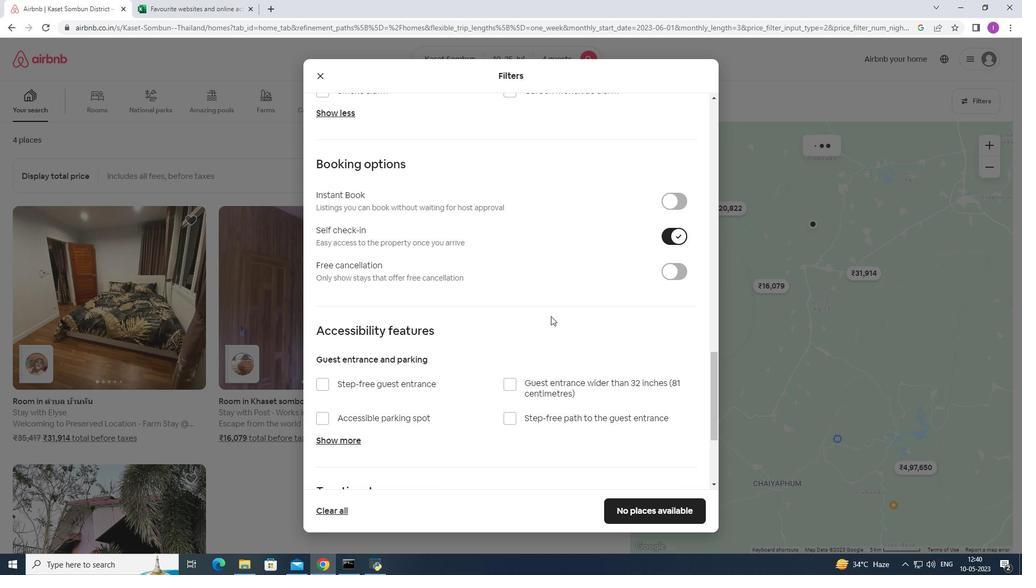 
Action: Mouse scrolled (533, 314) with delta (0, 0)
Screenshot: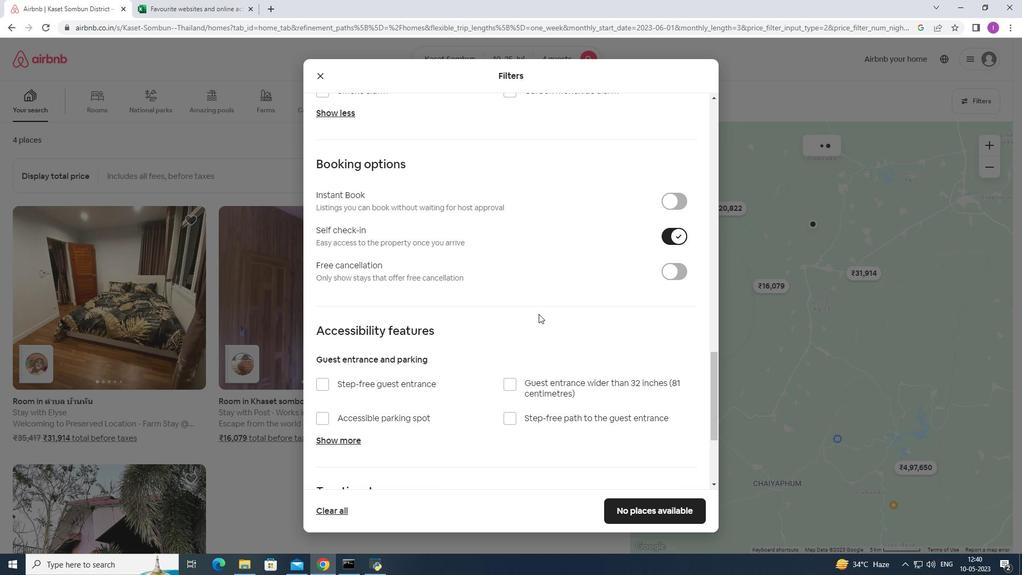 
Action: Mouse scrolled (533, 314) with delta (0, 0)
Screenshot: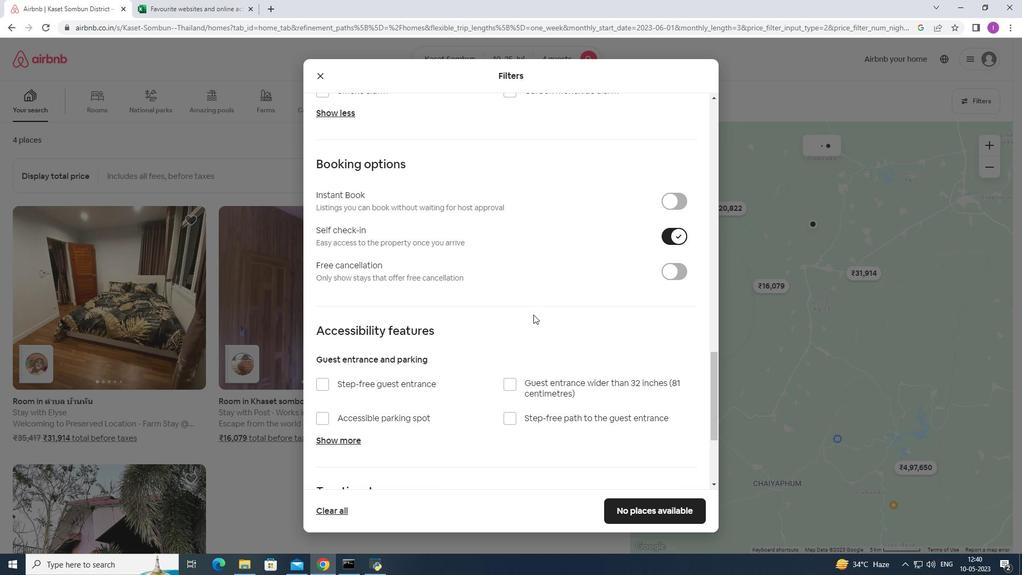 
Action: Mouse scrolled (533, 314) with delta (0, 0)
Screenshot: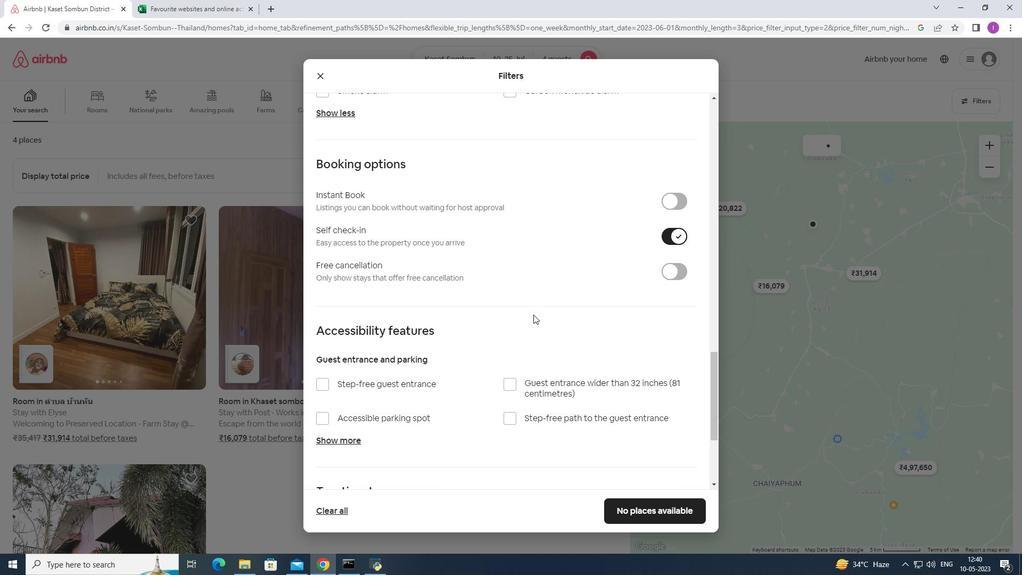 
Action: Mouse scrolled (533, 314) with delta (0, 0)
Screenshot: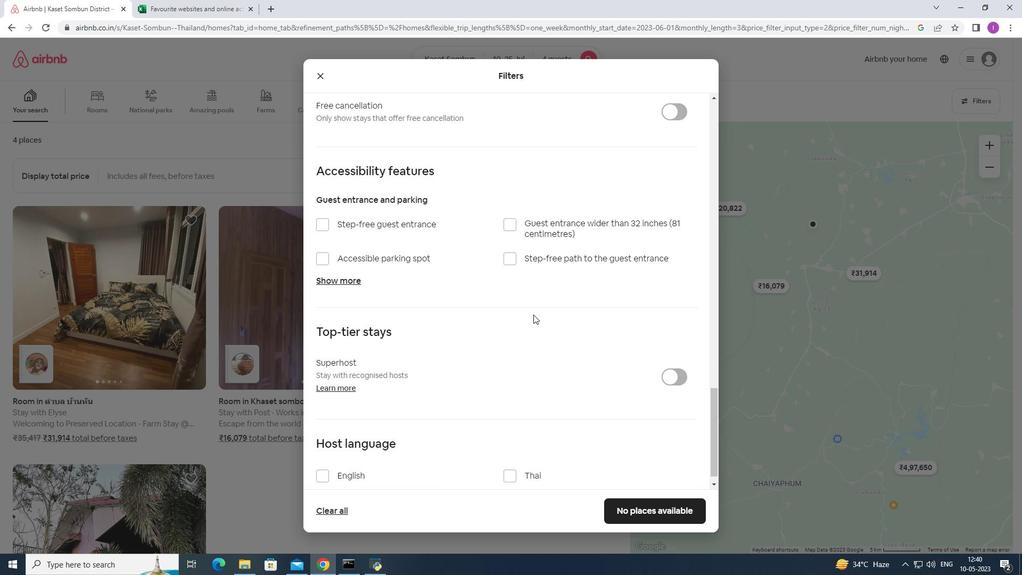 
Action: Mouse scrolled (533, 314) with delta (0, 0)
Screenshot: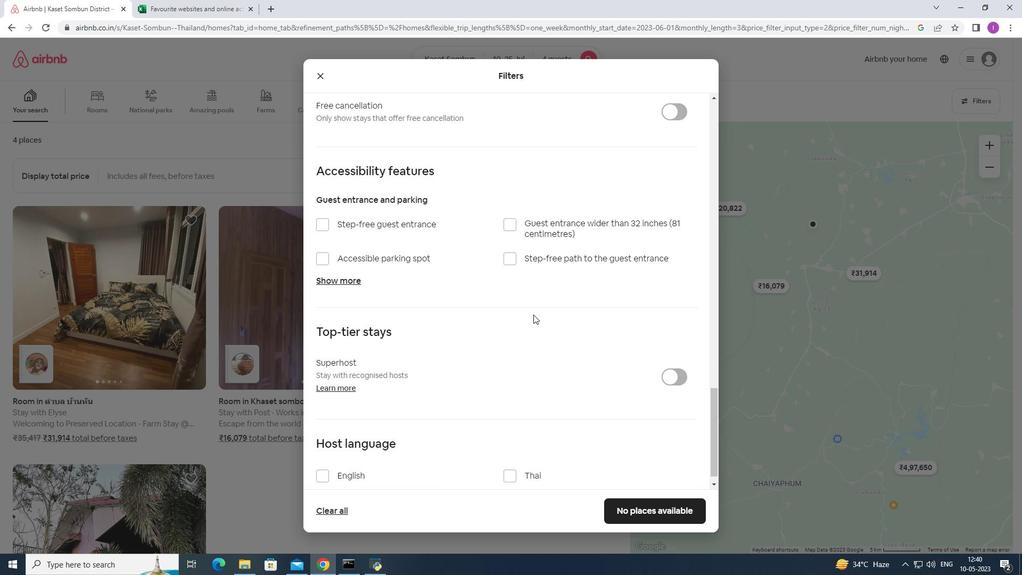 
Action: Mouse scrolled (533, 314) with delta (0, 0)
Screenshot: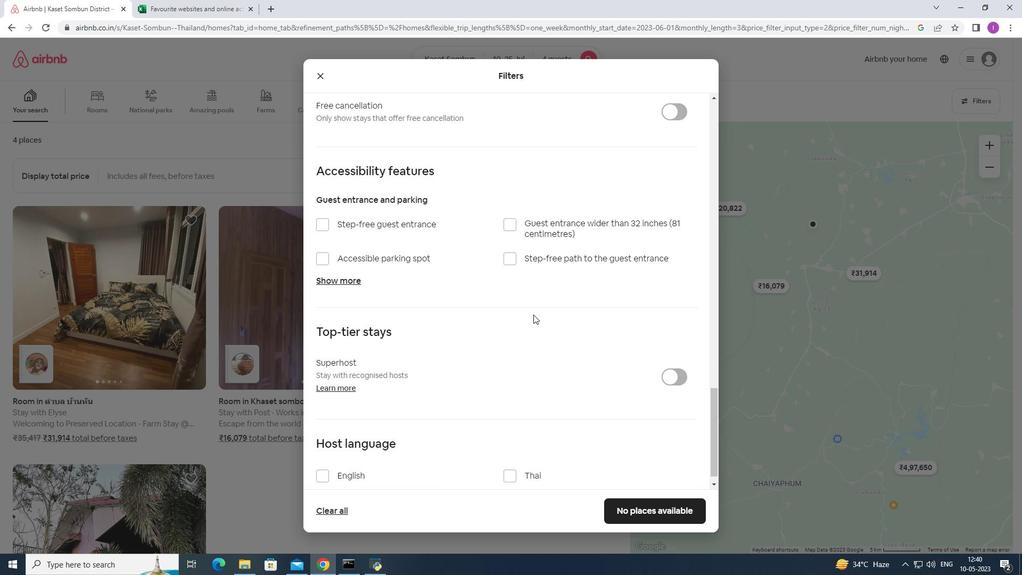 
Action: Mouse scrolled (533, 314) with delta (0, 0)
Screenshot: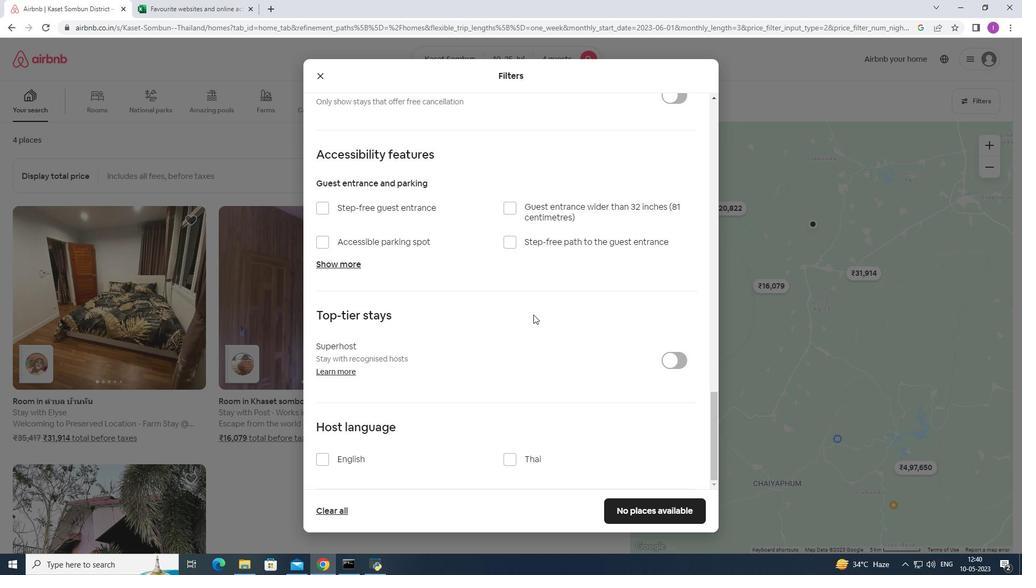 
Action: Mouse scrolled (533, 314) with delta (0, 0)
Screenshot: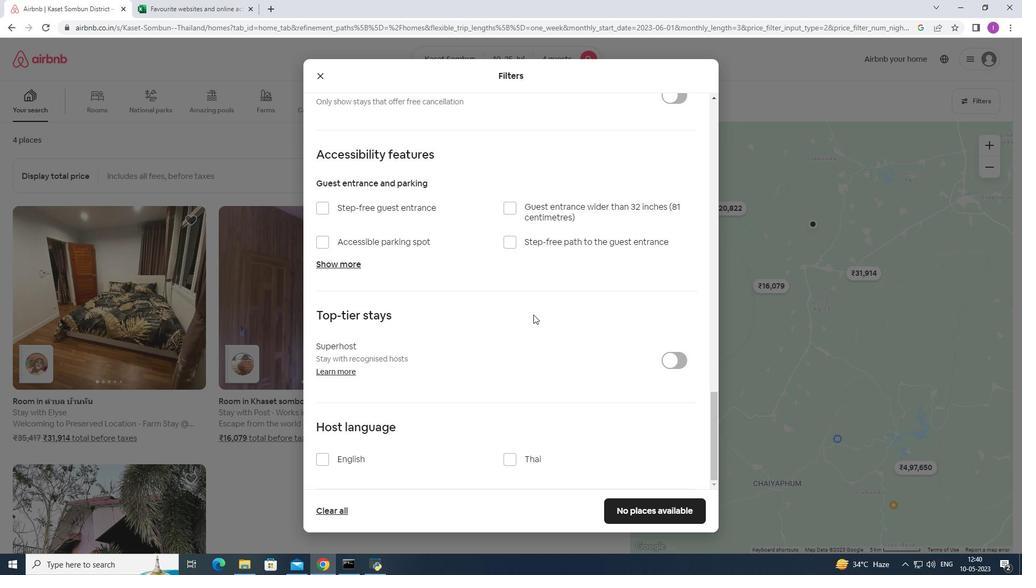 
Action: Mouse moved to (526, 327)
Screenshot: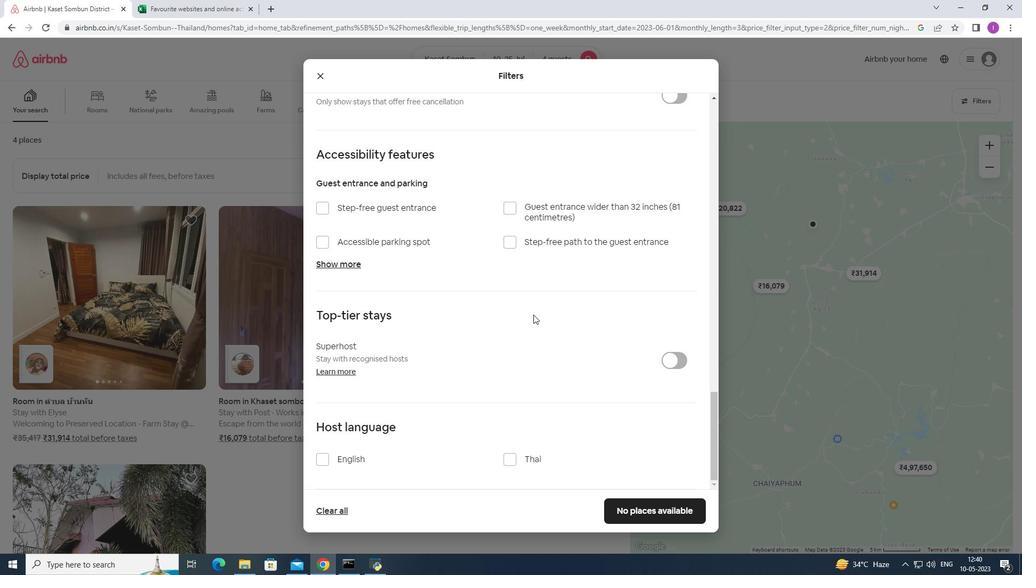 
Action: Mouse scrolled (526, 326) with delta (0, 0)
Screenshot: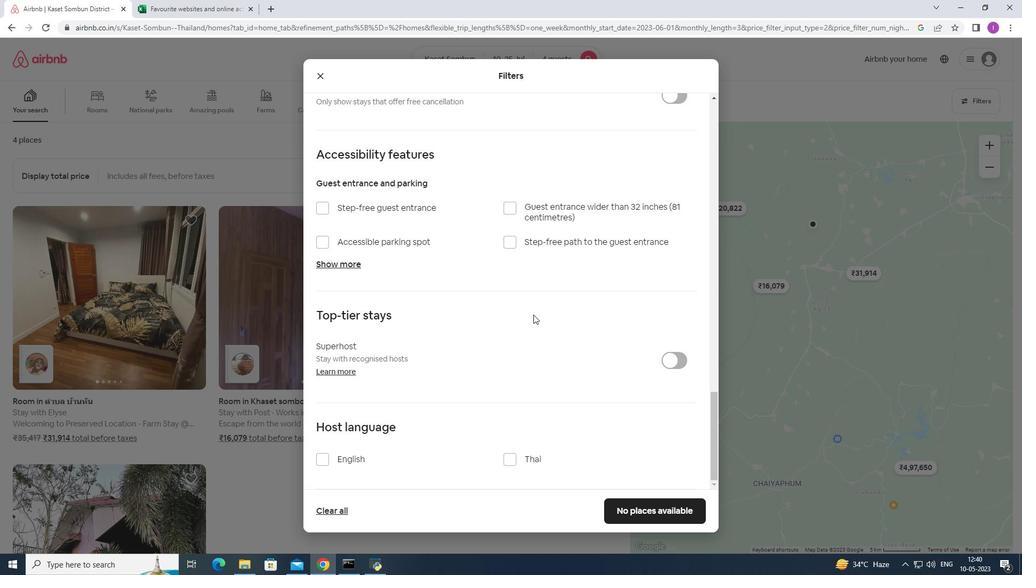 
Action: Mouse moved to (524, 332)
Screenshot: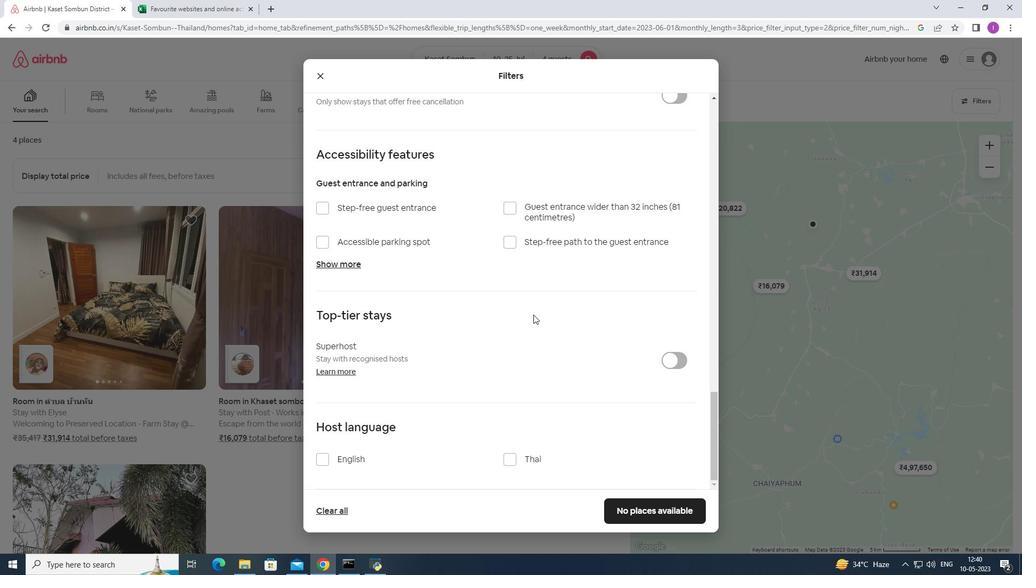 
Action: Mouse scrolled (524, 331) with delta (0, 0)
Screenshot: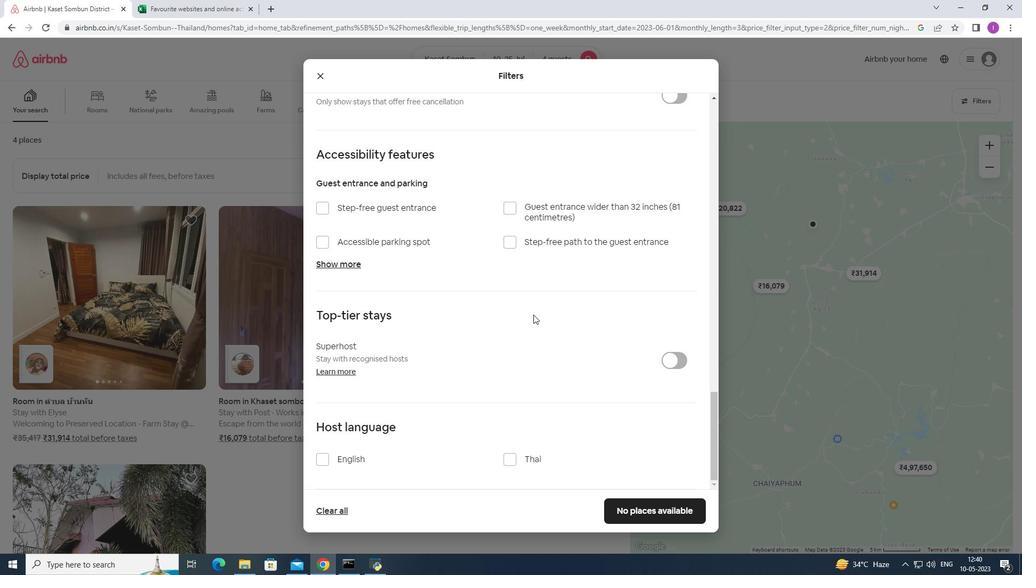
Action: Mouse moved to (518, 337)
Screenshot: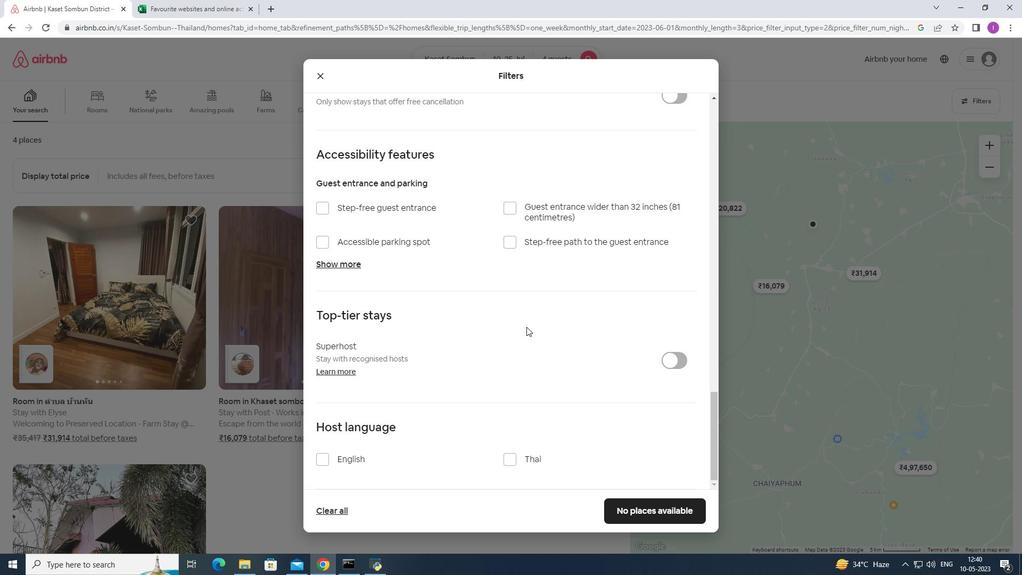 
Action: Mouse scrolled (518, 337) with delta (0, 0)
Screenshot: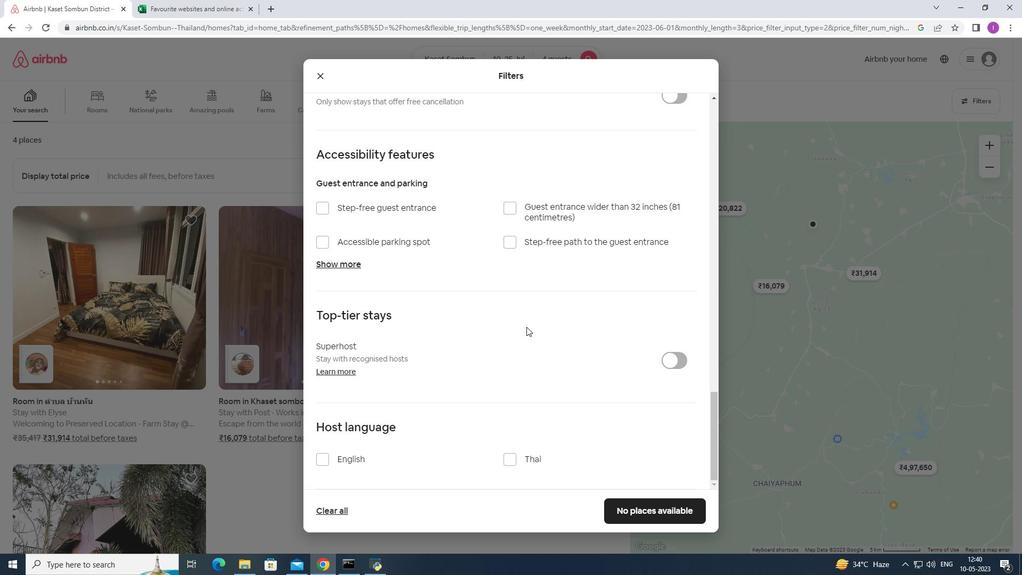 
Action: Mouse moved to (318, 461)
Screenshot: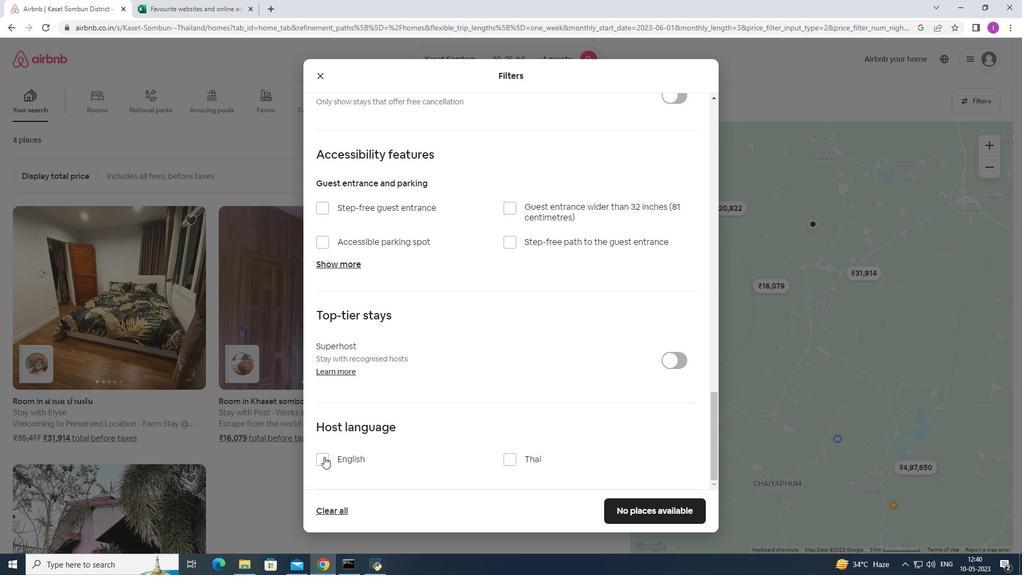 
Action: Mouse pressed left at (318, 461)
Screenshot: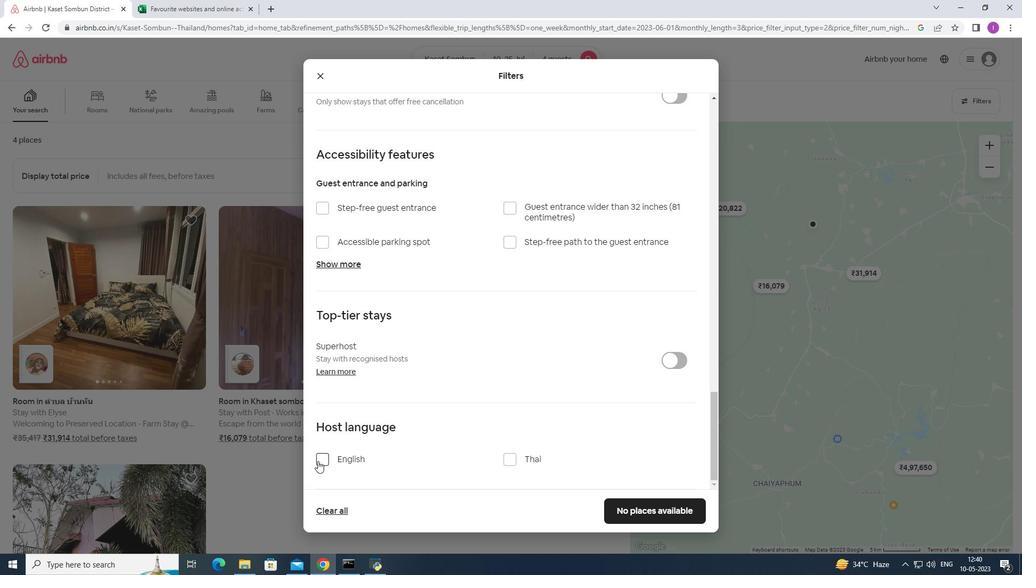 
Action: Mouse moved to (422, 439)
Screenshot: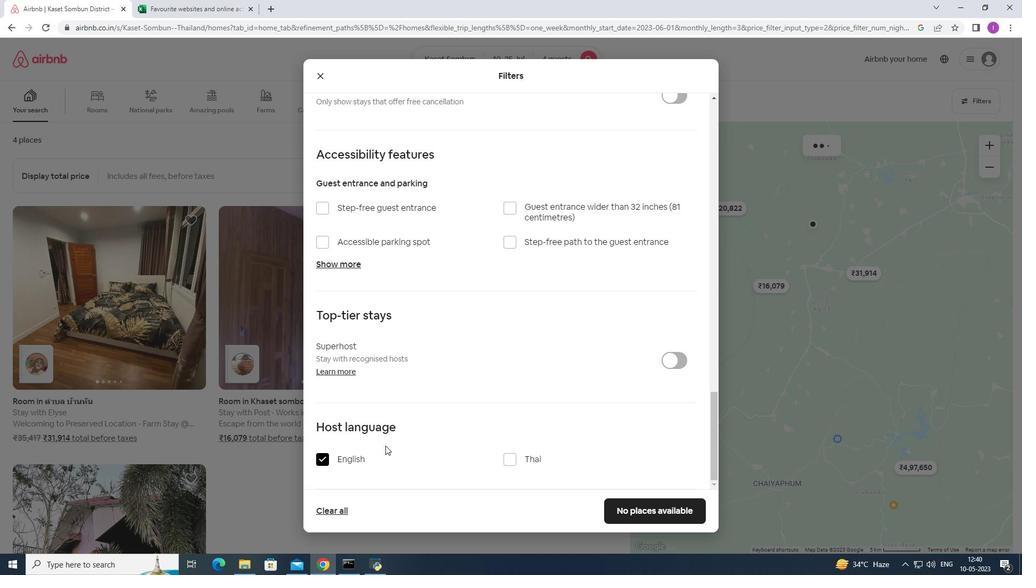 
Action: Mouse scrolled (422, 438) with delta (0, 0)
Screenshot: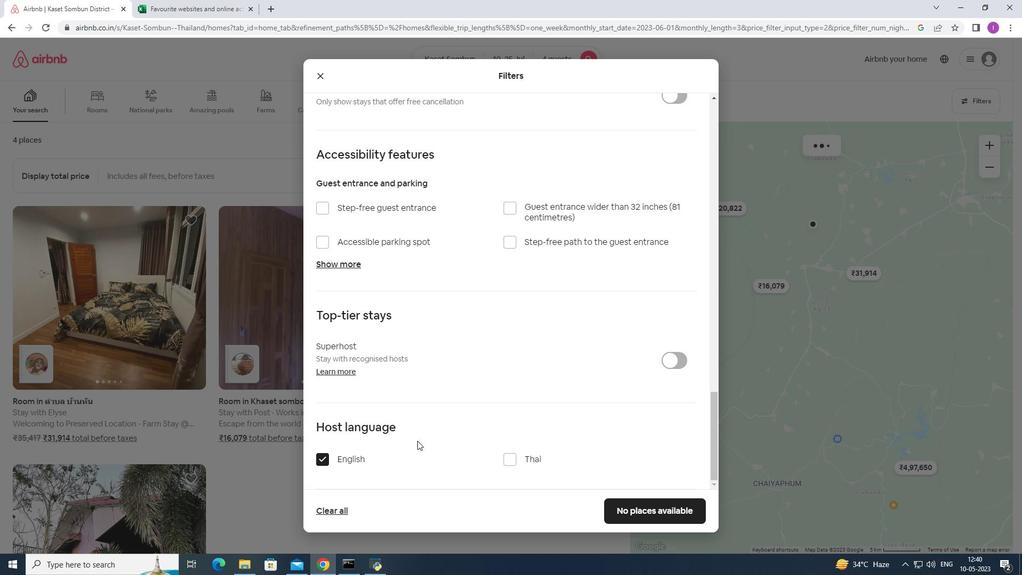 
Action: Mouse scrolled (422, 438) with delta (0, 0)
Screenshot: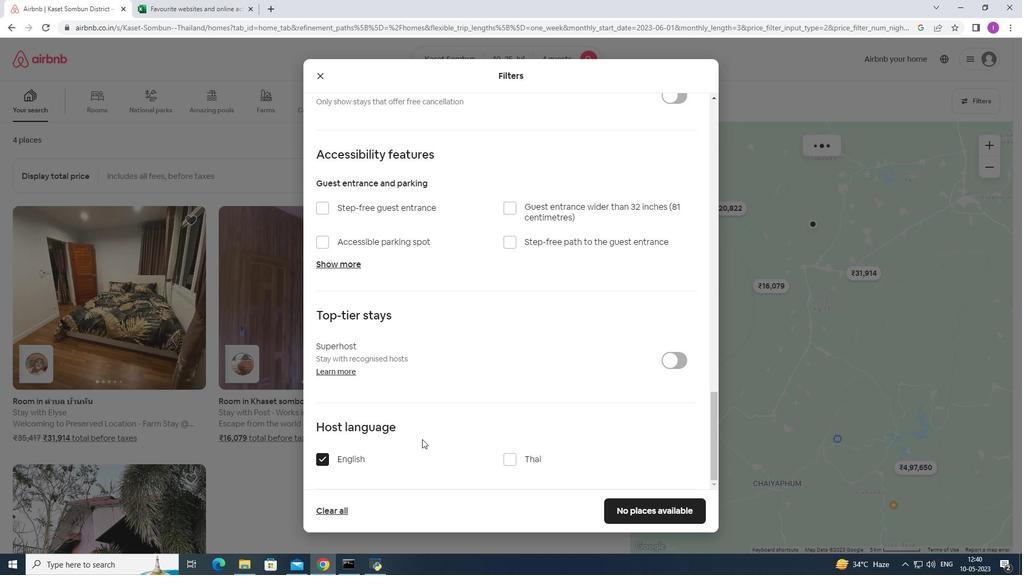 
Action: Mouse scrolled (422, 438) with delta (0, 0)
Screenshot: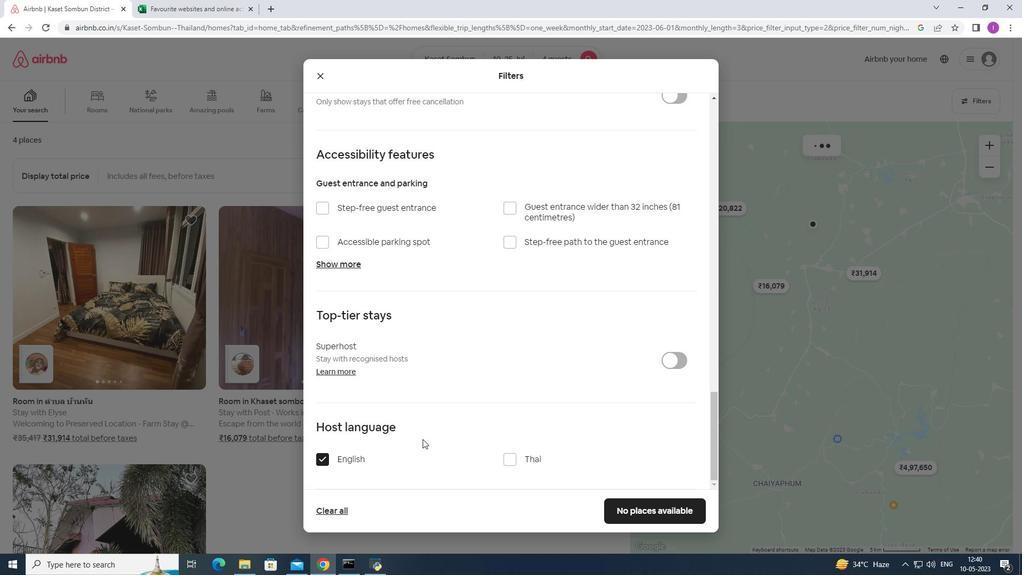 
Action: Mouse scrolled (422, 438) with delta (0, 0)
Screenshot: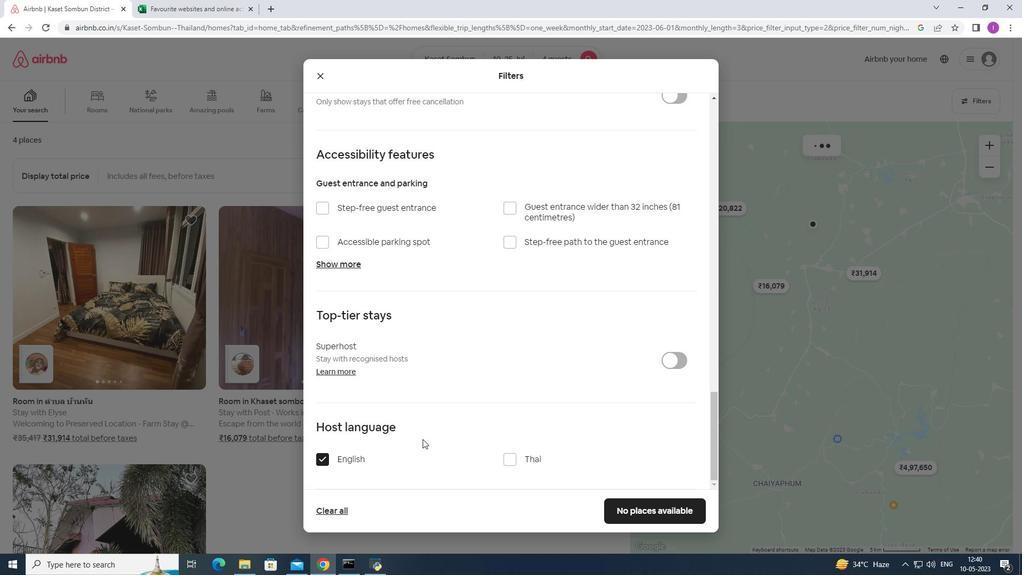 
Action: Mouse scrolled (422, 438) with delta (0, 0)
Screenshot: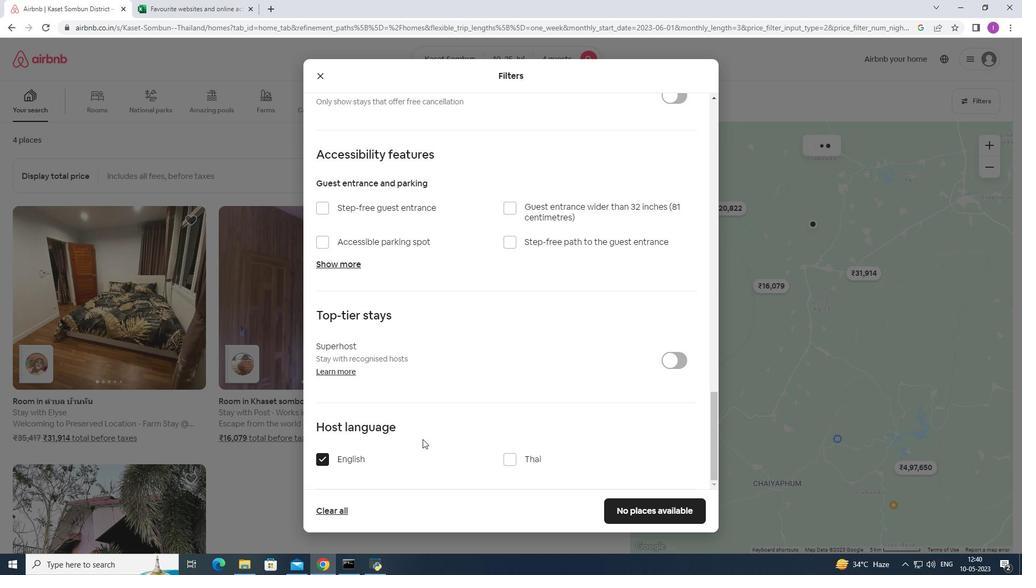 
Action: Mouse moved to (627, 519)
Screenshot: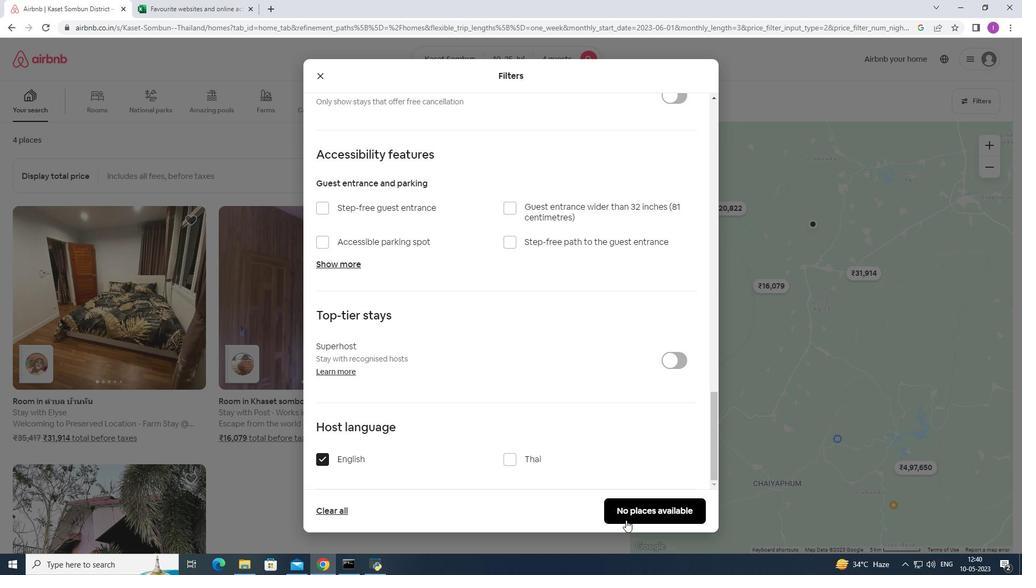 
Action: Mouse pressed left at (627, 519)
Screenshot: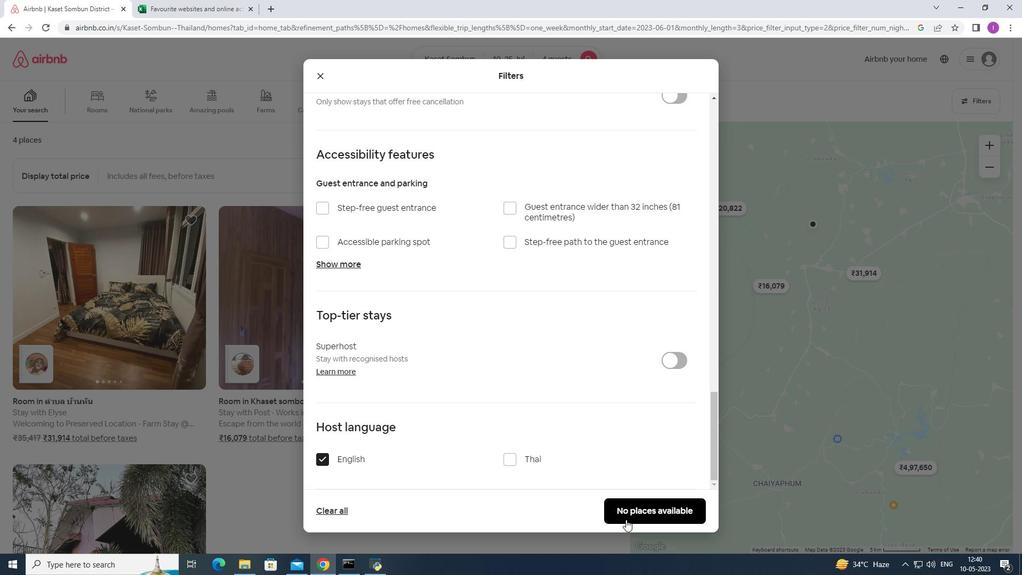 
Action: Mouse moved to (632, 511)
Screenshot: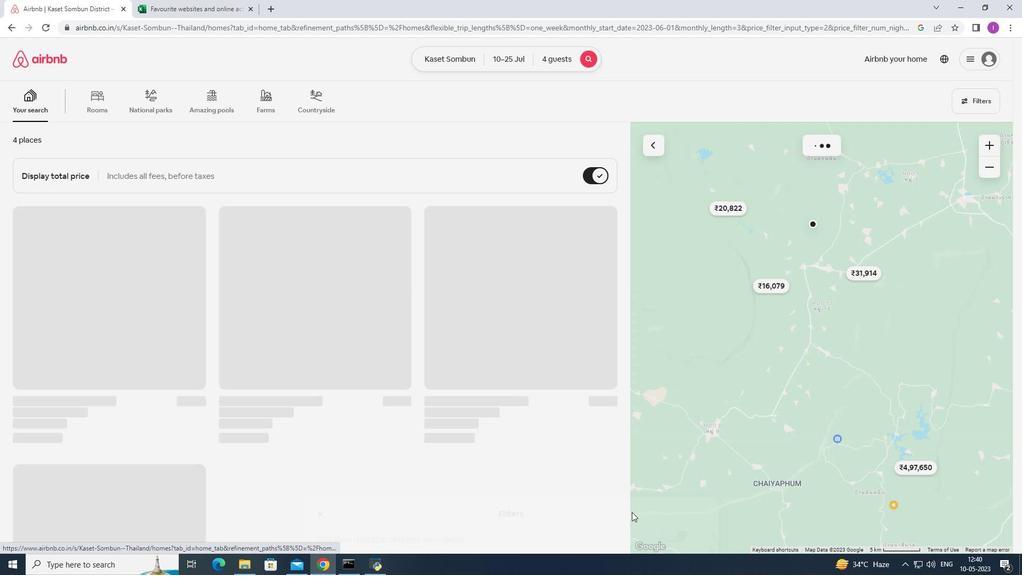 
